 Task: Research Airbnb properties in Cobija, Bolivia from 5th November, 2023 to 16th November, 2023 for 2 adults.1  bedroom having 1 bed and 1 bathroom. Property type can be hotel. Amenities needed are: wifi. Look for 4 properties as per requirement.
Action: Mouse moved to (408, 75)
Screenshot: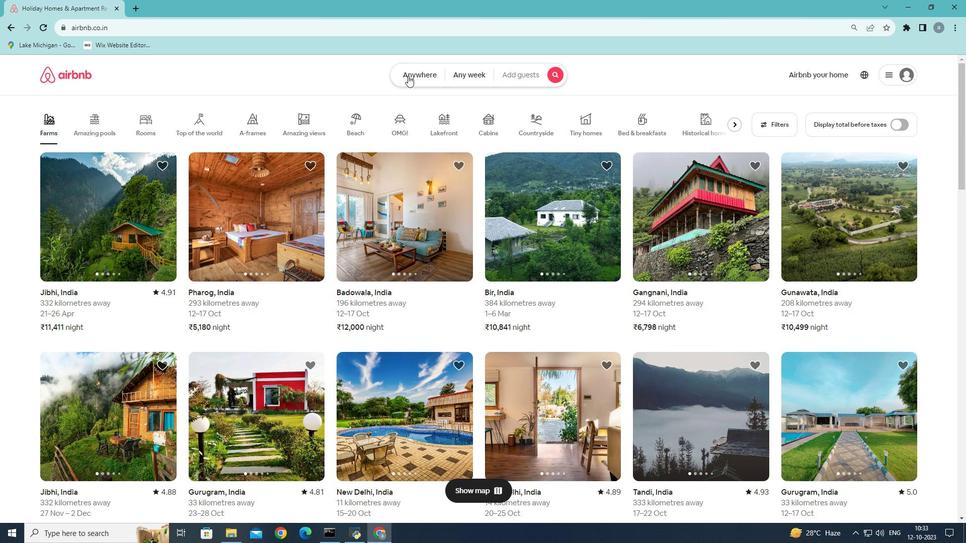 
Action: Mouse pressed left at (408, 75)
Screenshot: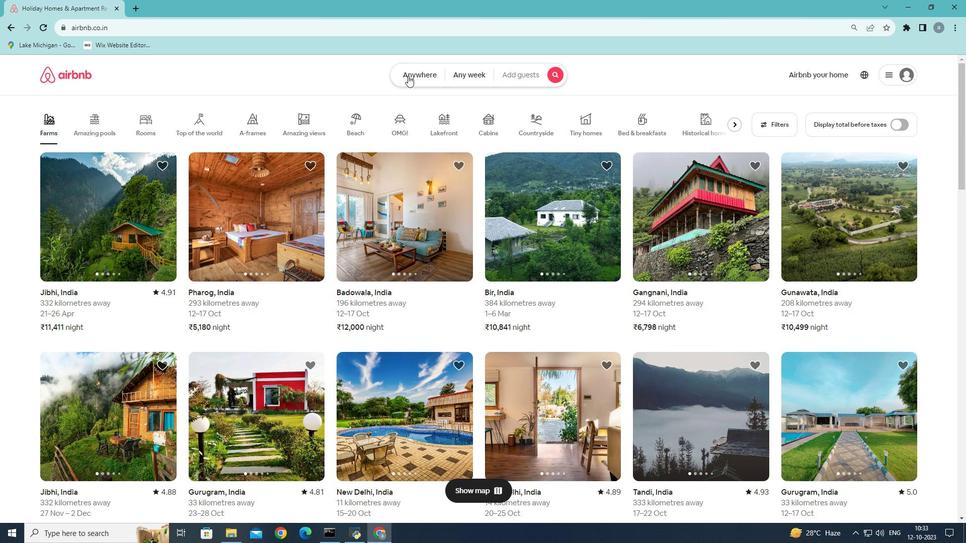
Action: Mouse moved to (294, 113)
Screenshot: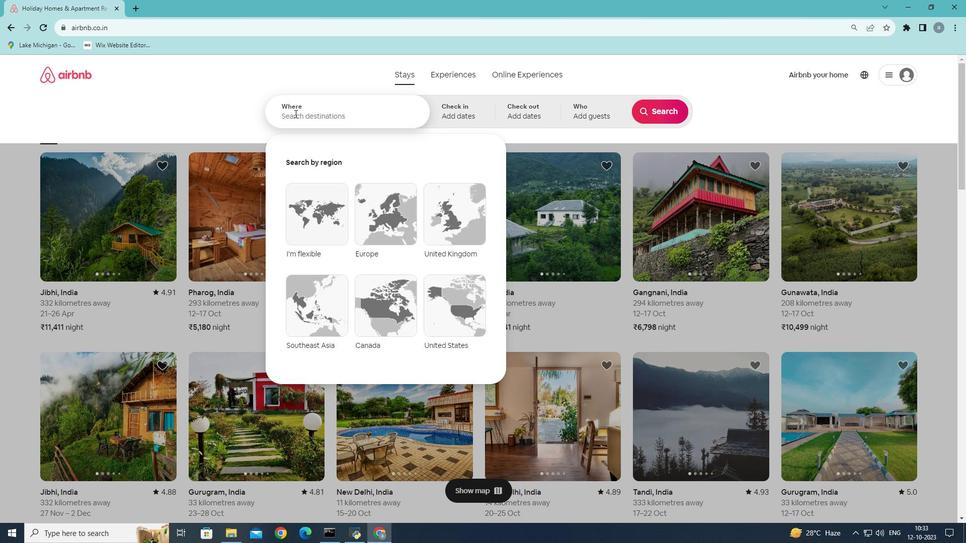 
Action: Mouse pressed left at (294, 113)
Screenshot: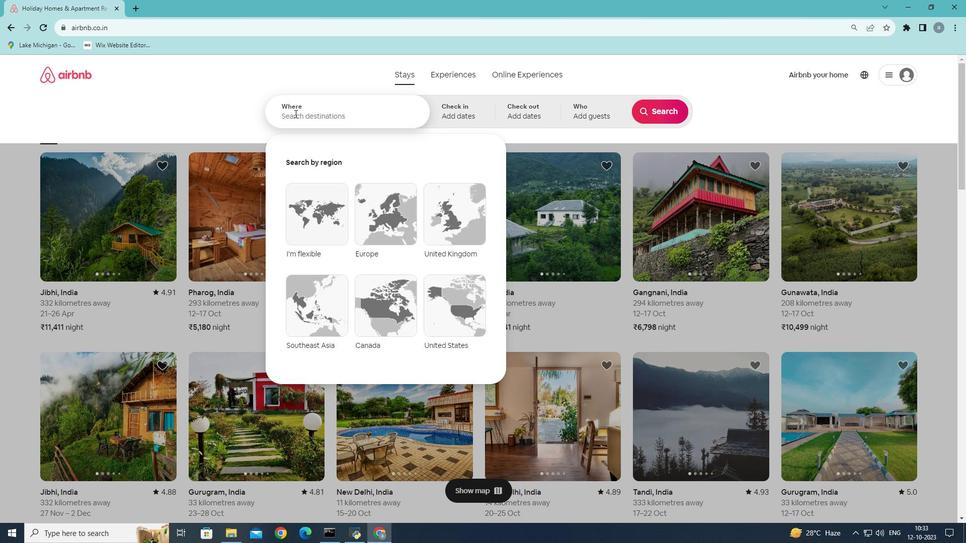 
Action: Mouse moved to (457, 134)
Screenshot: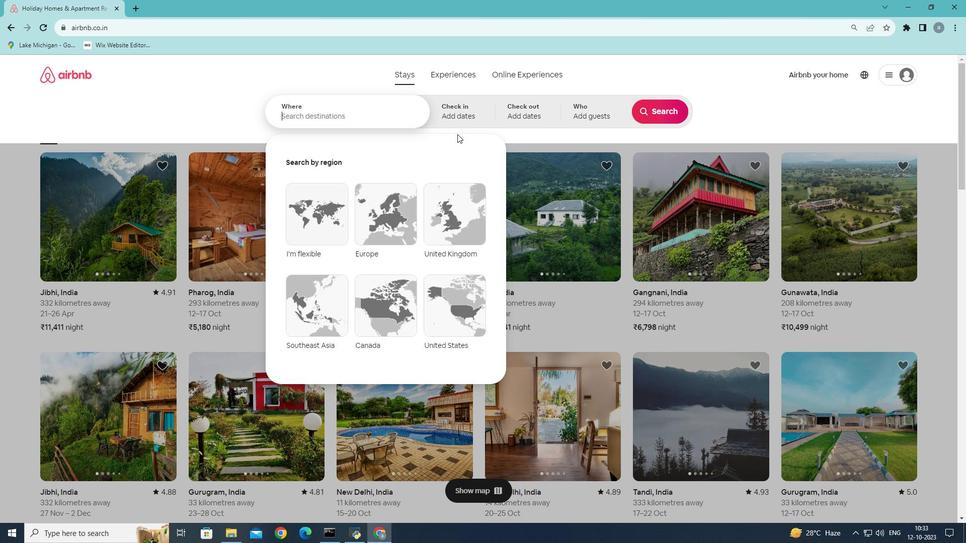 
Action: Key pressed <Key.shift><Key.shift>Cobija
Screenshot: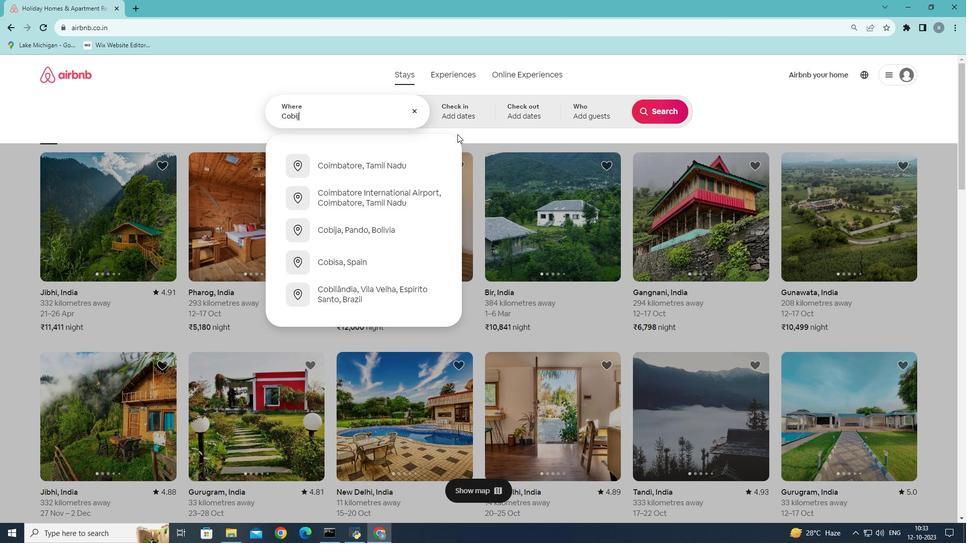 
Action: Mouse moved to (359, 225)
Screenshot: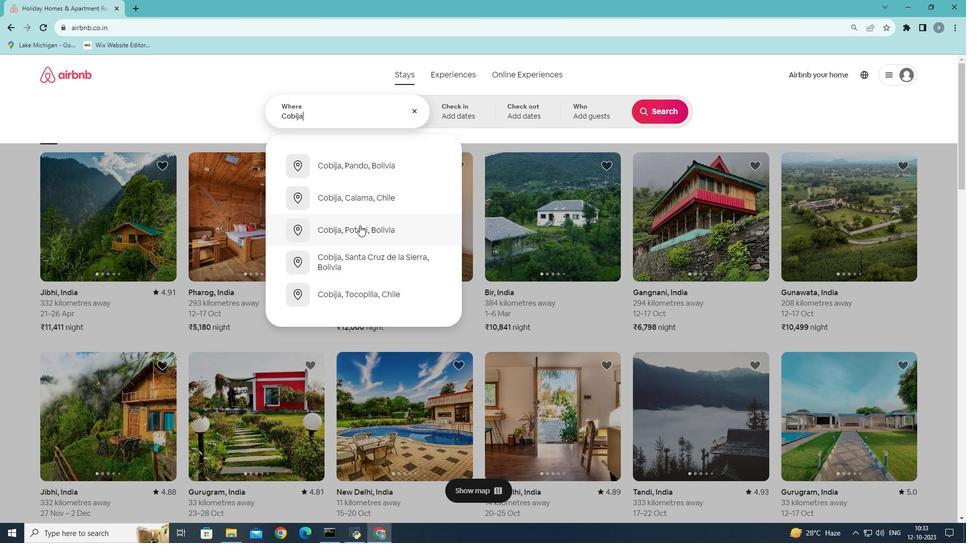
Action: Mouse pressed left at (359, 225)
Screenshot: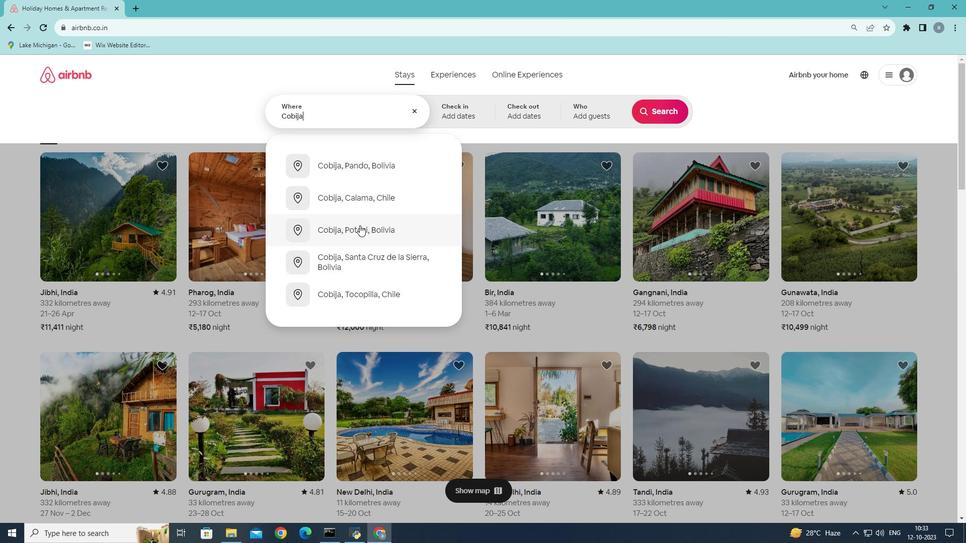 
Action: Mouse moved to (499, 254)
Screenshot: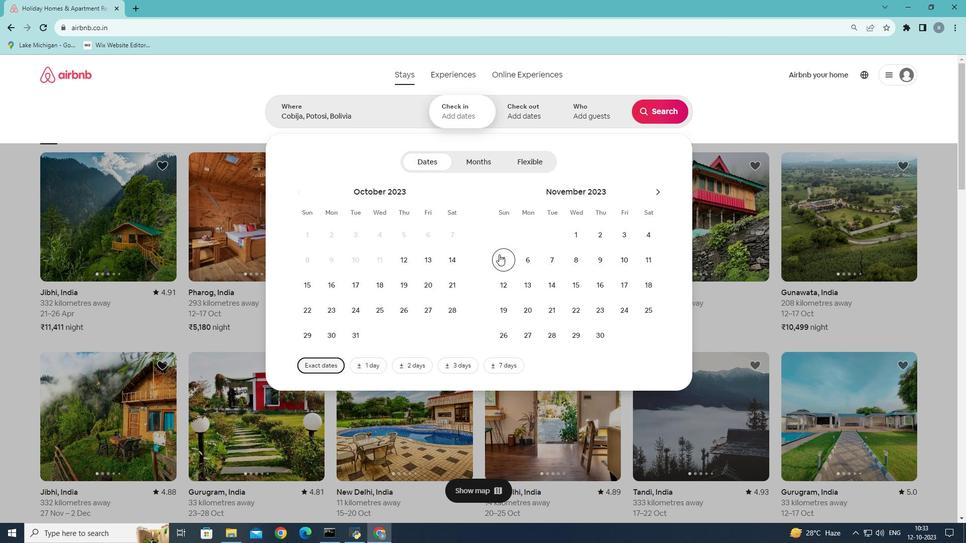 
Action: Mouse pressed left at (499, 254)
Screenshot: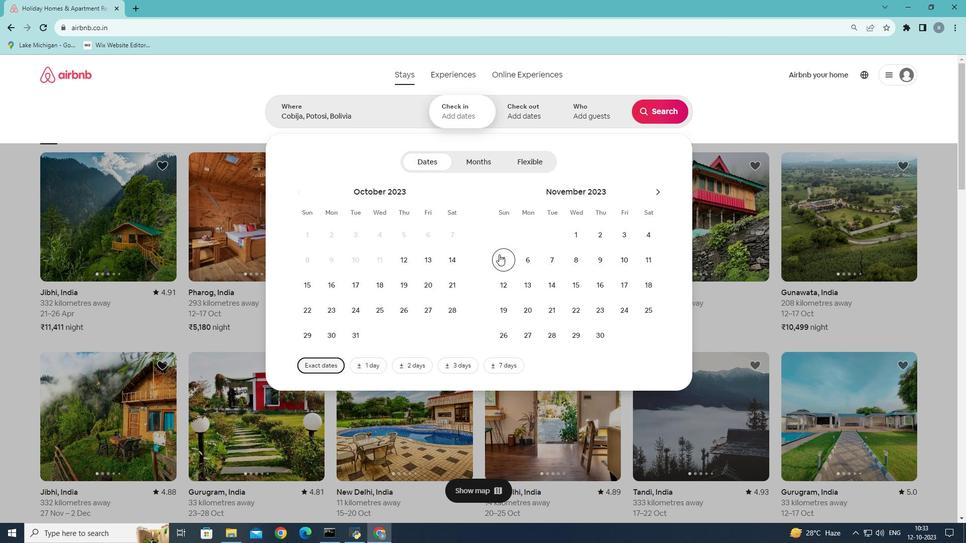 
Action: Mouse moved to (599, 285)
Screenshot: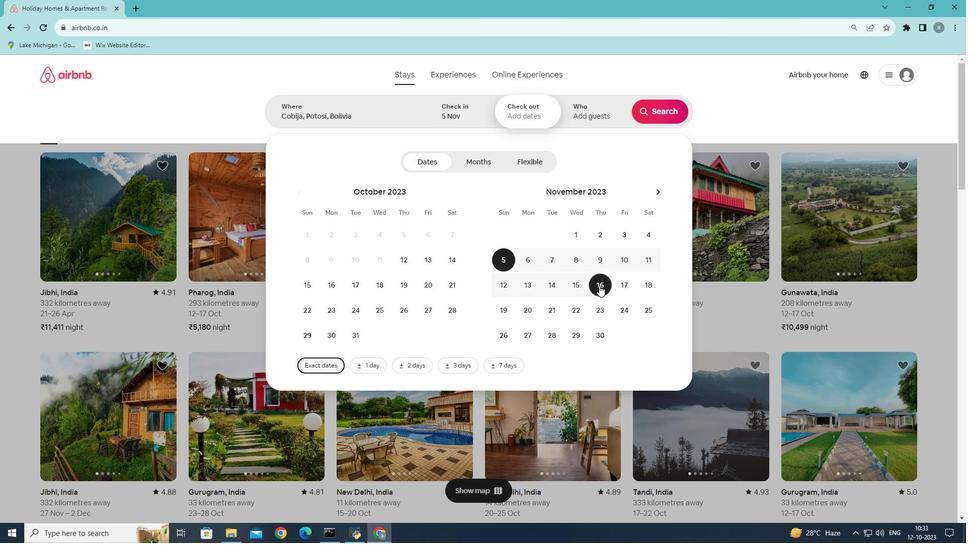 
Action: Mouse pressed left at (599, 285)
Screenshot: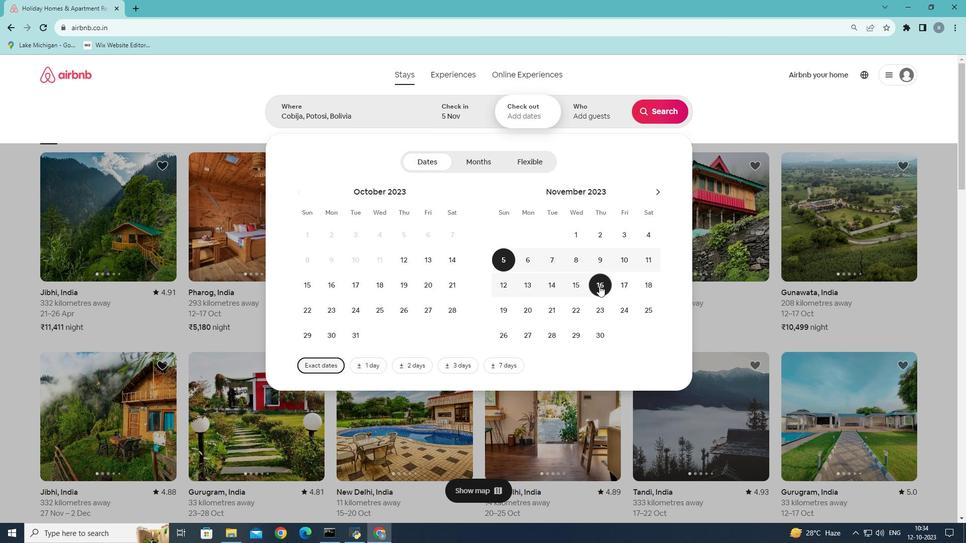 
Action: Mouse moved to (608, 120)
Screenshot: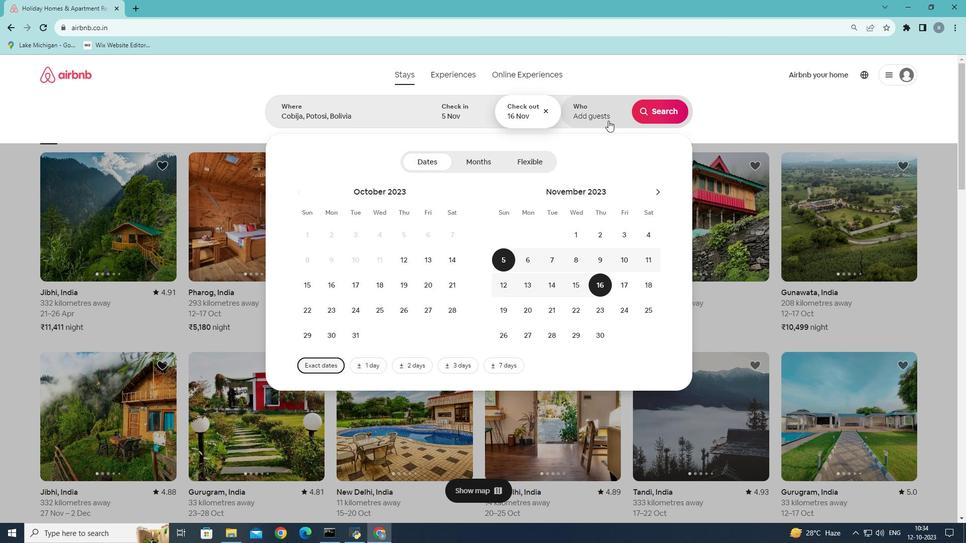 
Action: Mouse pressed left at (608, 120)
Screenshot: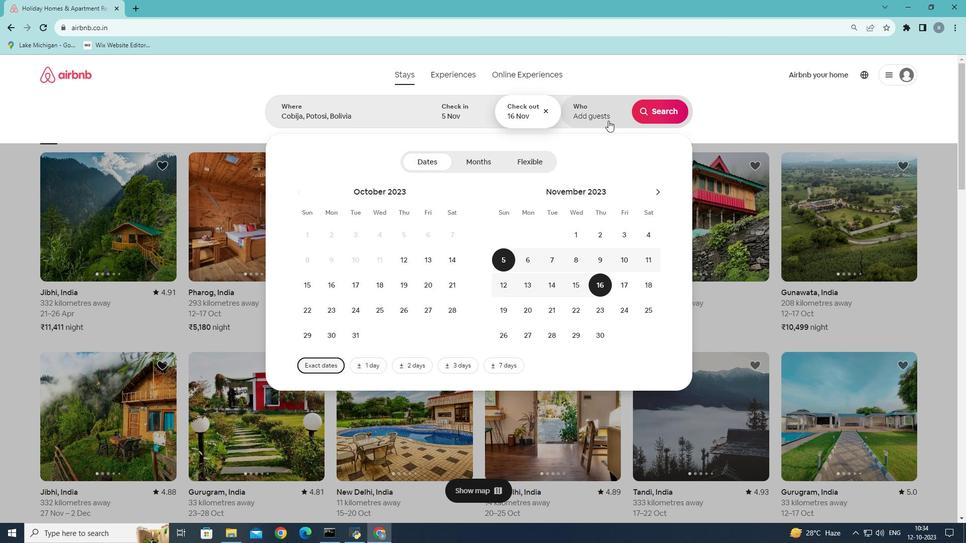
Action: Mouse moved to (660, 165)
Screenshot: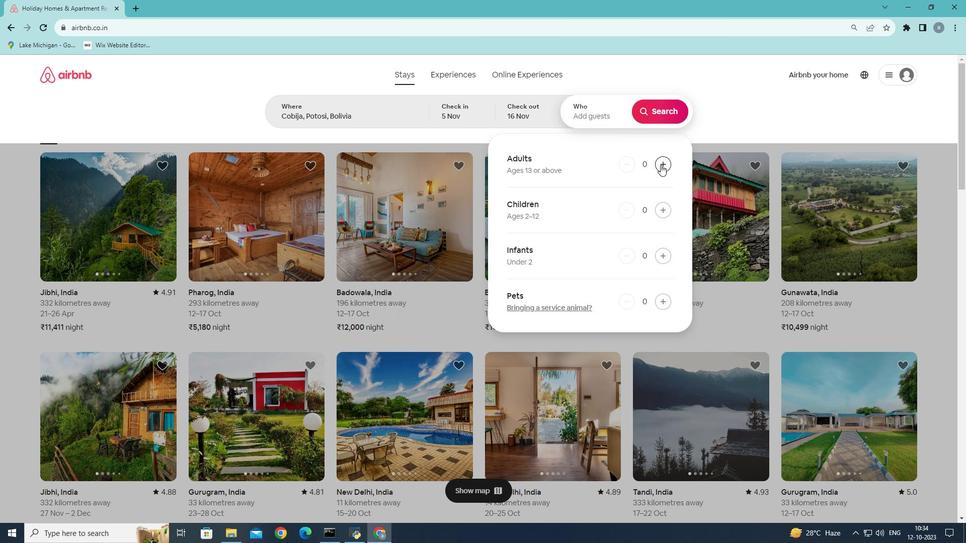 
Action: Mouse pressed left at (660, 165)
Screenshot: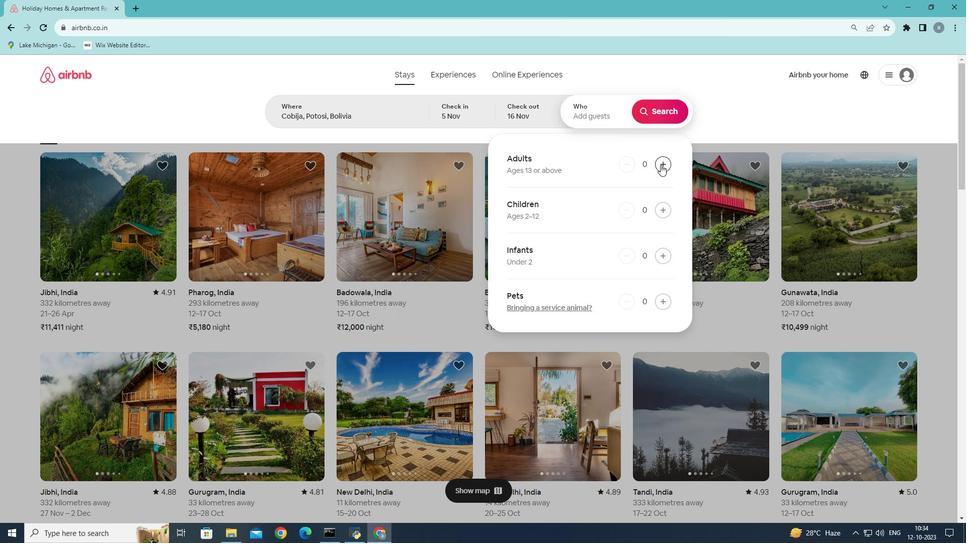 
Action: Mouse pressed left at (660, 165)
Screenshot: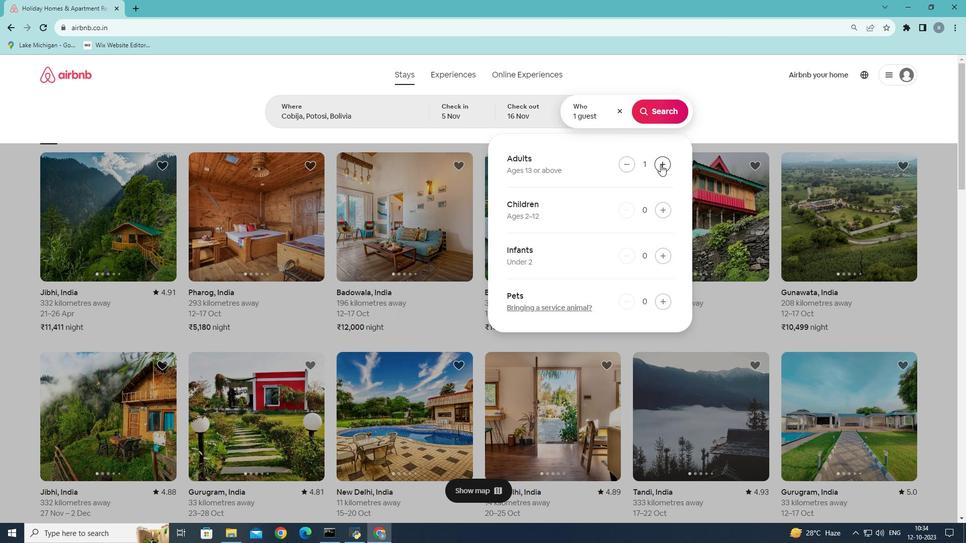 
Action: Mouse moved to (657, 118)
Screenshot: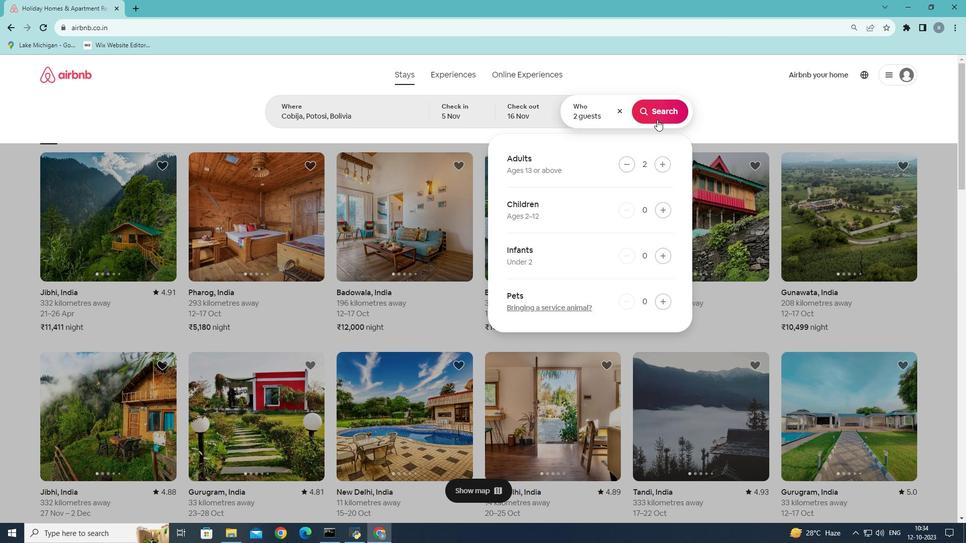 
Action: Mouse pressed left at (657, 118)
Screenshot: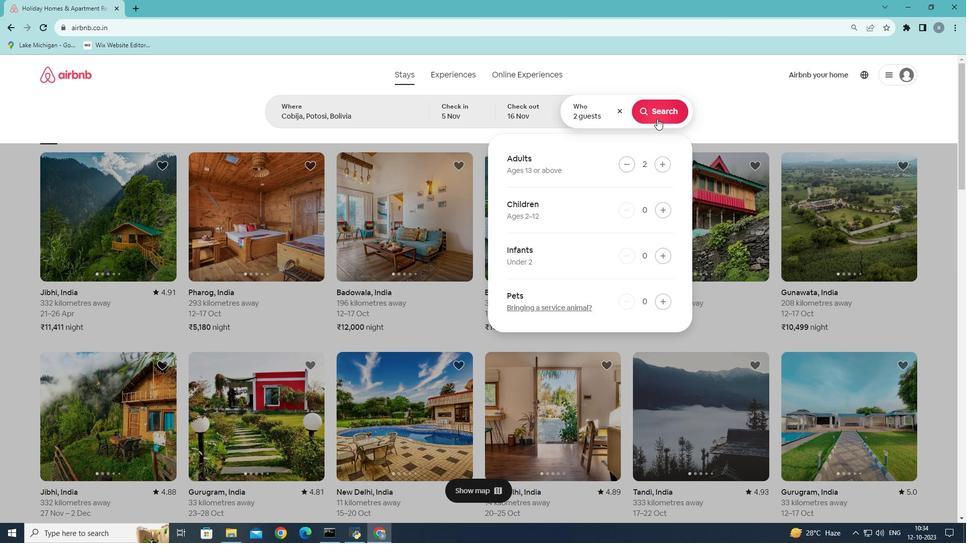 
Action: Mouse moved to (809, 115)
Screenshot: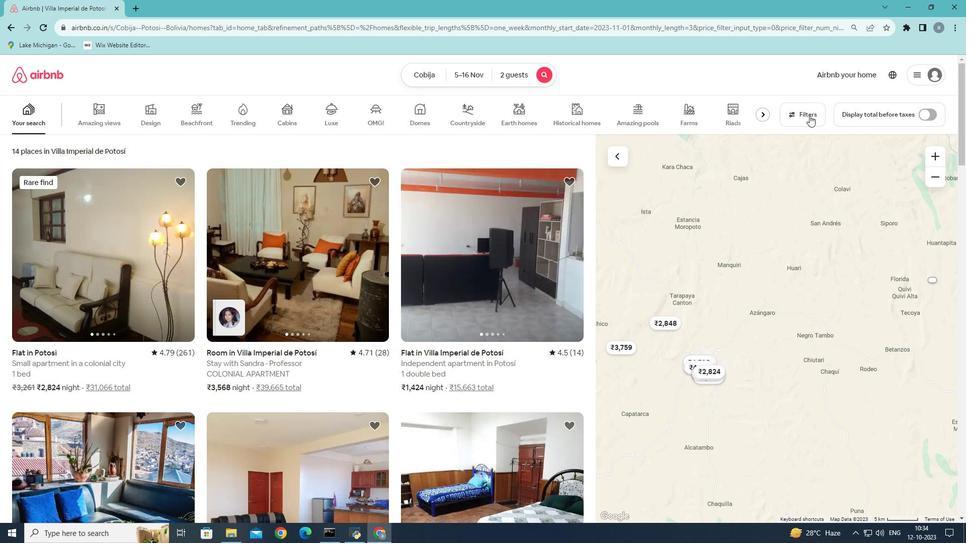 
Action: Mouse pressed left at (809, 115)
Screenshot: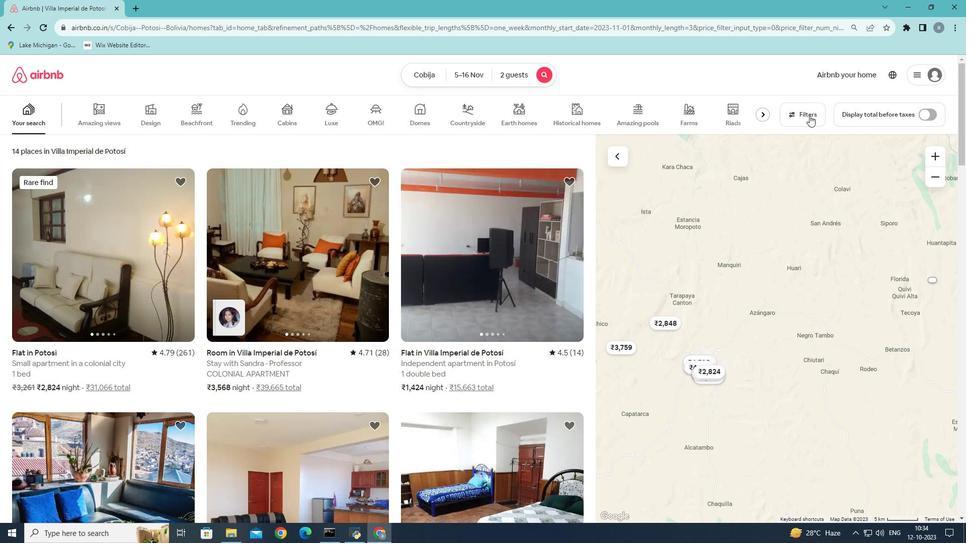
Action: Mouse moved to (460, 282)
Screenshot: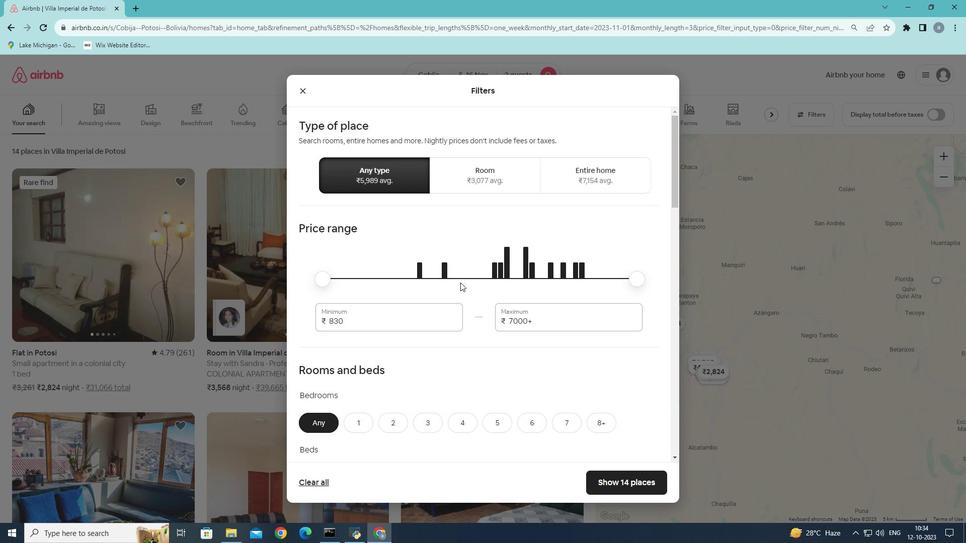 
Action: Mouse scrolled (460, 282) with delta (0, 0)
Screenshot: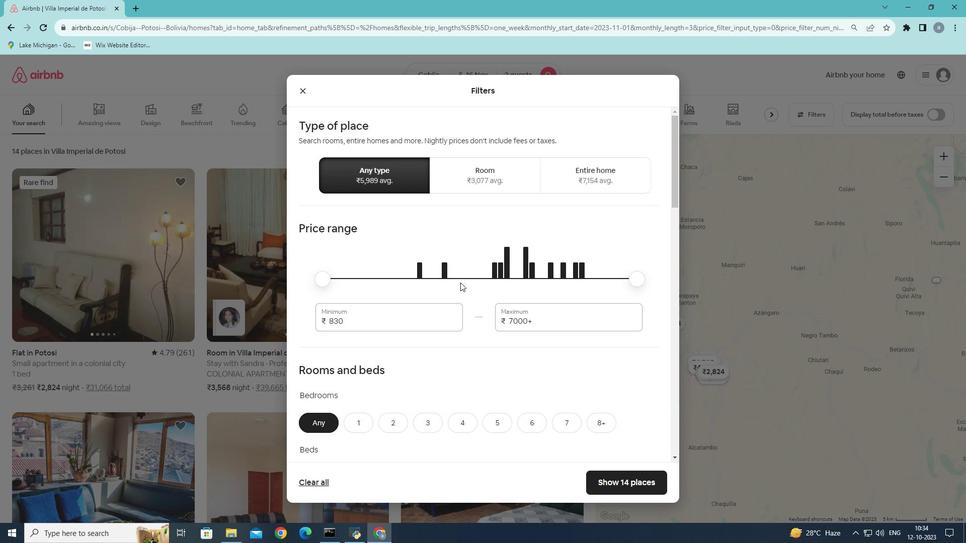 
Action: Mouse scrolled (460, 282) with delta (0, 0)
Screenshot: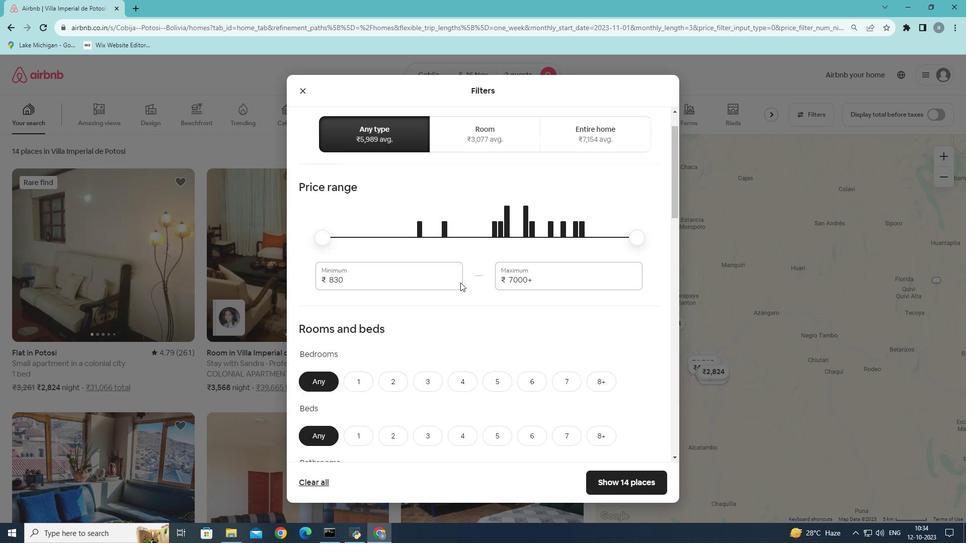 
Action: Mouse moved to (412, 319)
Screenshot: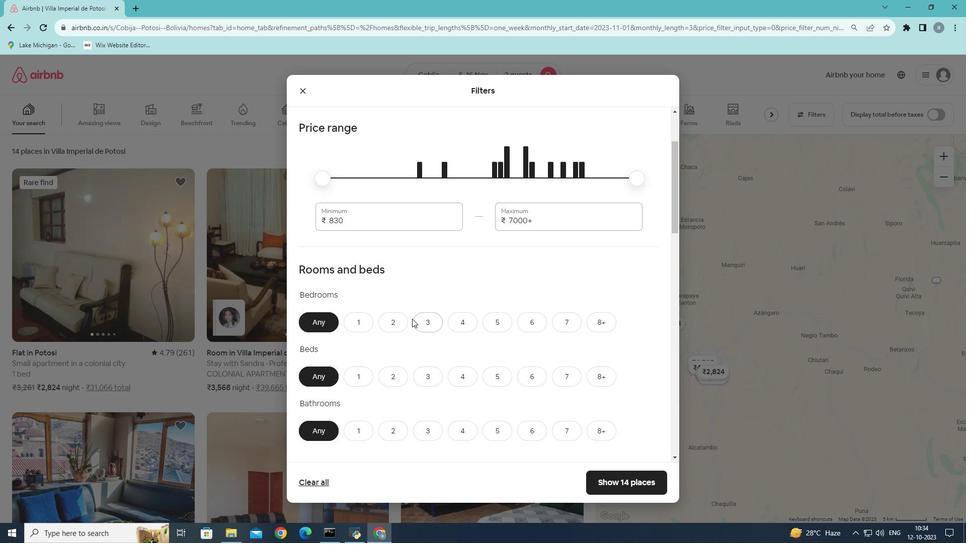 
Action: Mouse scrolled (412, 318) with delta (0, 0)
Screenshot: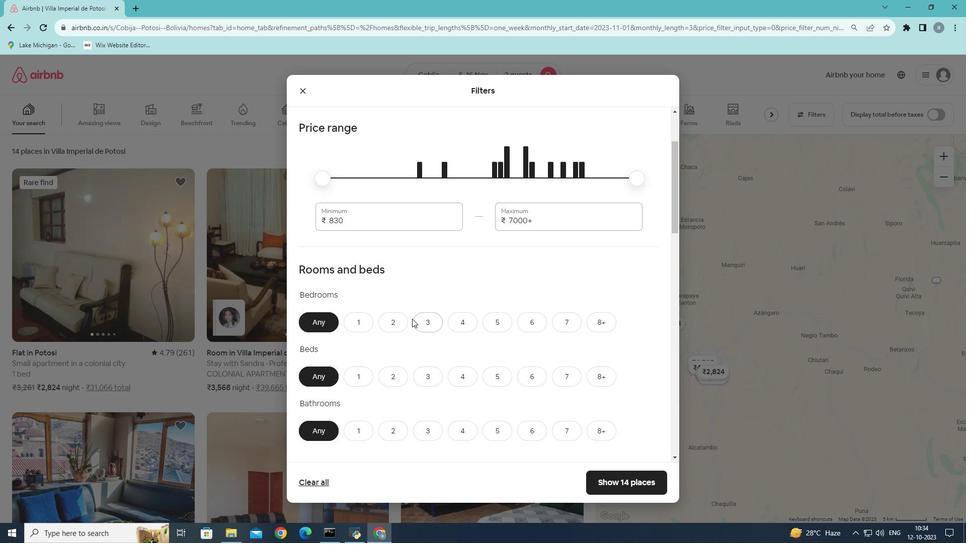 
Action: Mouse scrolled (412, 318) with delta (0, 0)
Screenshot: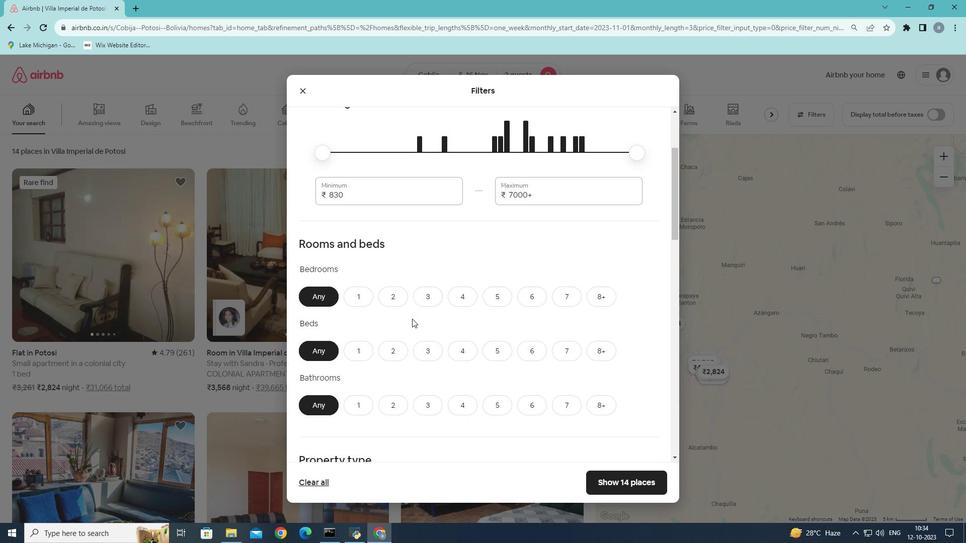 
Action: Mouse moved to (355, 219)
Screenshot: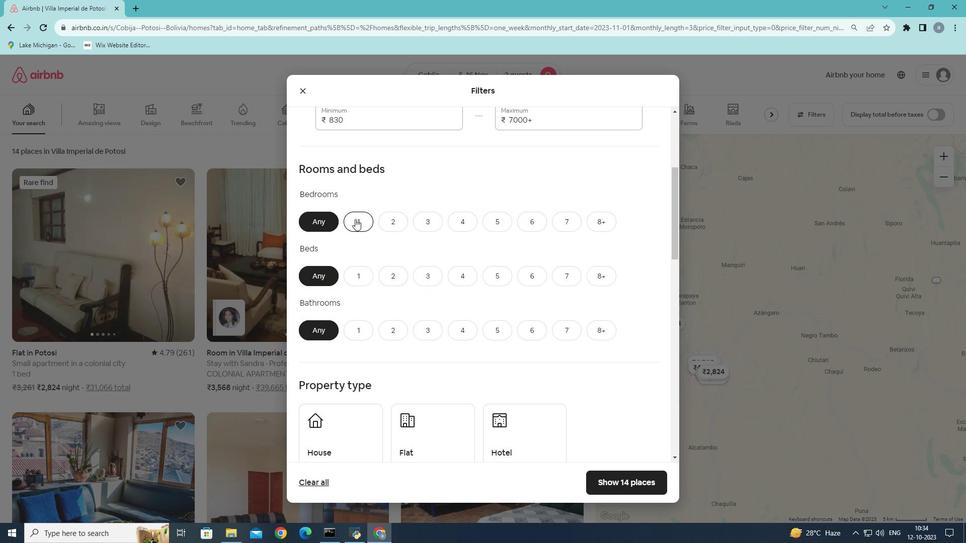 
Action: Mouse pressed left at (355, 219)
Screenshot: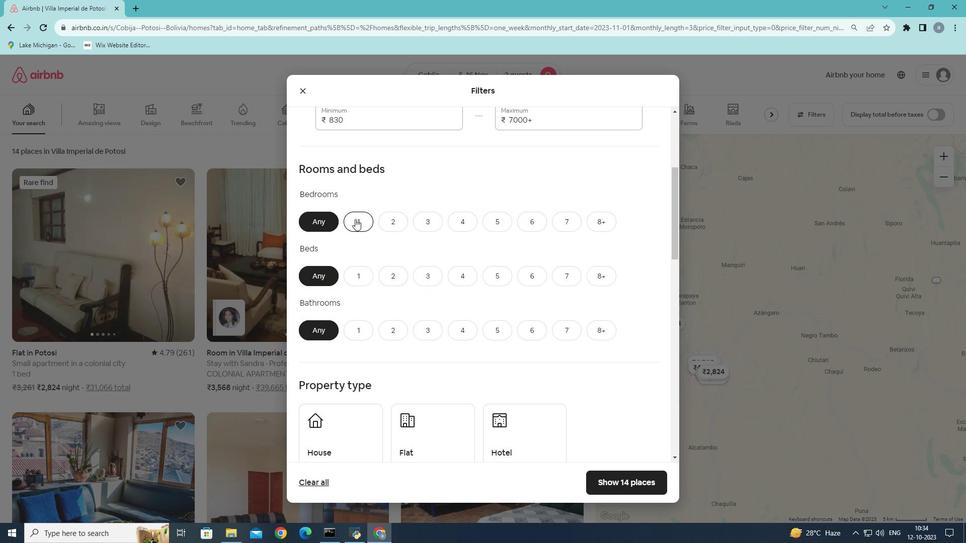 
Action: Mouse moved to (353, 274)
Screenshot: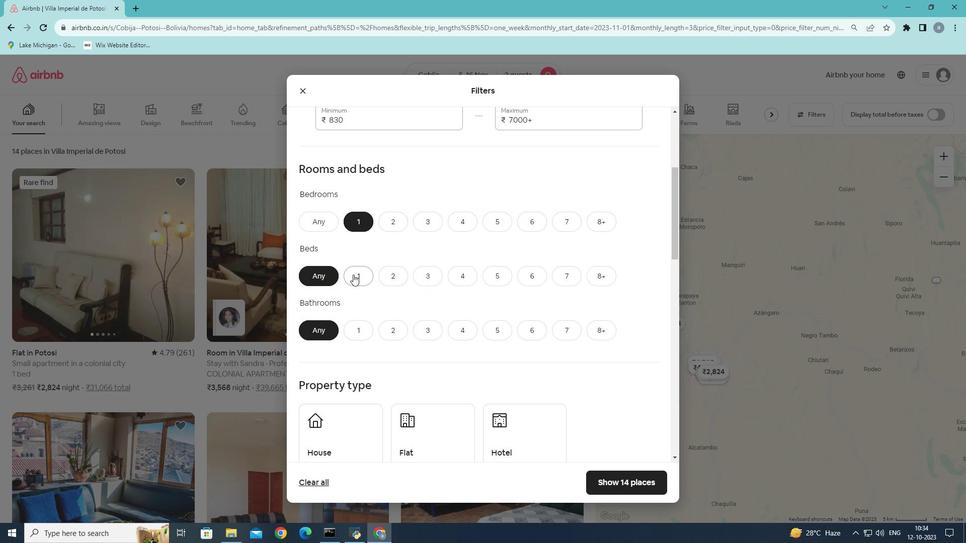 
Action: Mouse pressed left at (353, 274)
Screenshot: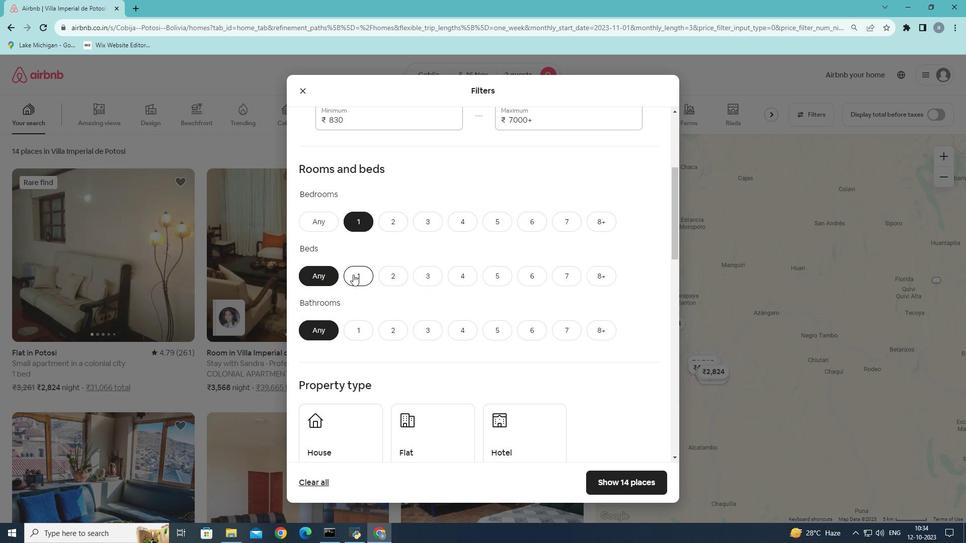 
Action: Mouse moved to (362, 326)
Screenshot: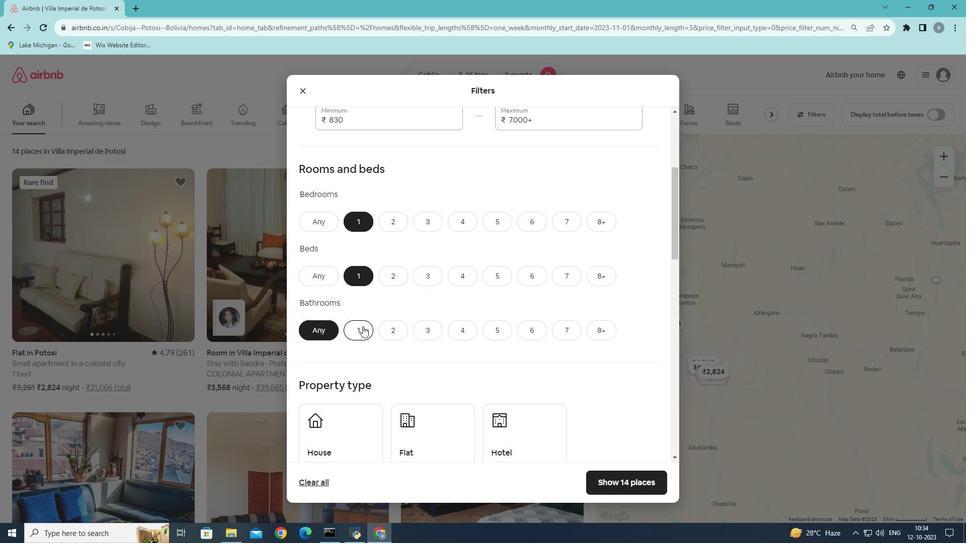 
Action: Mouse pressed left at (362, 326)
Screenshot: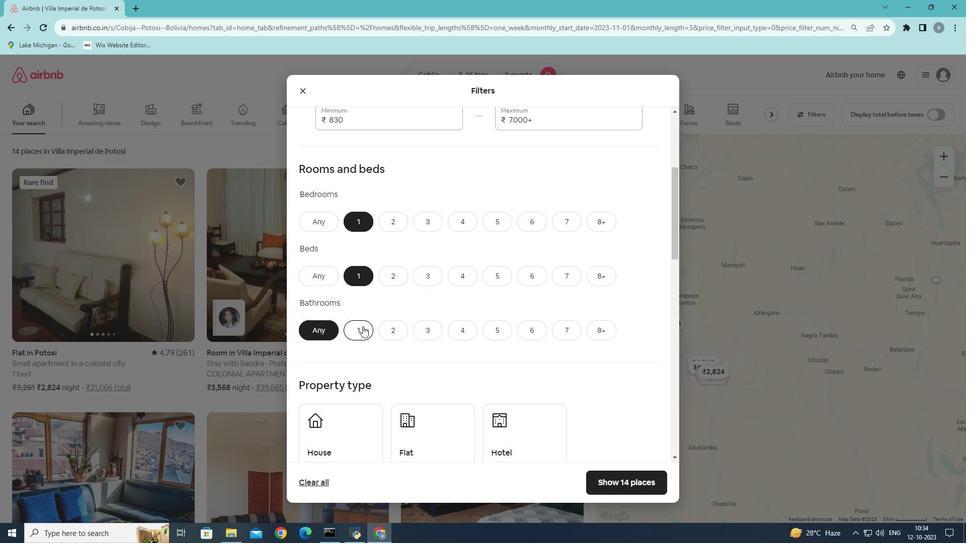 
Action: Mouse moved to (433, 257)
Screenshot: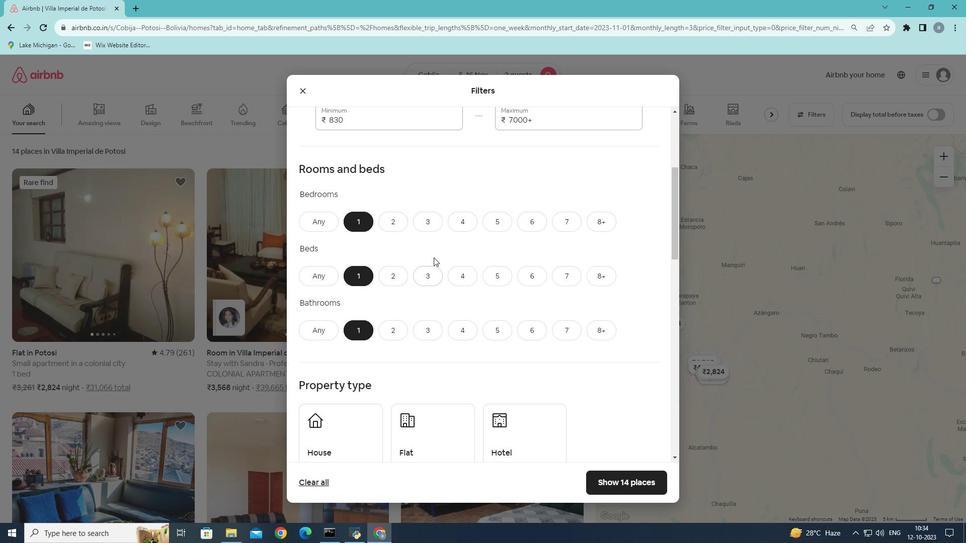 
Action: Mouse scrolled (433, 257) with delta (0, 0)
Screenshot: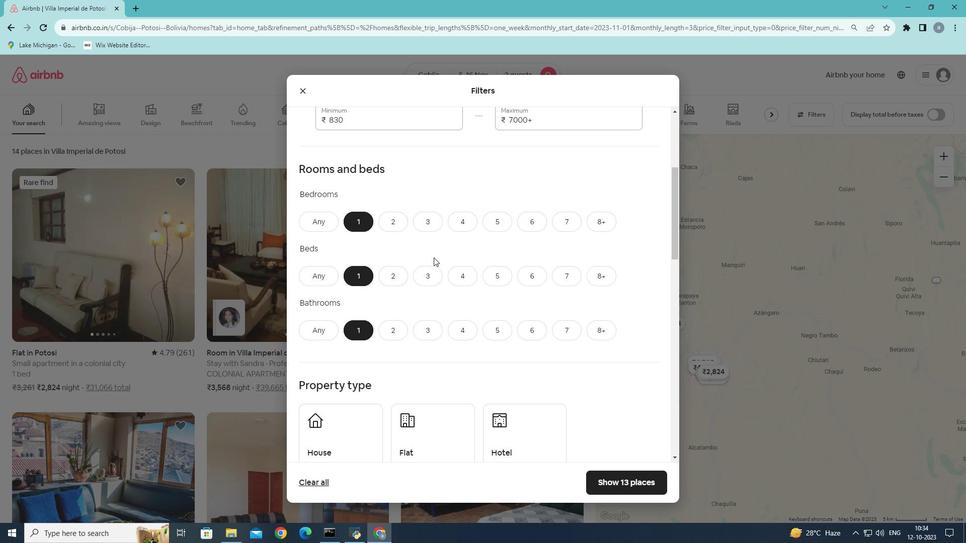 
Action: Mouse scrolled (433, 257) with delta (0, 0)
Screenshot: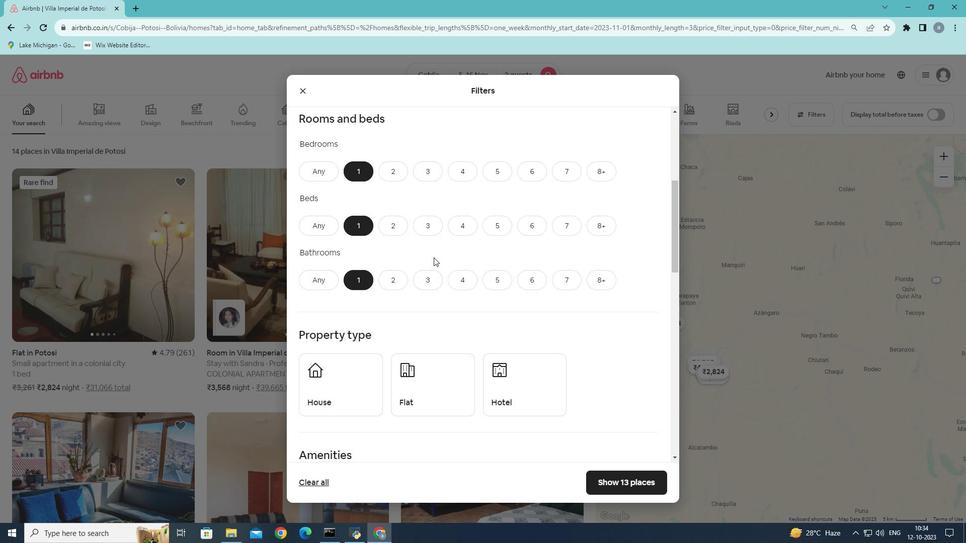 
Action: Mouse scrolled (433, 257) with delta (0, 0)
Screenshot: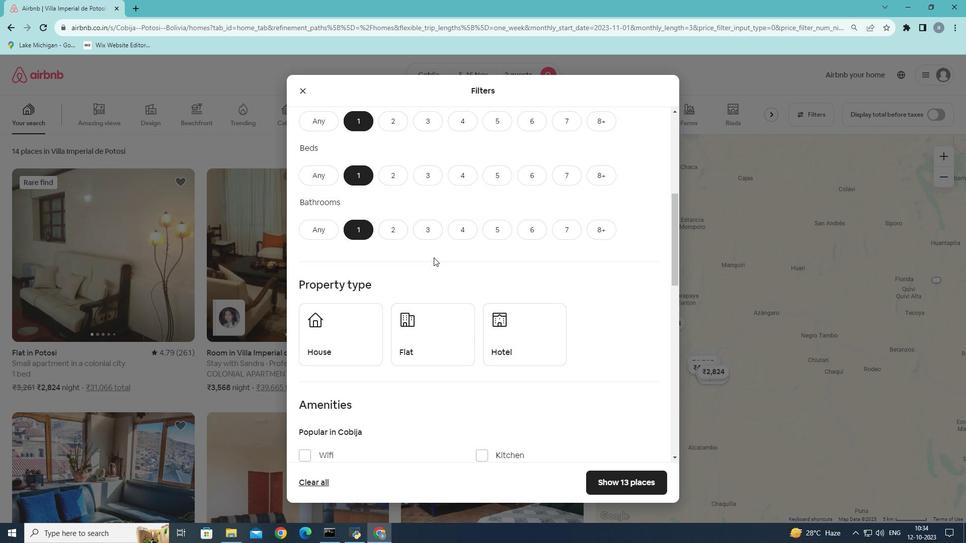 
Action: Mouse scrolled (433, 257) with delta (0, 0)
Screenshot: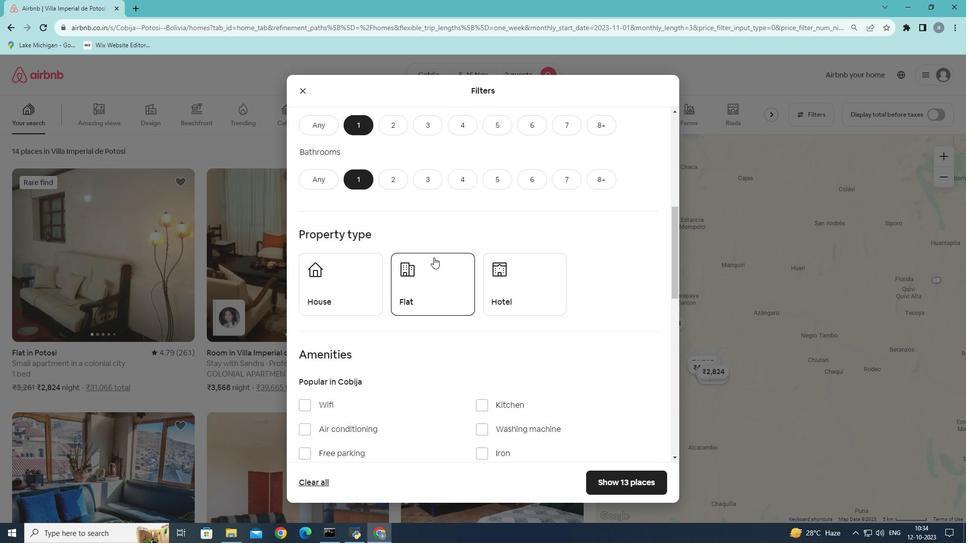 
Action: Mouse scrolled (433, 257) with delta (0, 0)
Screenshot: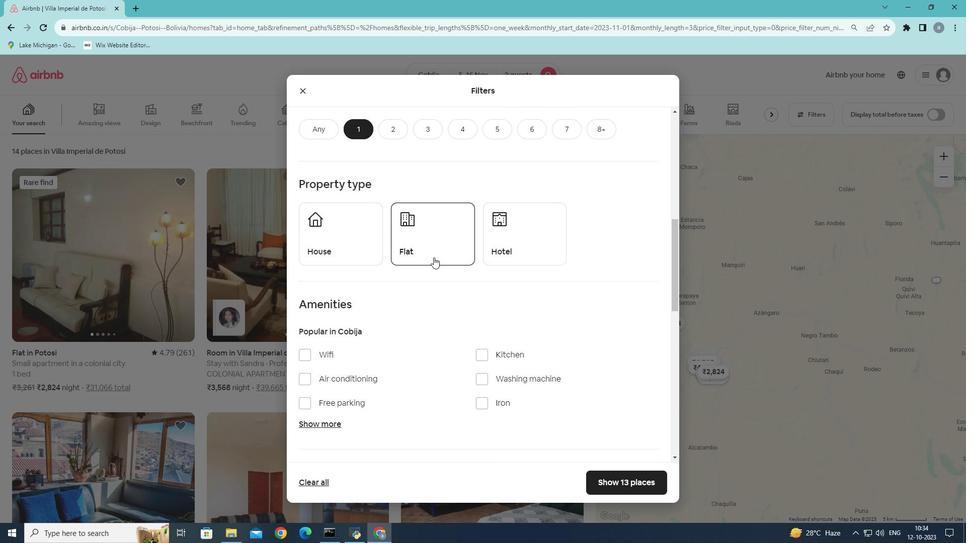 
Action: Mouse scrolled (433, 257) with delta (0, 0)
Screenshot: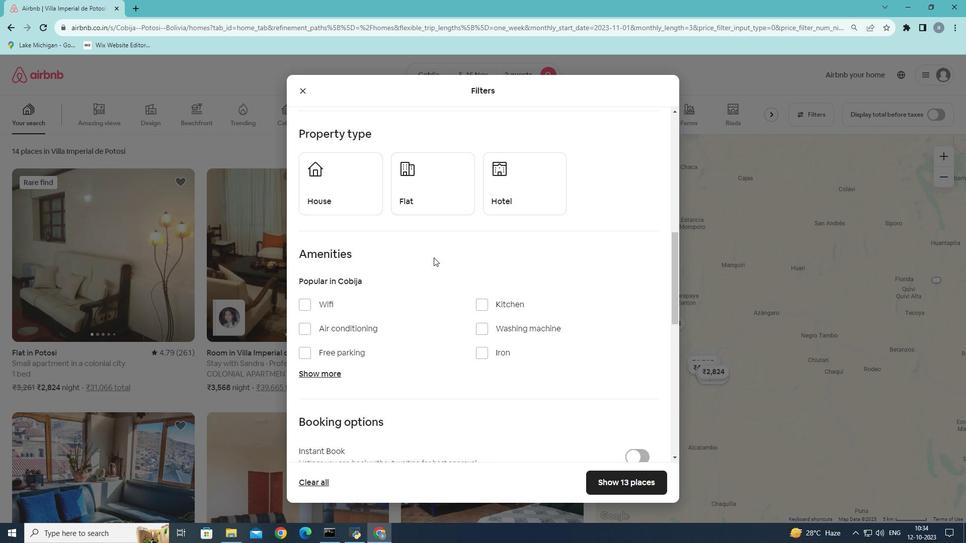
Action: Mouse moved to (545, 150)
Screenshot: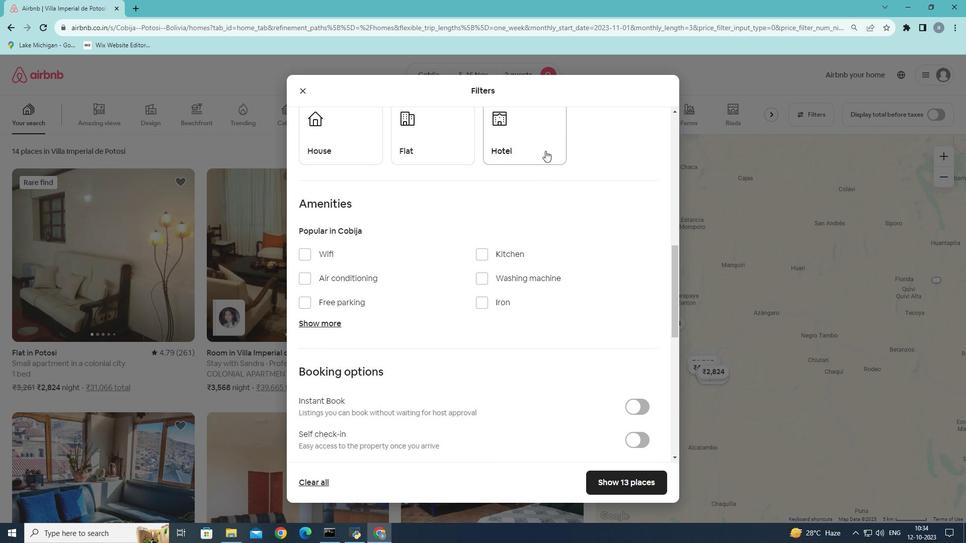 
Action: Mouse pressed left at (545, 150)
Screenshot: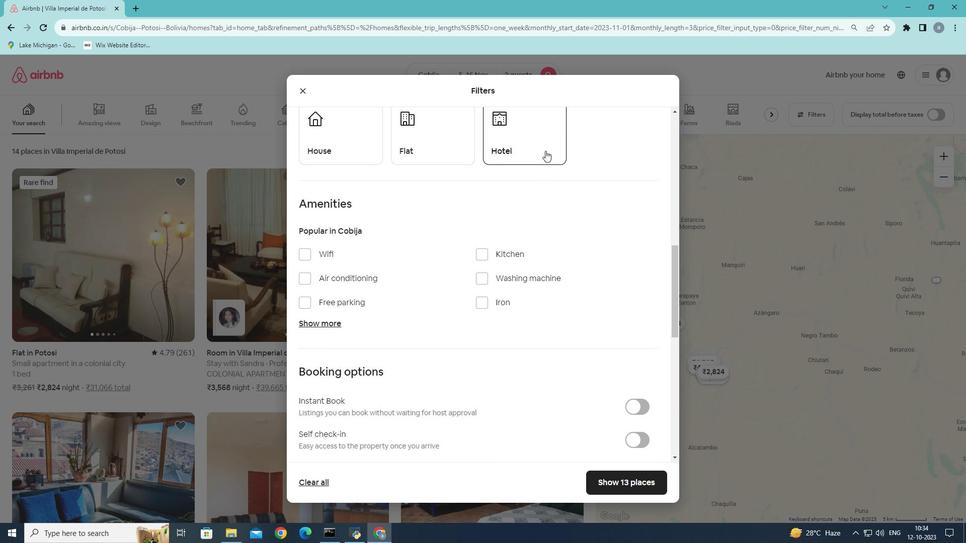 
Action: Mouse moved to (308, 254)
Screenshot: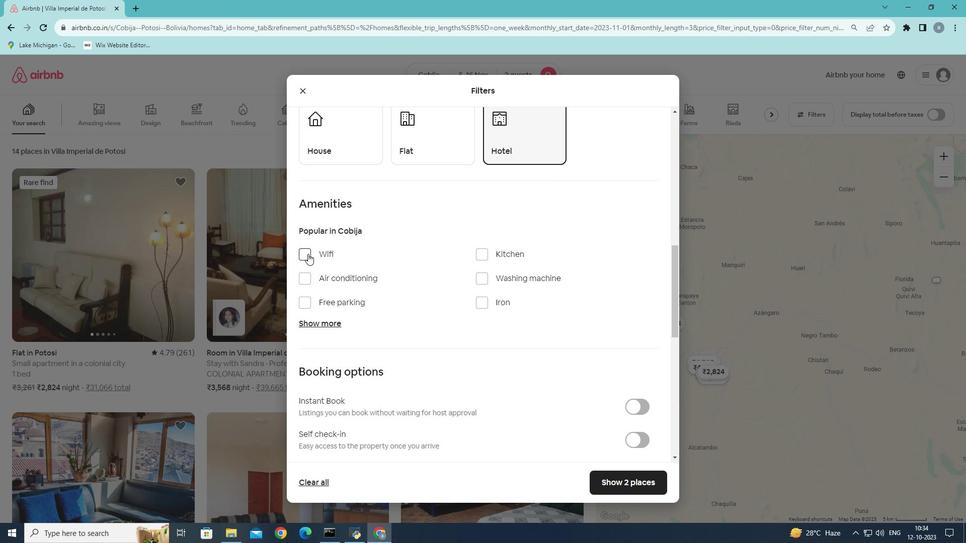 
Action: Mouse pressed left at (308, 254)
Screenshot: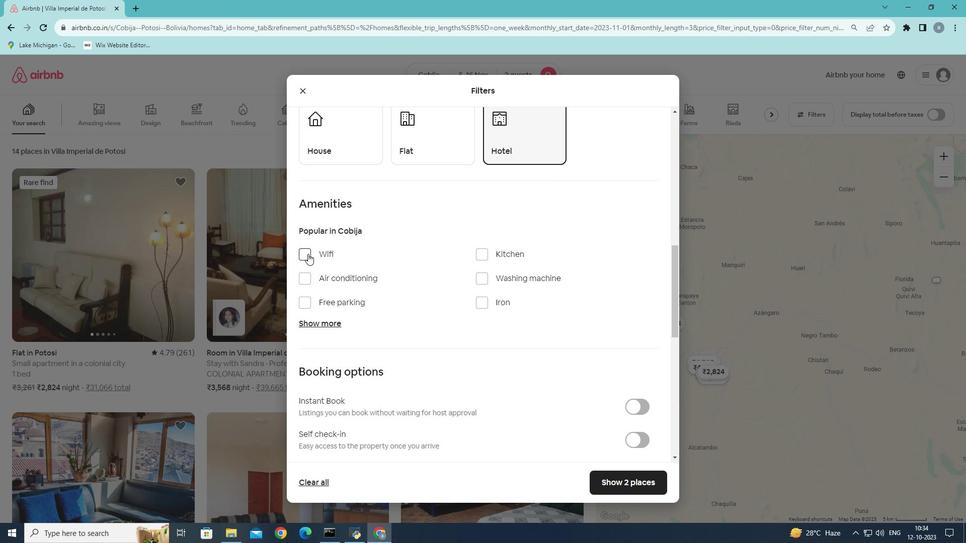 
Action: Mouse moved to (466, 279)
Screenshot: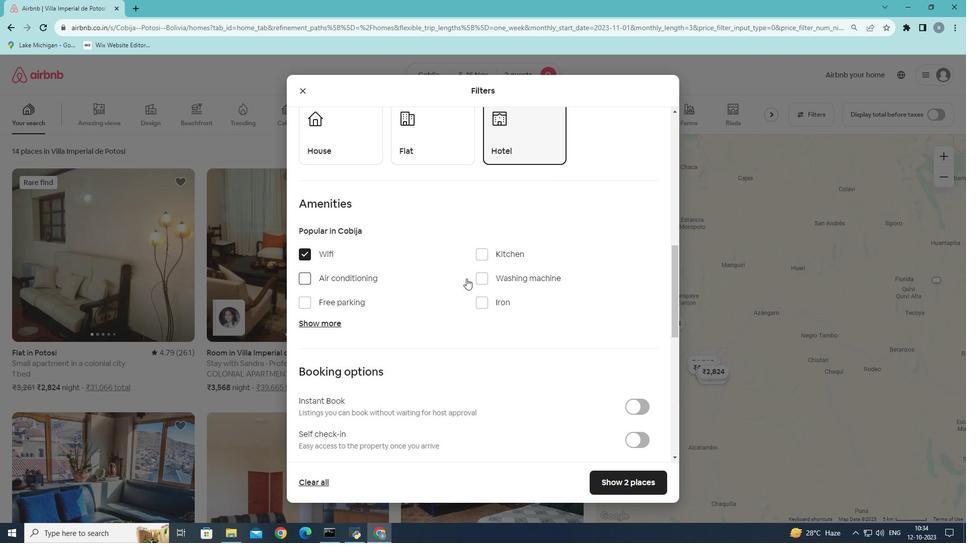 
Action: Mouse scrolled (466, 278) with delta (0, 0)
Screenshot: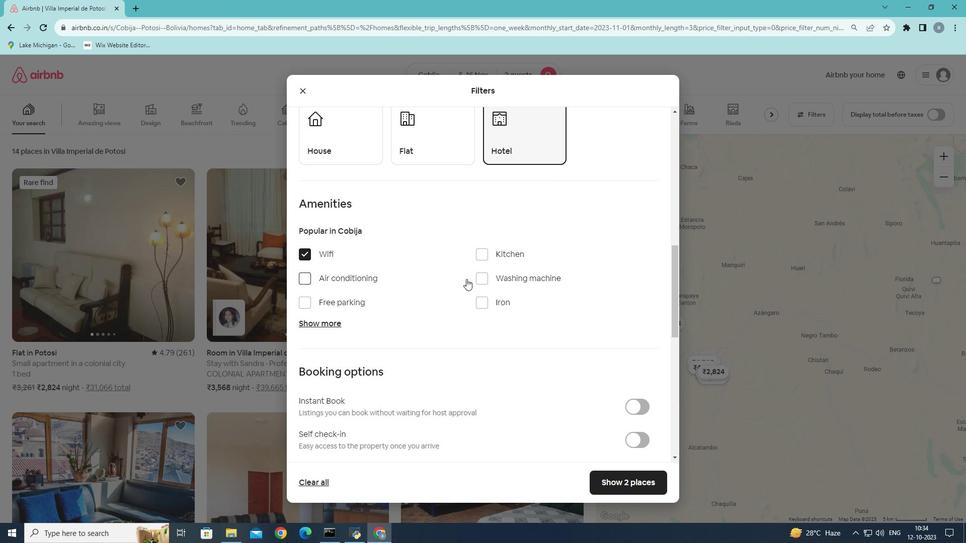 
Action: Mouse scrolled (466, 278) with delta (0, 0)
Screenshot: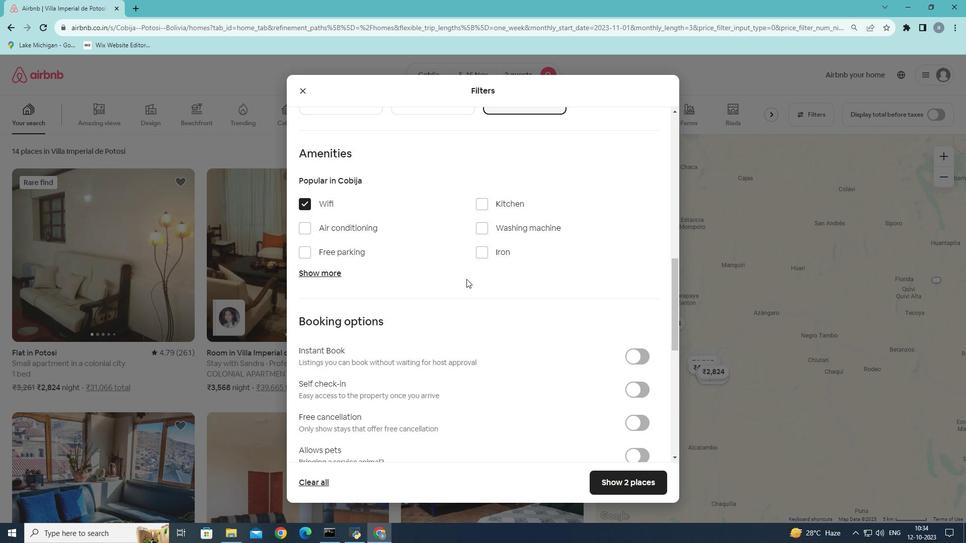 
Action: Mouse scrolled (466, 278) with delta (0, 0)
Screenshot: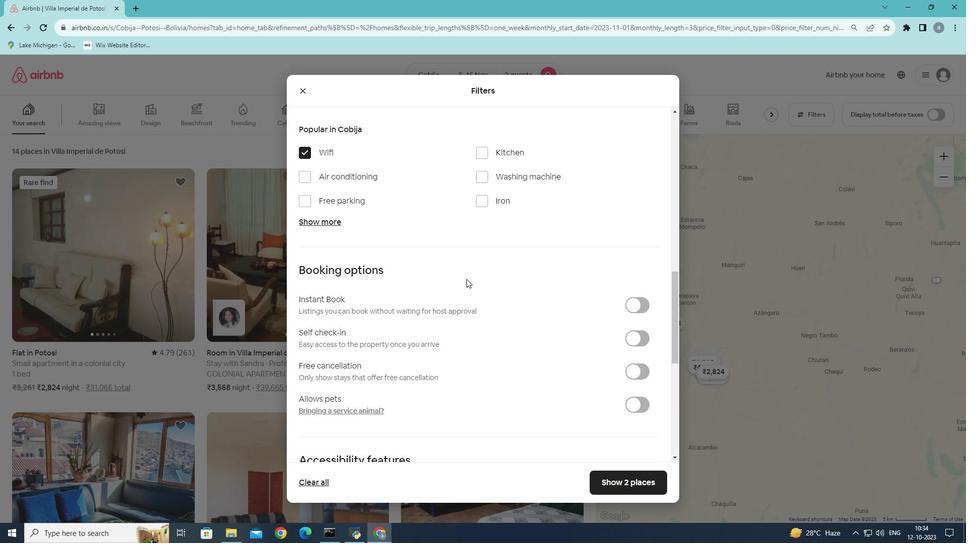 
Action: Mouse moved to (614, 482)
Screenshot: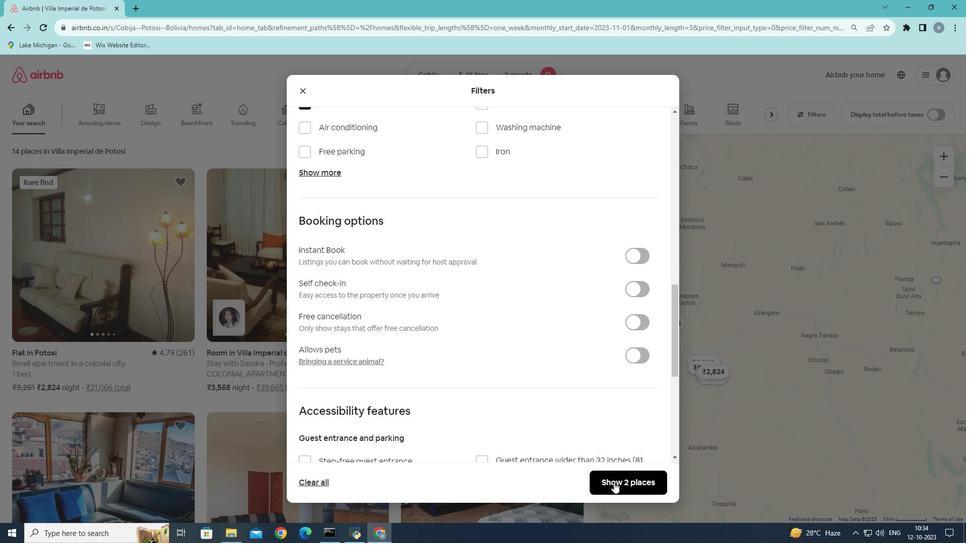 
Action: Mouse pressed left at (614, 482)
Screenshot: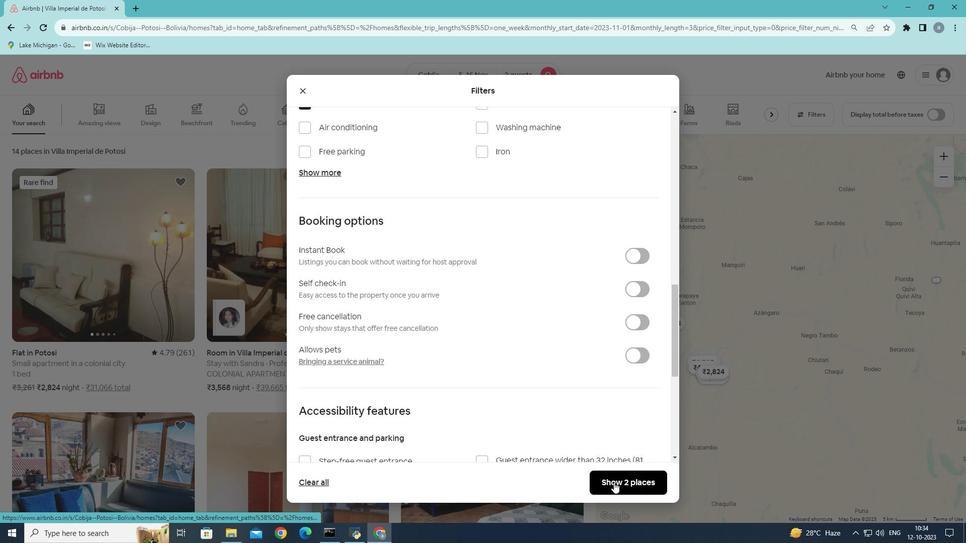 
Action: Mouse moved to (123, 260)
Screenshot: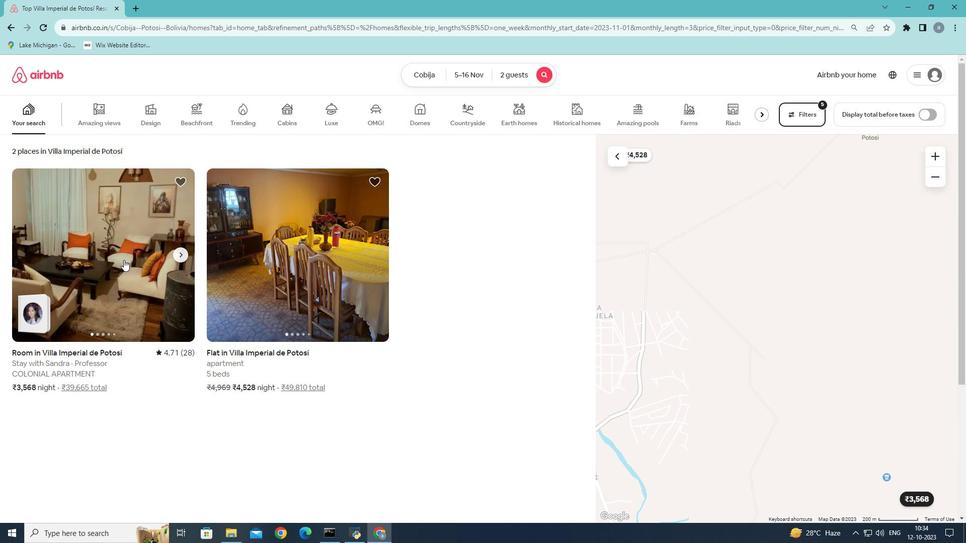 
Action: Mouse pressed left at (123, 260)
Screenshot: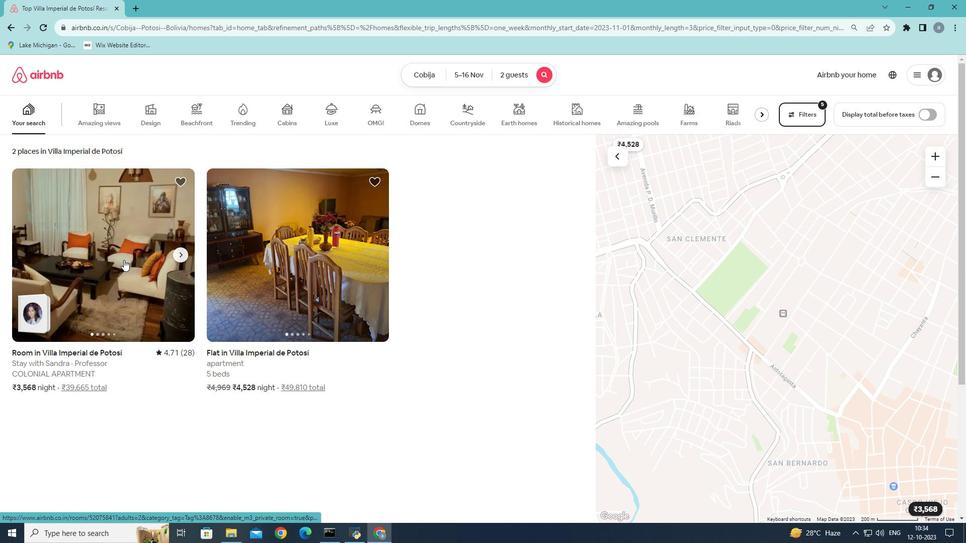 
Action: Mouse moved to (719, 383)
Screenshot: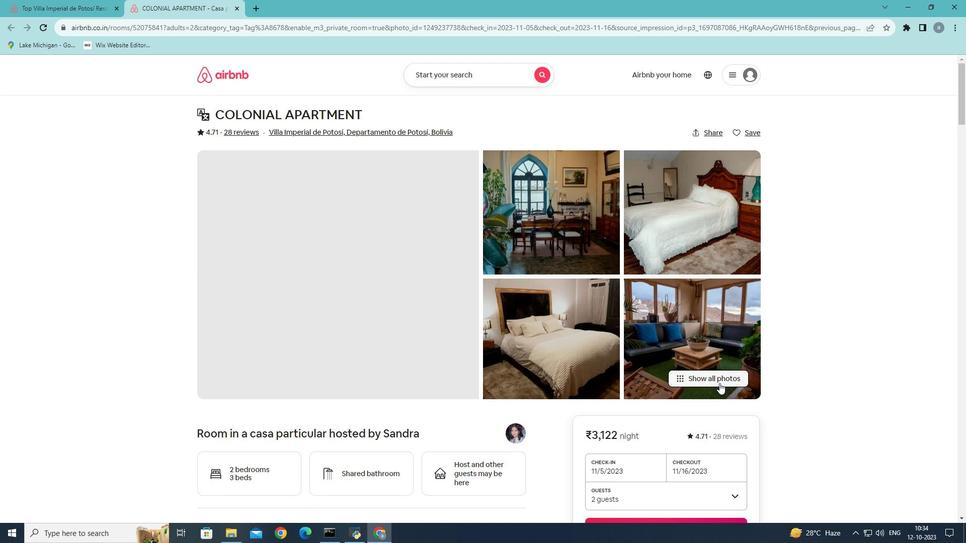 
Action: Mouse pressed left at (719, 383)
Screenshot: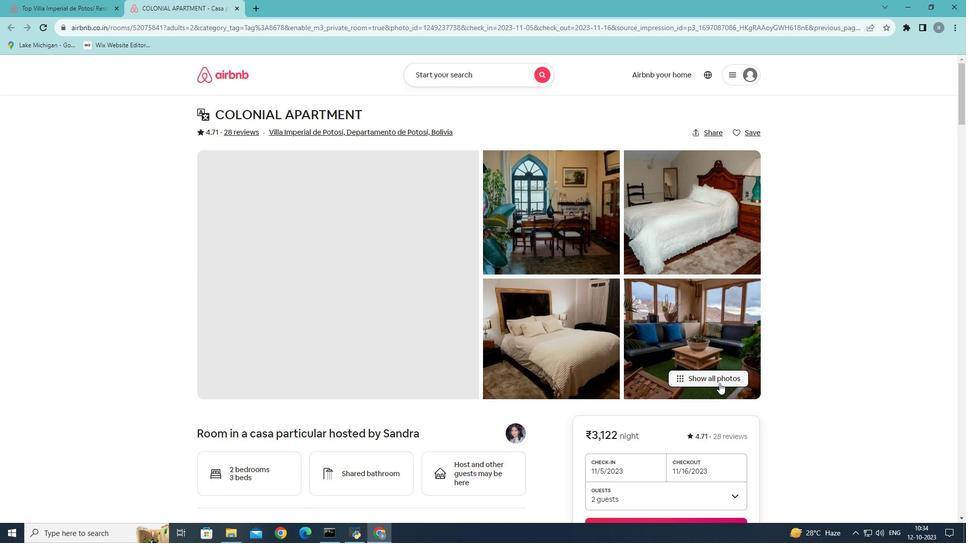 
Action: Mouse moved to (552, 283)
Screenshot: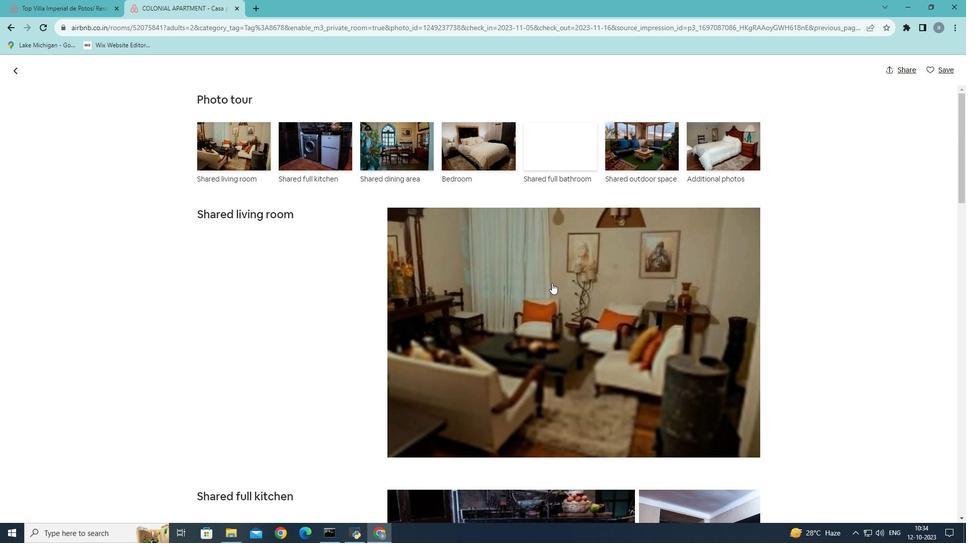 
Action: Mouse scrolled (552, 282) with delta (0, 0)
Screenshot: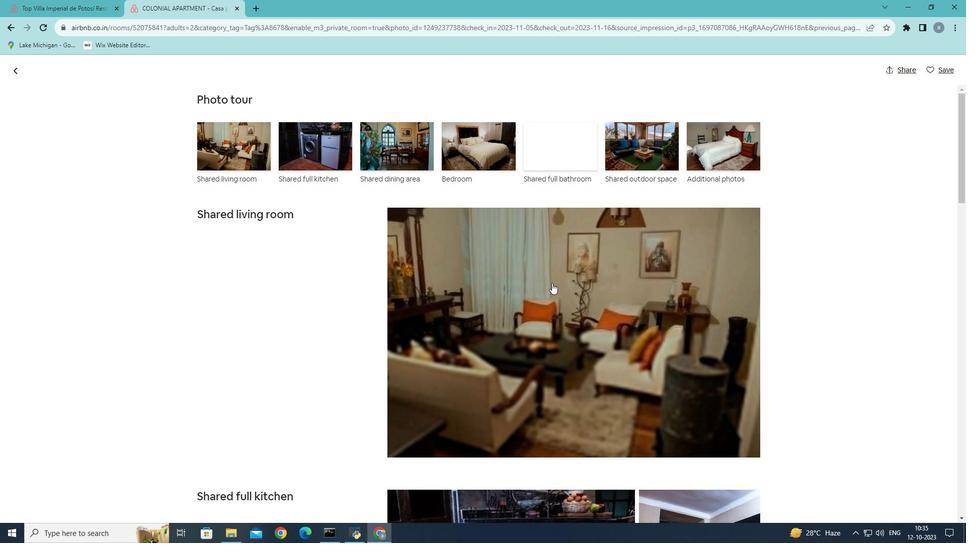 
Action: Mouse scrolled (552, 282) with delta (0, 0)
Screenshot: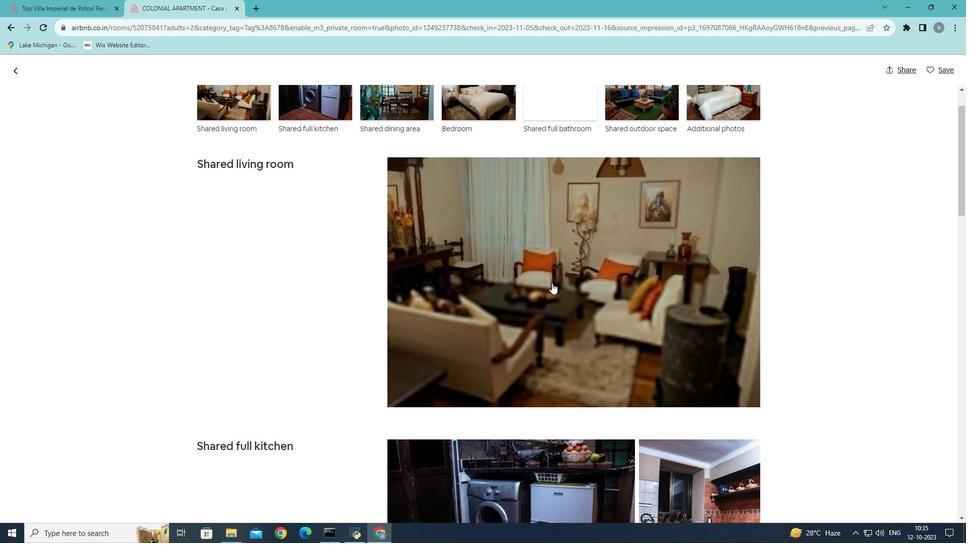 
Action: Mouse scrolled (552, 282) with delta (0, 0)
Screenshot: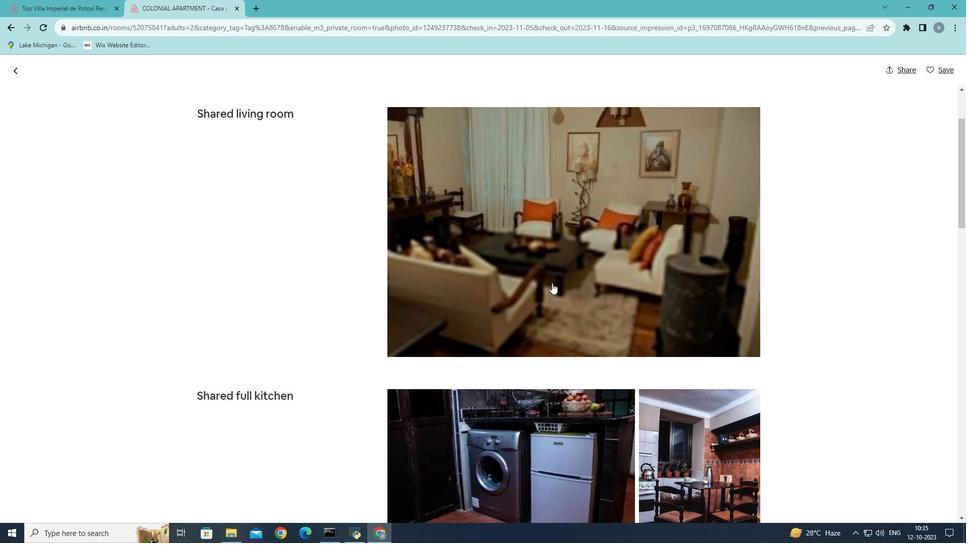 
Action: Mouse scrolled (552, 282) with delta (0, 0)
Screenshot: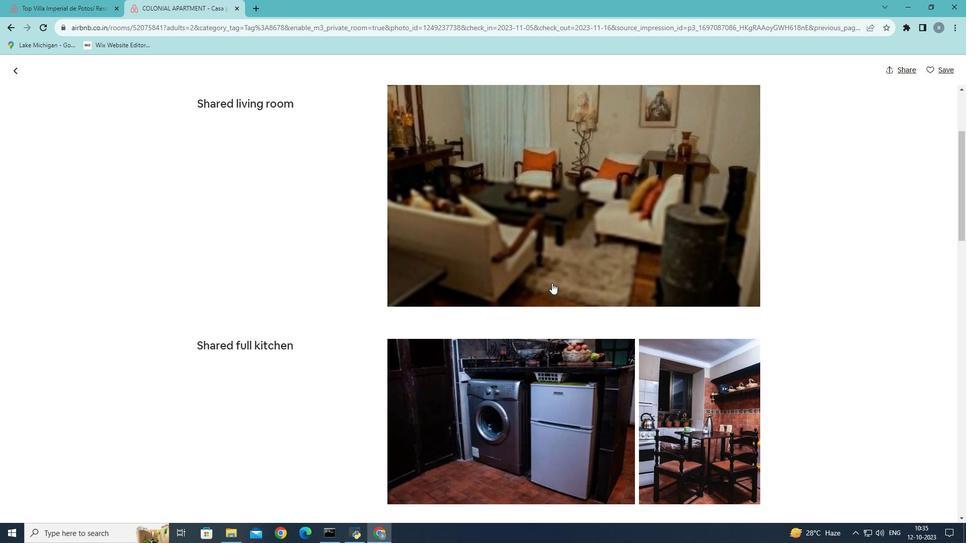 
Action: Mouse scrolled (552, 282) with delta (0, 0)
Screenshot: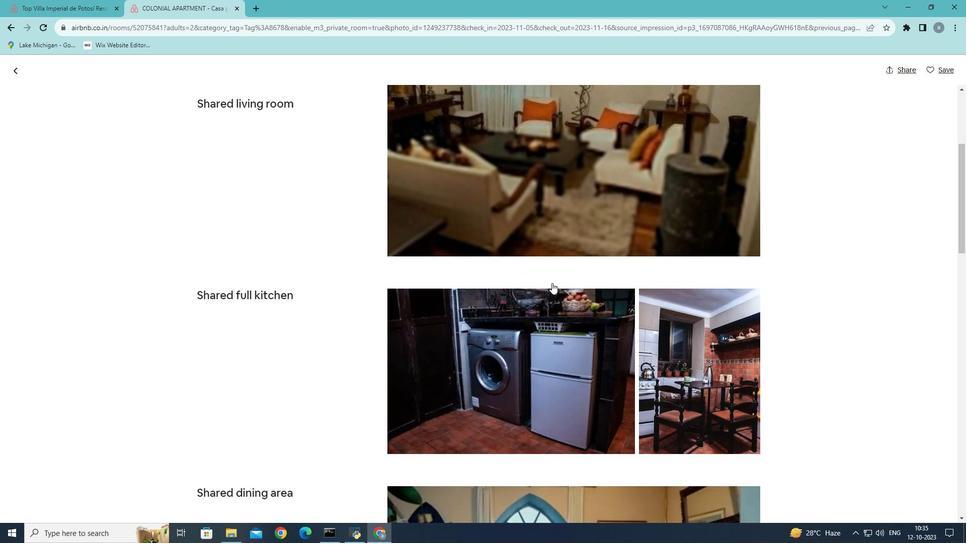 
Action: Mouse scrolled (552, 282) with delta (0, 0)
Screenshot: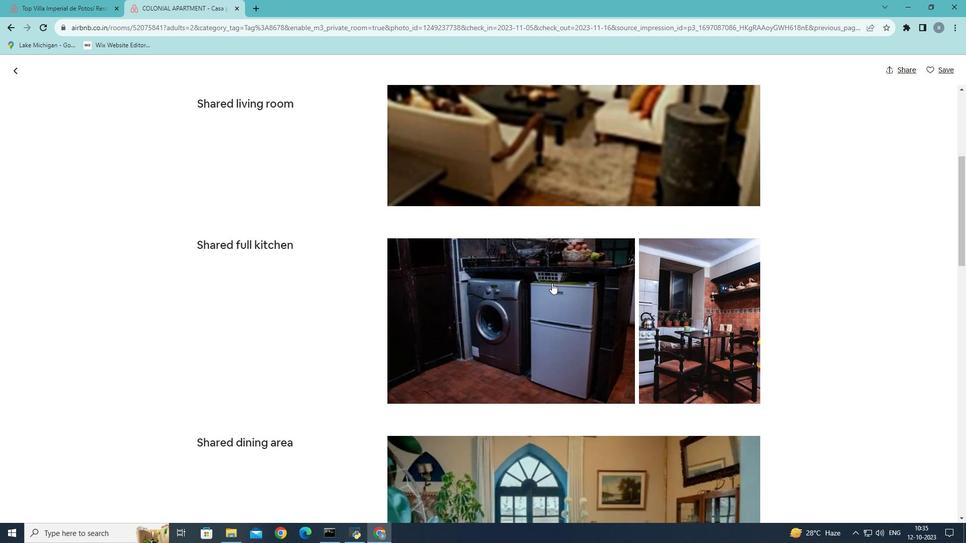 
Action: Mouse scrolled (552, 282) with delta (0, 0)
Screenshot: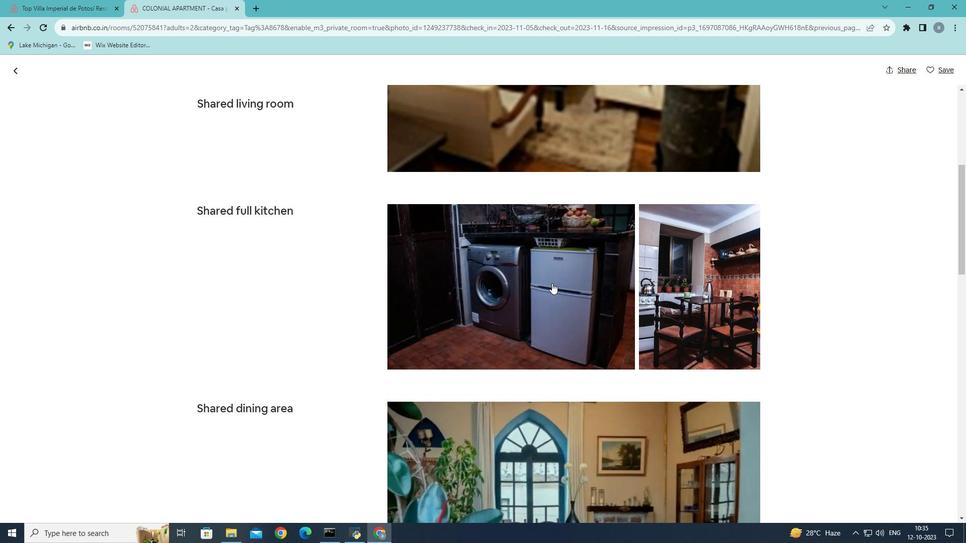 
Action: Mouse scrolled (552, 282) with delta (0, 0)
Screenshot: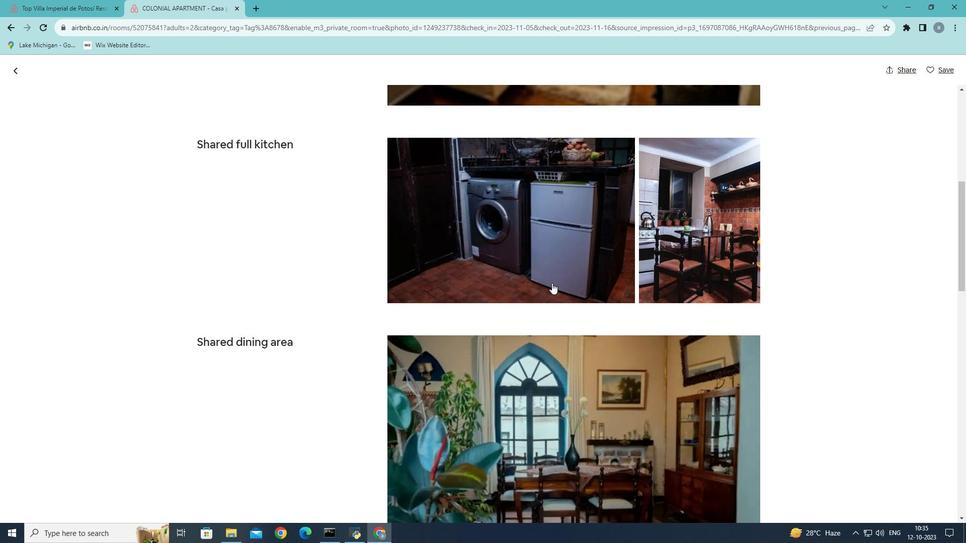 
Action: Mouse scrolled (552, 282) with delta (0, 0)
Screenshot: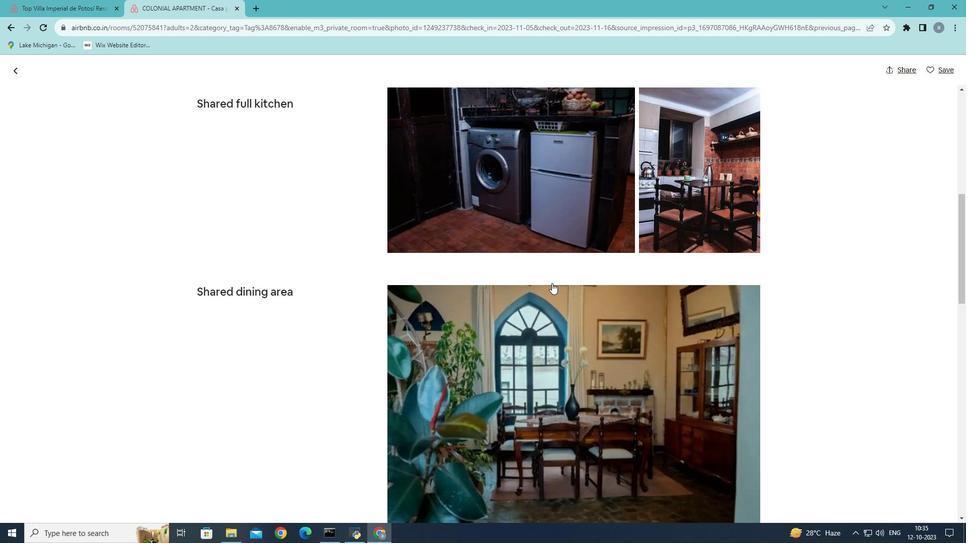 
Action: Mouse scrolled (552, 282) with delta (0, 0)
Screenshot: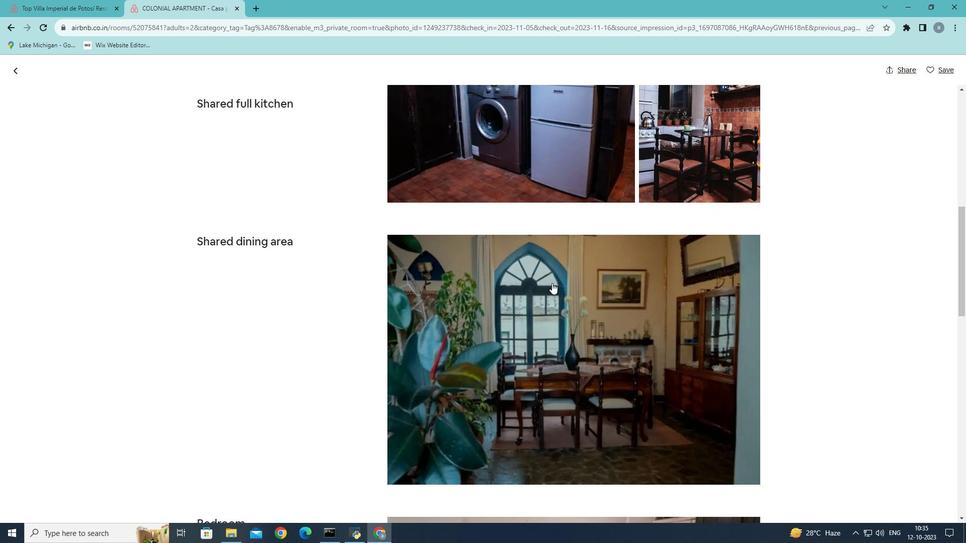 
Action: Mouse scrolled (552, 282) with delta (0, 0)
Screenshot: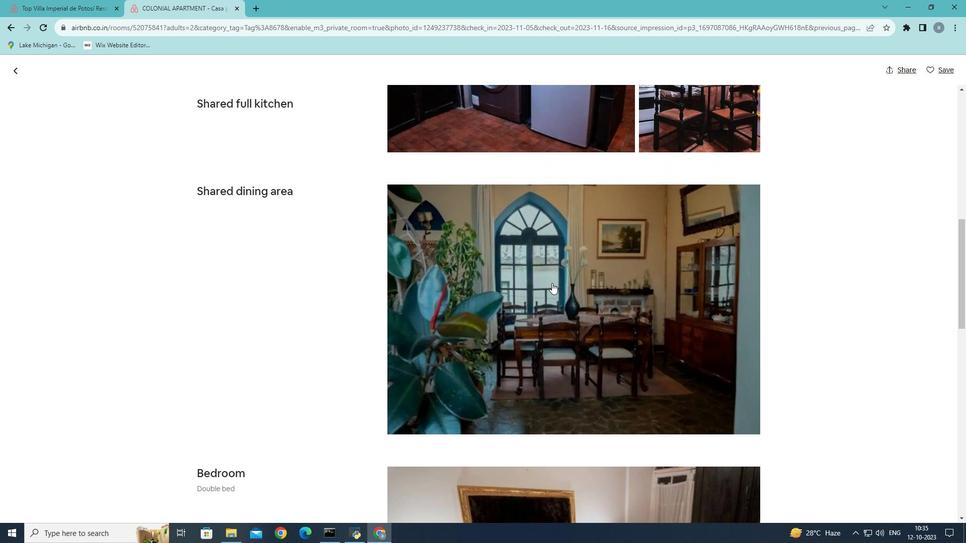 
Action: Mouse scrolled (552, 282) with delta (0, 0)
Screenshot: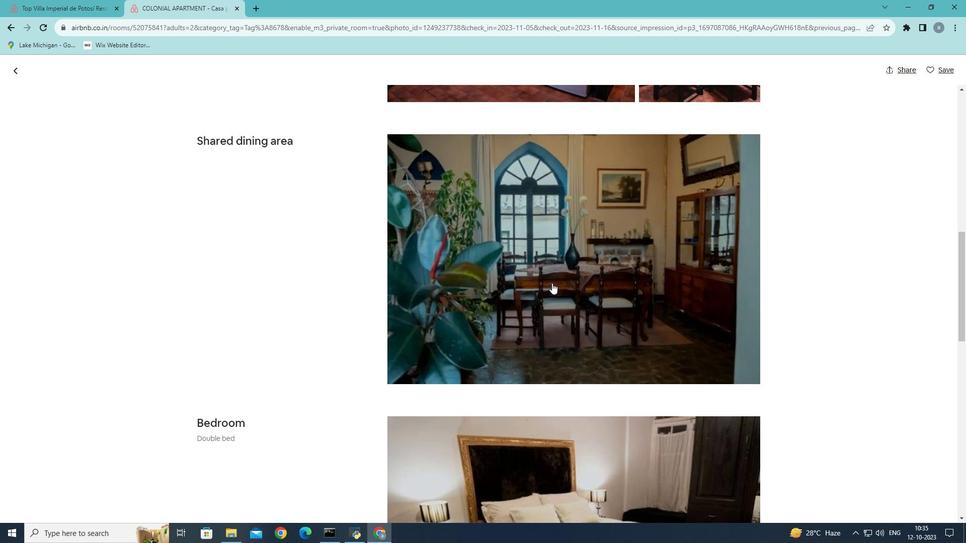 
Action: Mouse scrolled (552, 282) with delta (0, 0)
Screenshot: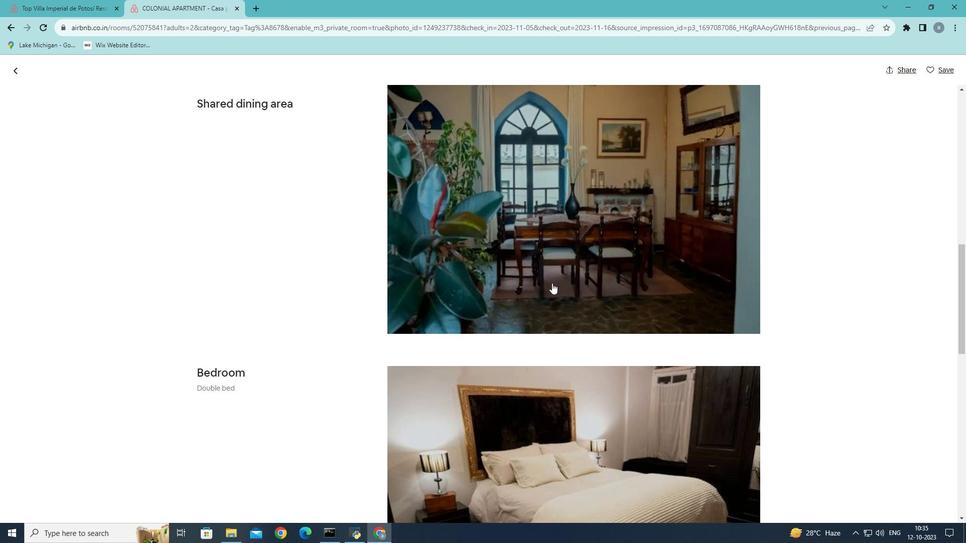 
Action: Mouse scrolled (552, 282) with delta (0, 0)
Screenshot: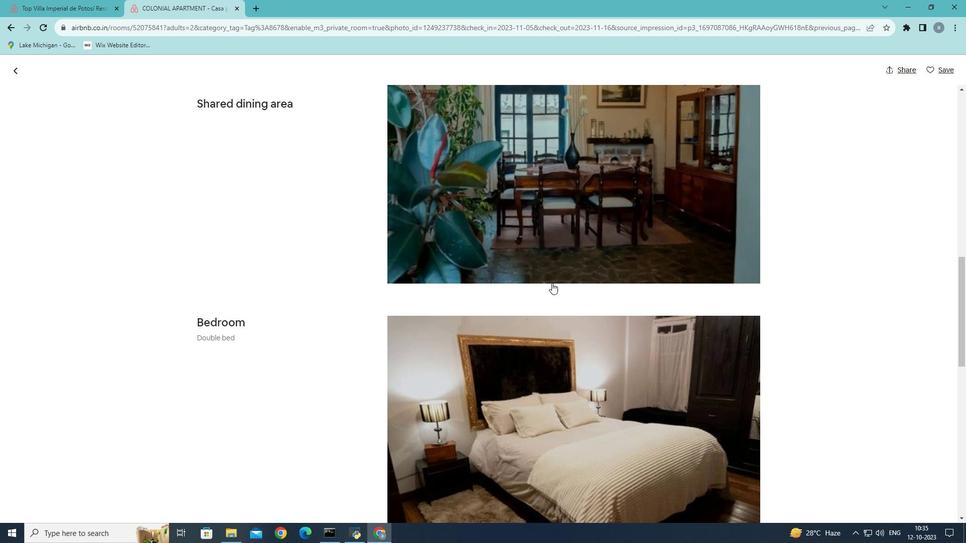 
Action: Mouse scrolled (552, 282) with delta (0, 0)
Screenshot: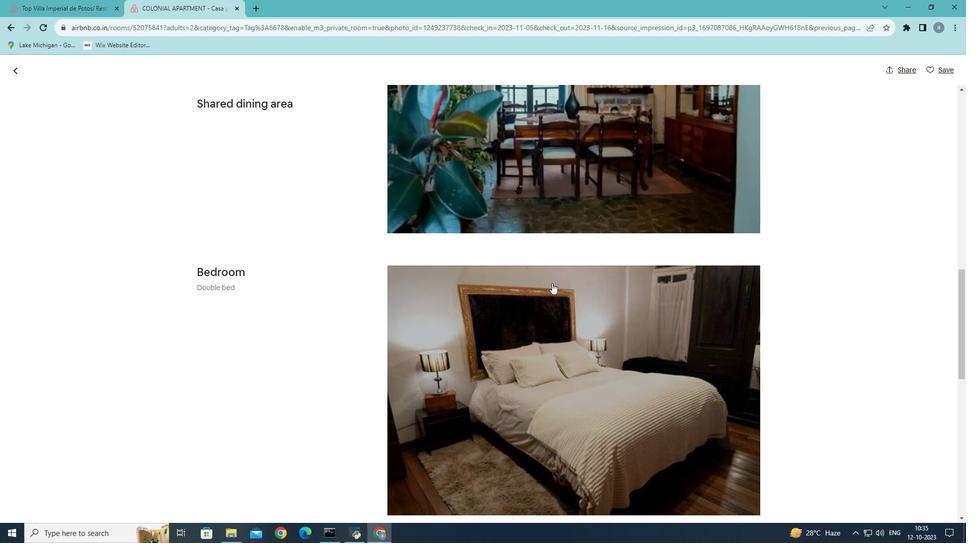 
Action: Mouse scrolled (552, 282) with delta (0, 0)
Screenshot: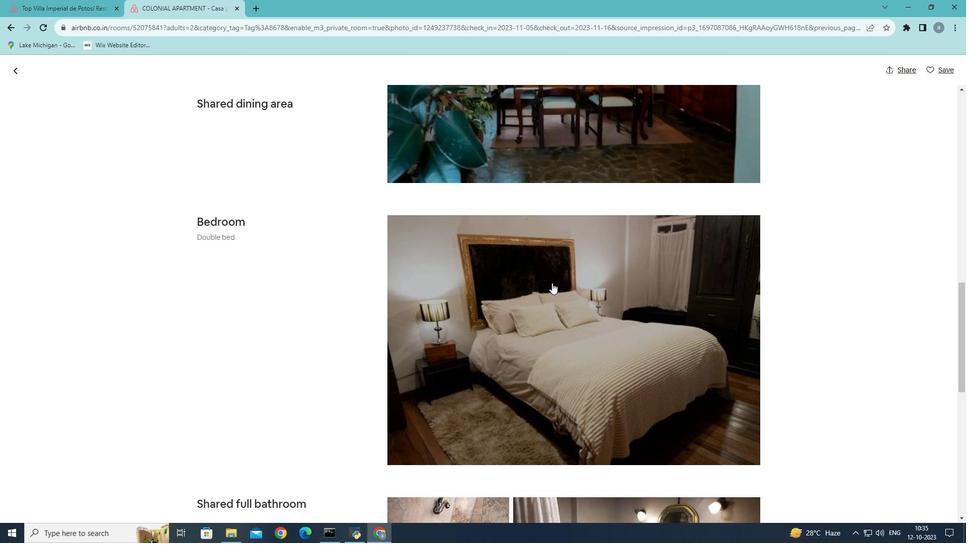 
Action: Mouse scrolled (552, 282) with delta (0, 0)
Screenshot: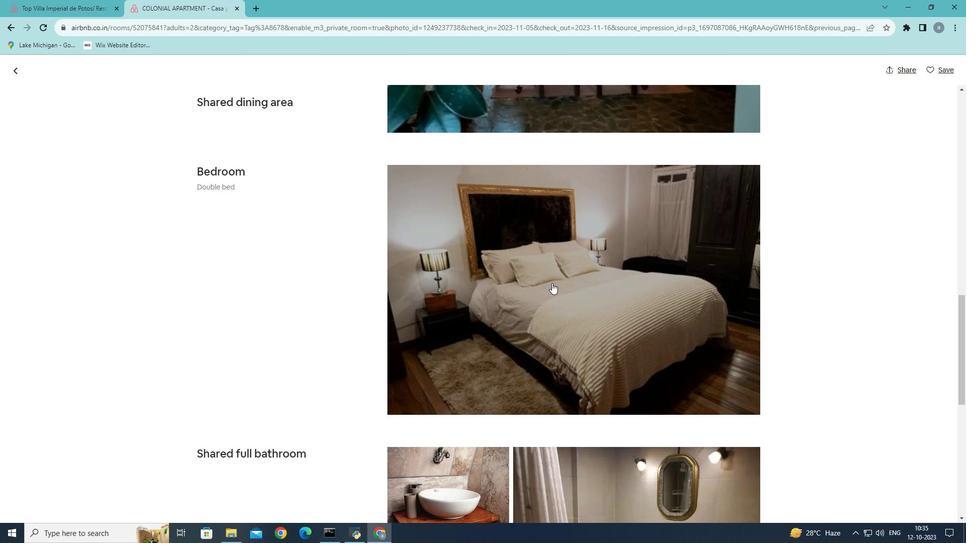
Action: Mouse scrolled (552, 282) with delta (0, 0)
Screenshot: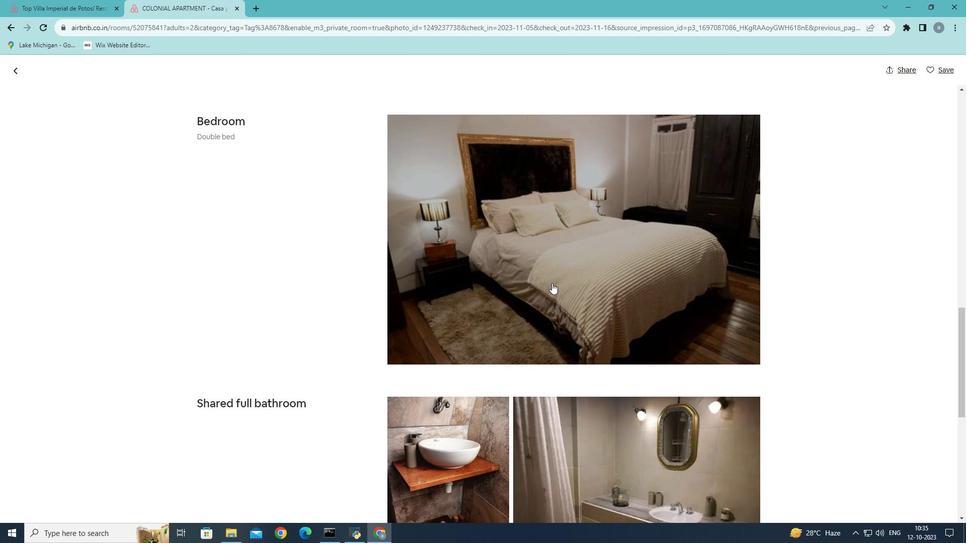 
Action: Mouse scrolled (552, 282) with delta (0, 0)
Screenshot: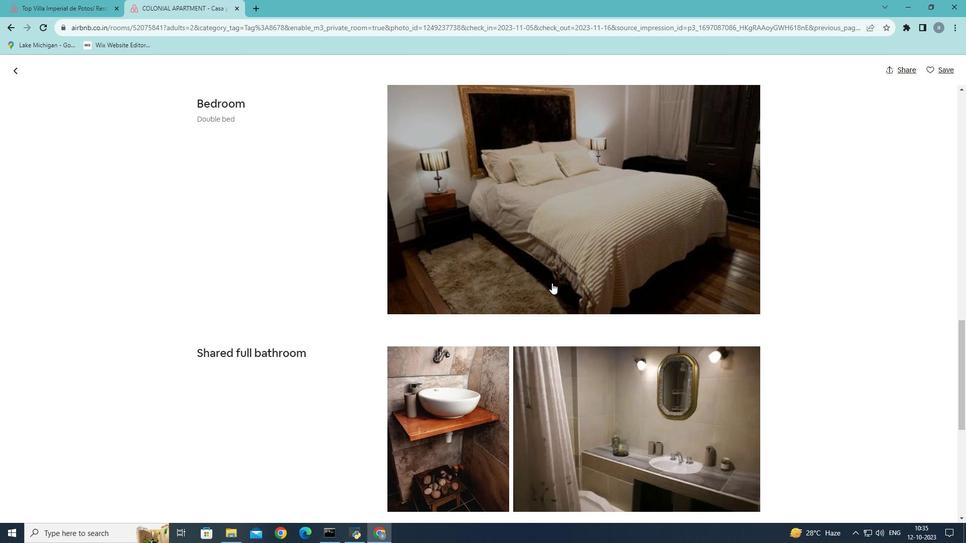 
Action: Mouse scrolled (552, 282) with delta (0, 0)
Screenshot: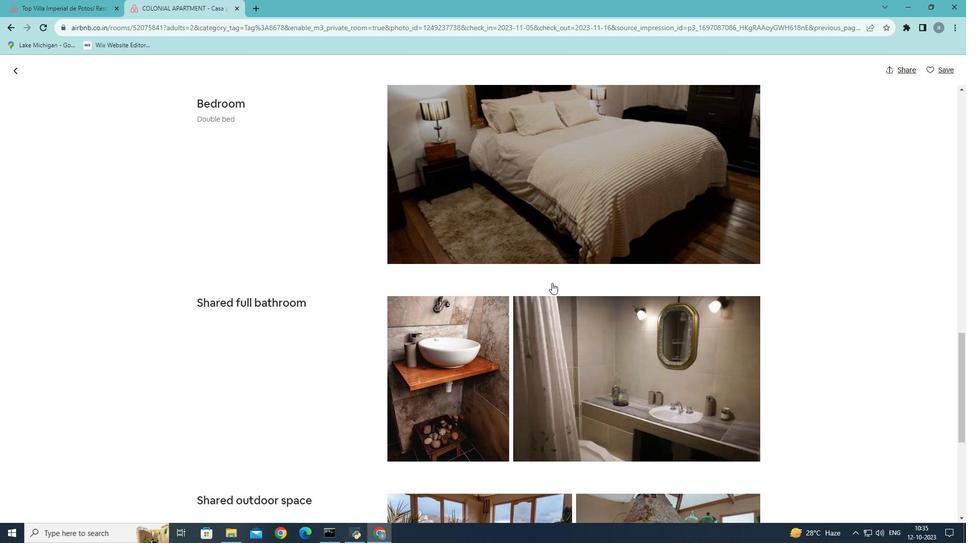 
Action: Mouse scrolled (552, 282) with delta (0, 0)
Screenshot: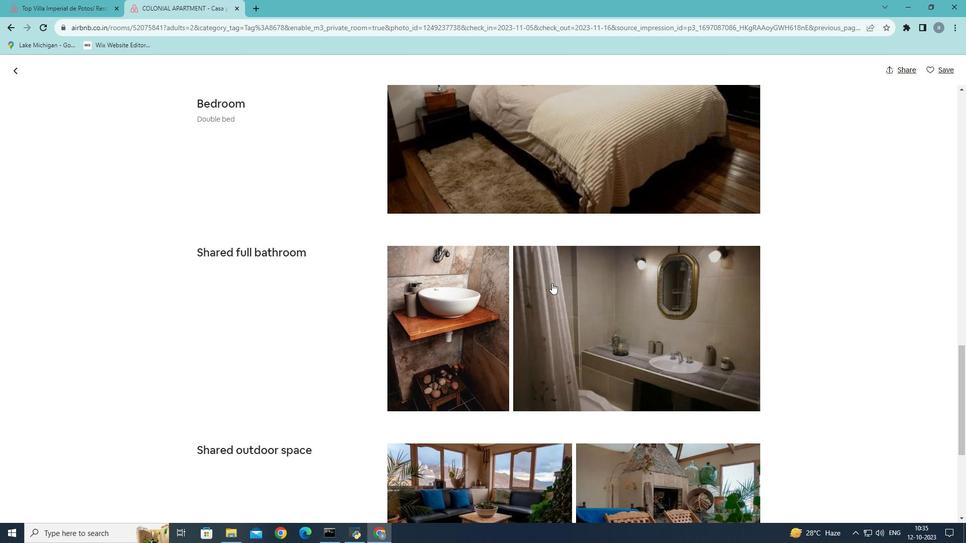 
Action: Mouse scrolled (552, 282) with delta (0, 0)
Screenshot: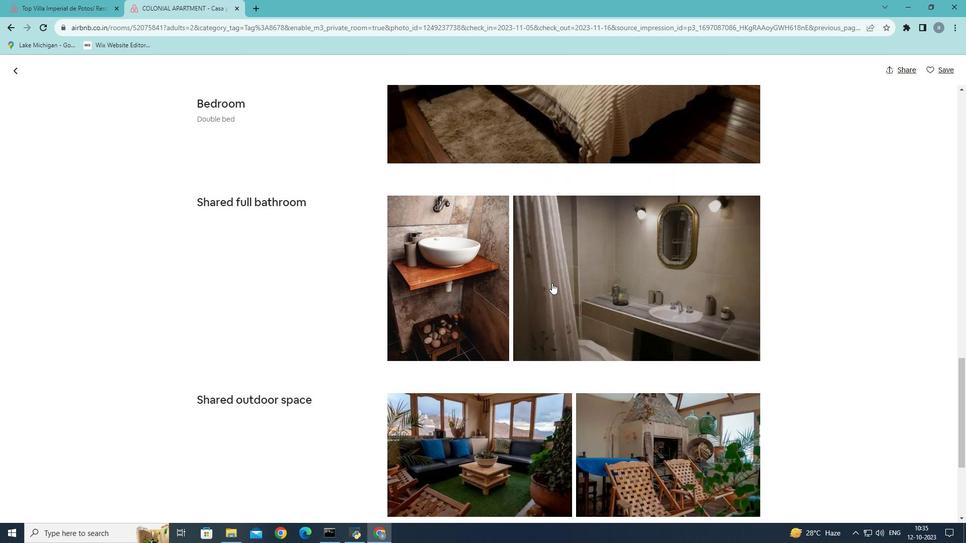 
Action: Mouse scrolled (552, 282) with delta (0, 0)
Screenshot: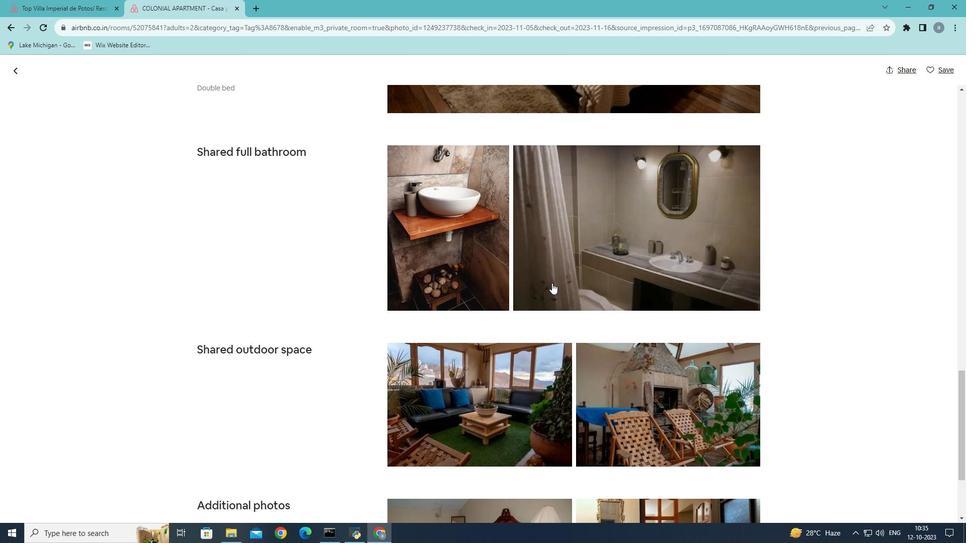 
Action: Mouse scrolled (552, 282) with delta (0, 0)
Screenshot: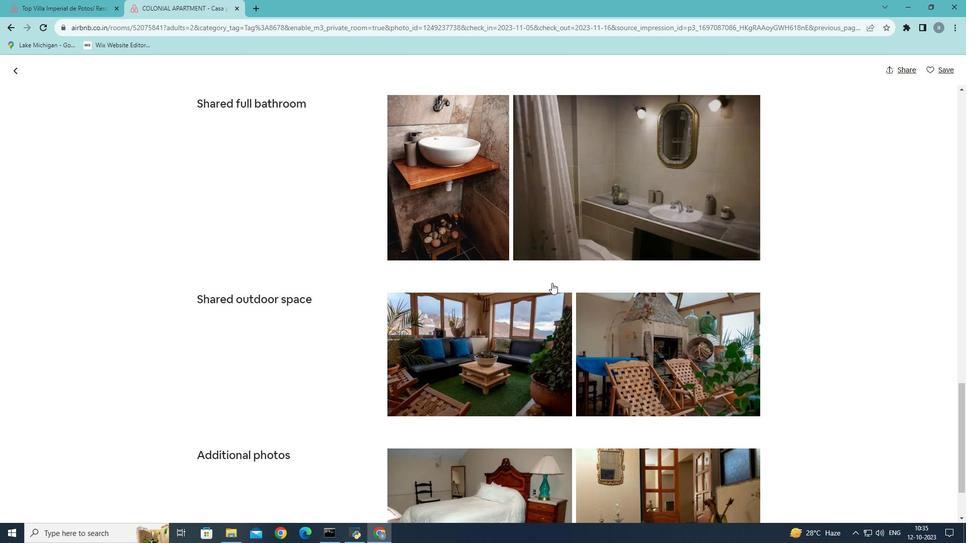 
Action: Mouse scrolled (552, 282) with delta (0, 0)
Screenshot: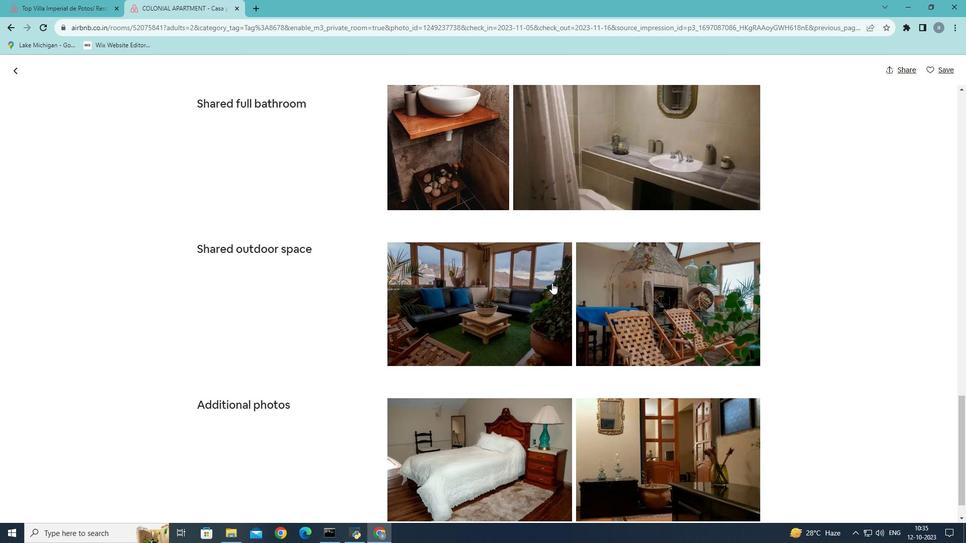 
Action: Mouse scrolled (552, 282) with delta (0, 0)
Screenshot: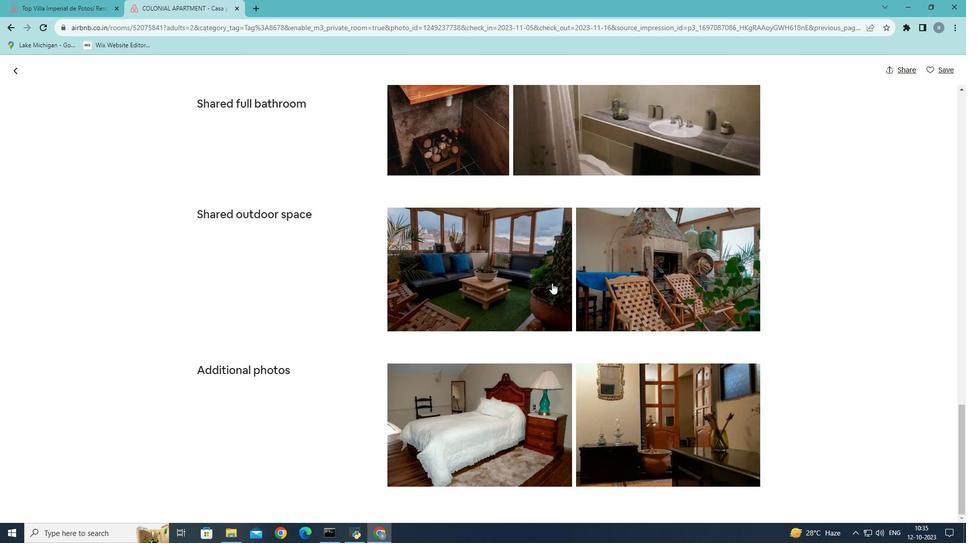 
Action: Mouse scrolled (552, 282) with delta (0, 0)
Screenshot: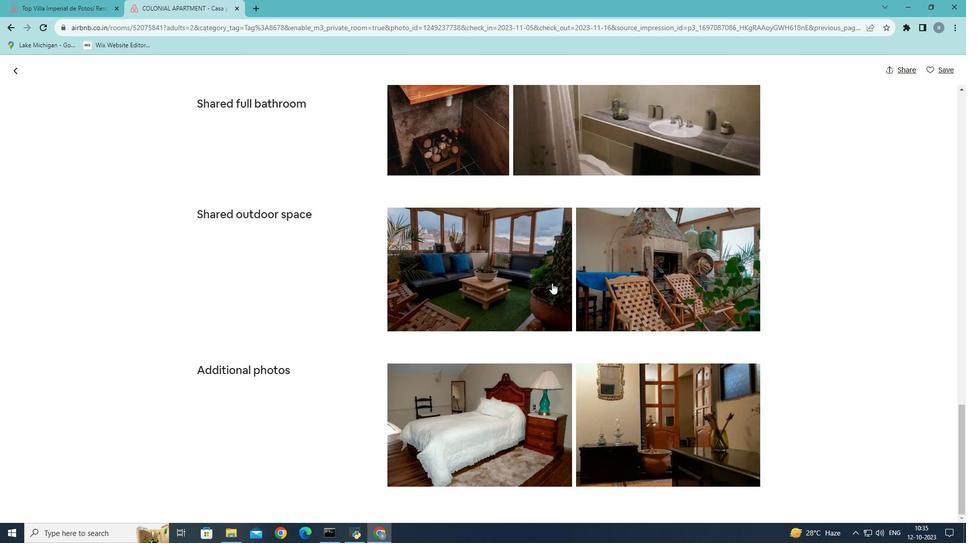 
Action: Mouse scrolled (552, 282) with delta (0, 0)
Screenshot: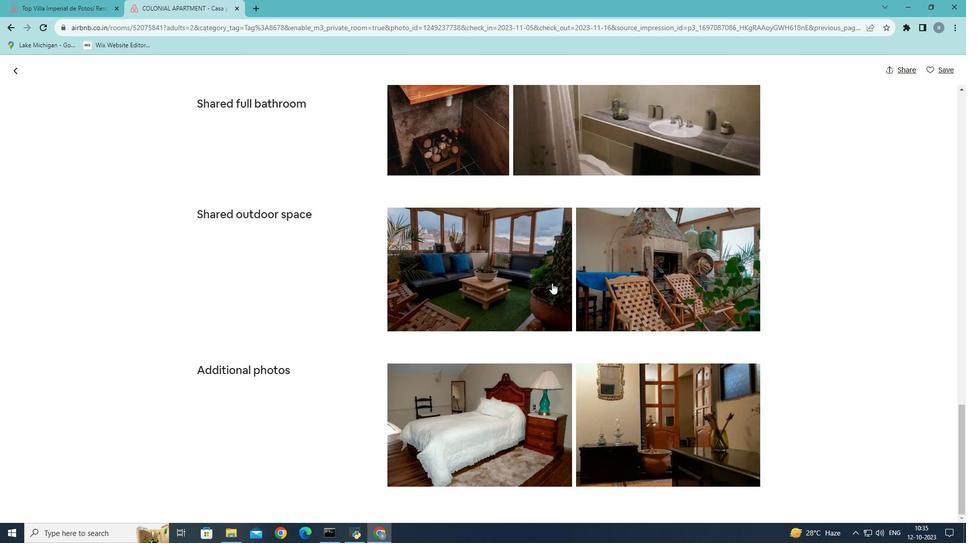
Action: Mouse scrolled (552, 282) with delta (0, 0)
Screenshot: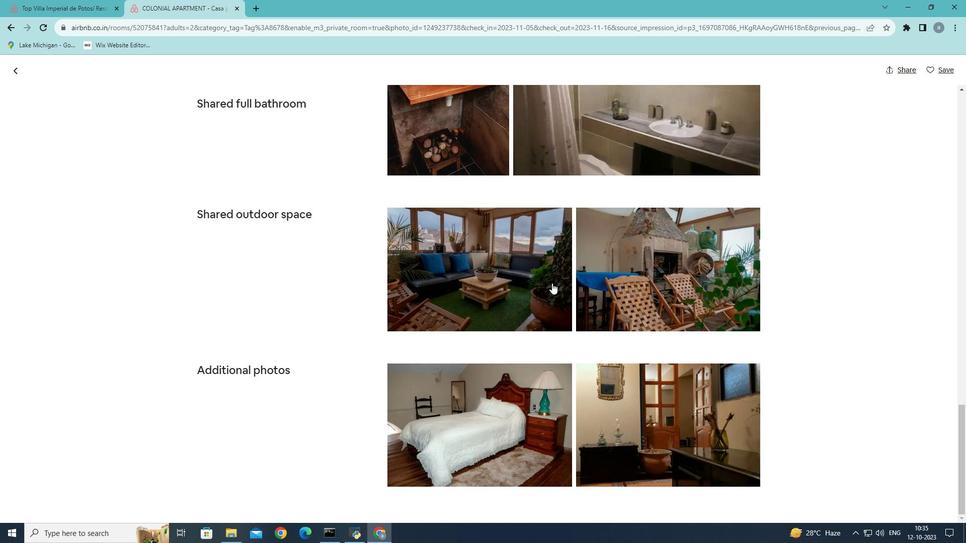 
Action: Mouse scrolled (552, 282) with delta (0, 0)
Screenshot: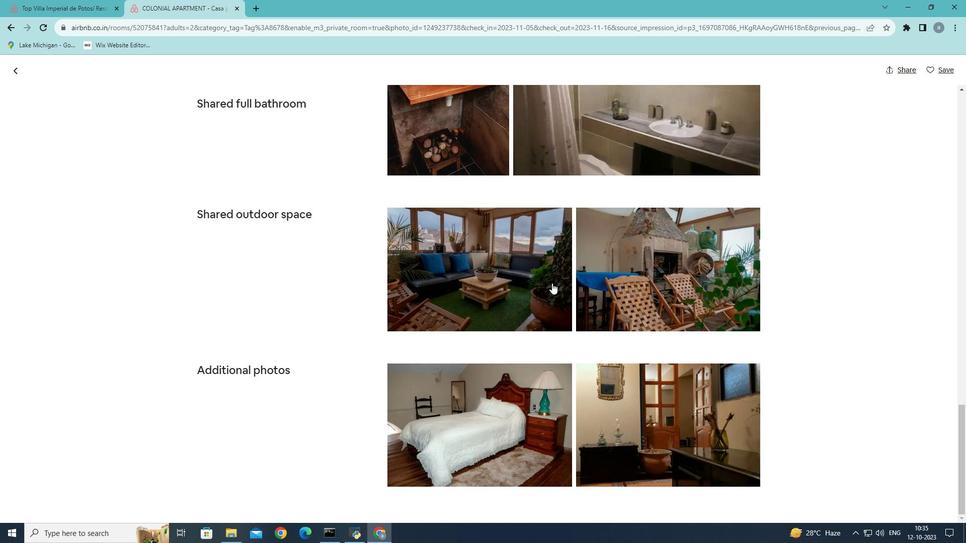 
Action: Mouse scrolled (552, 282) with delta (0, 0)
Screenshot: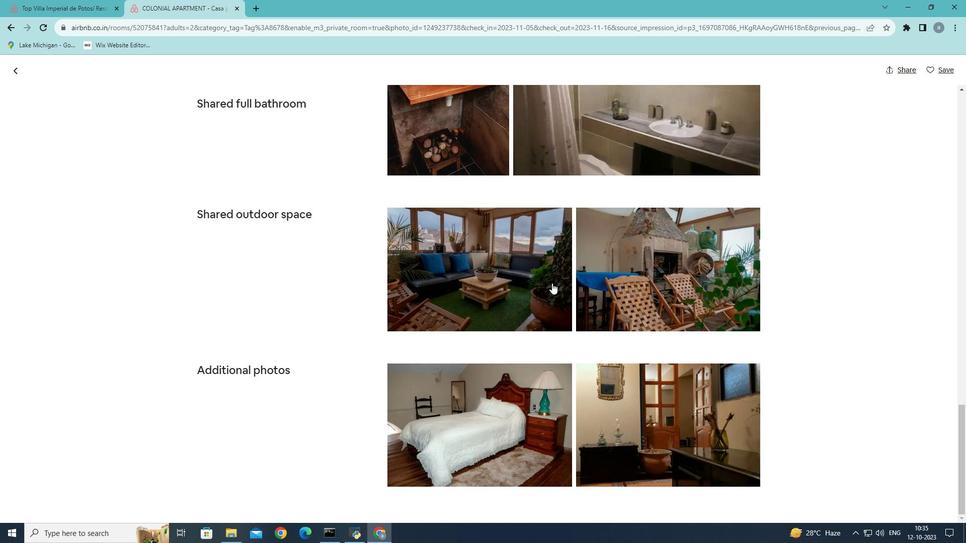 
Action: Mouse scrolled (552, 282) with delta (0, 0)
Screenshot: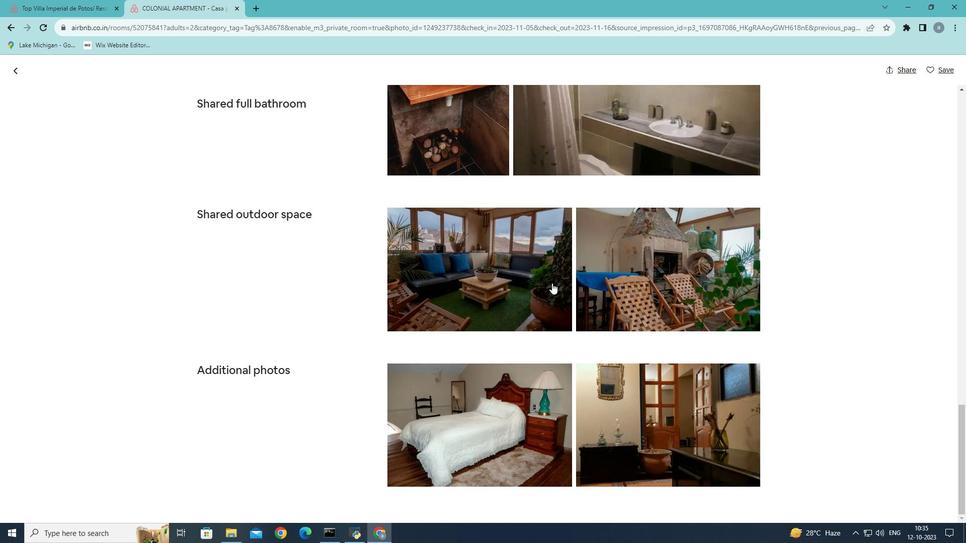 
Action: Mouse scrolled (552, 282) with delta (0, 0)
Screenshot: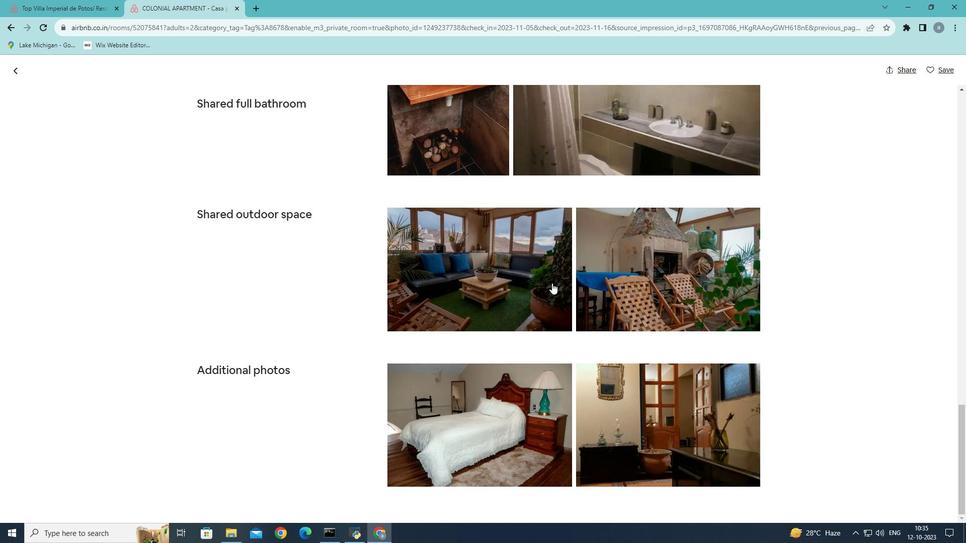 
Action: Mouse scrolled (552, 282) with delta (0, 0)
Screenshot: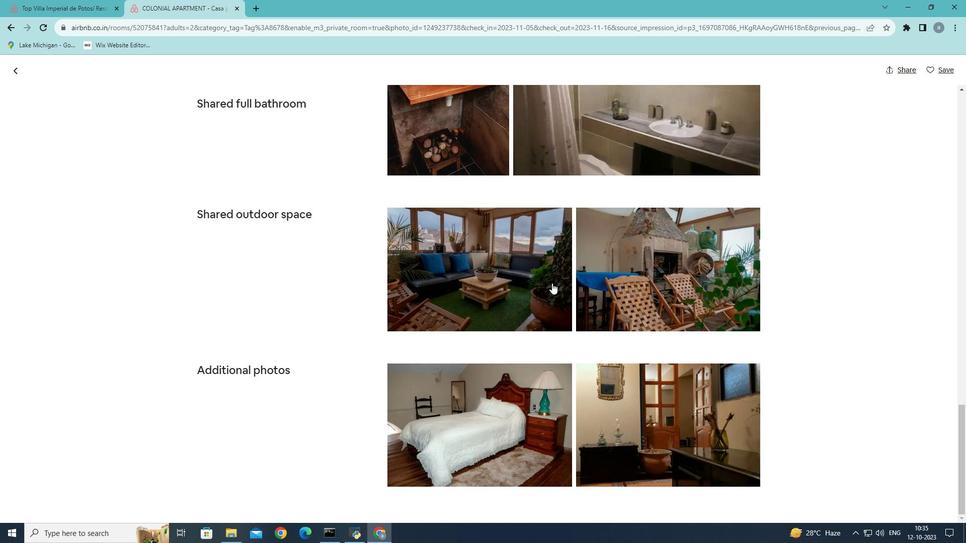 
Action: Mouse moved to (15, 67)
Screenshot: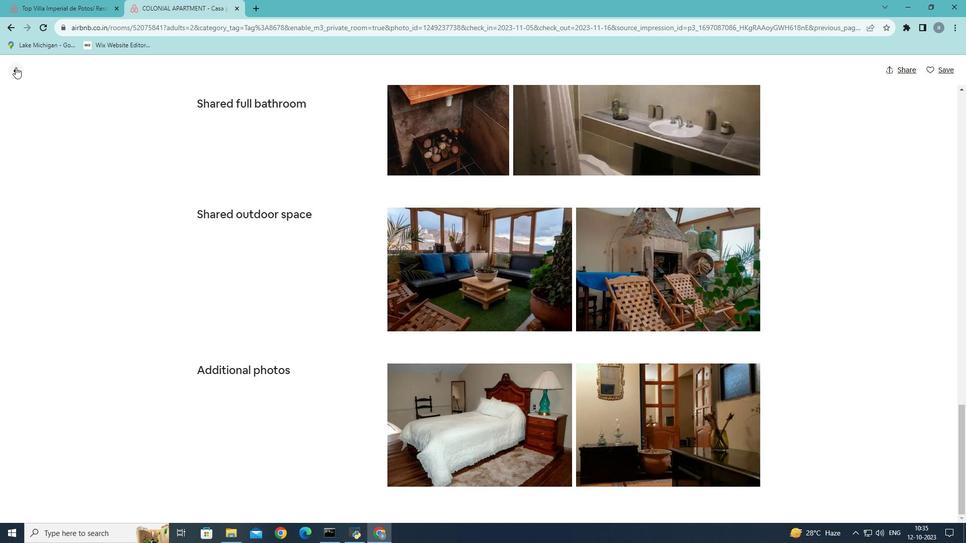 
Action: Mouse pressed left at (15, 67)
Screenshot: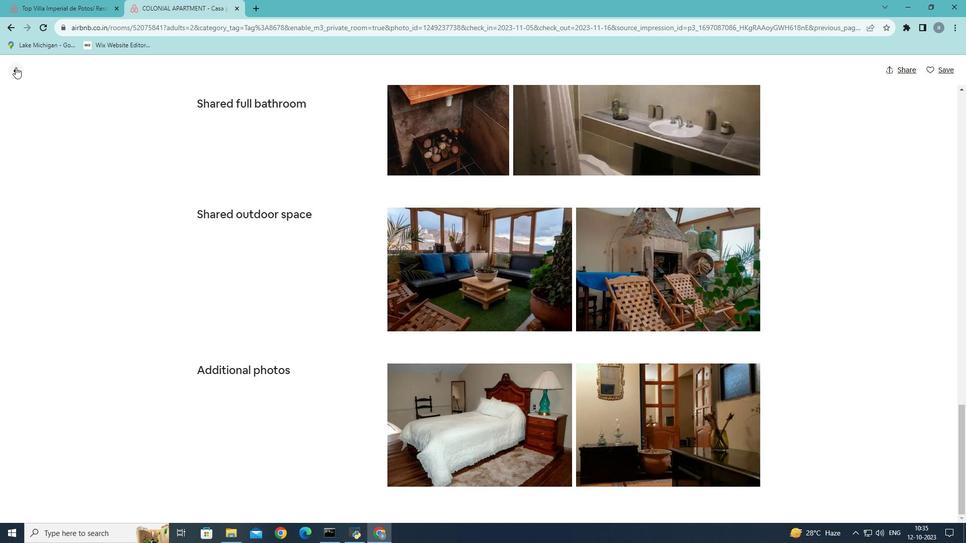 
Action: Mouse moved to (540, 298)
Screenshot: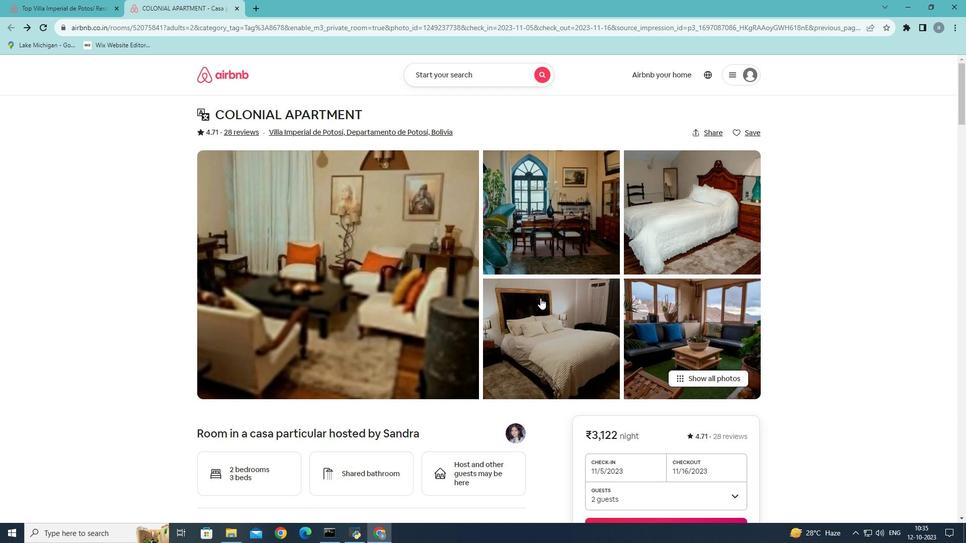 
Action: Mouse scrolled (540, 297) with delta (0, 0)
Screenshot: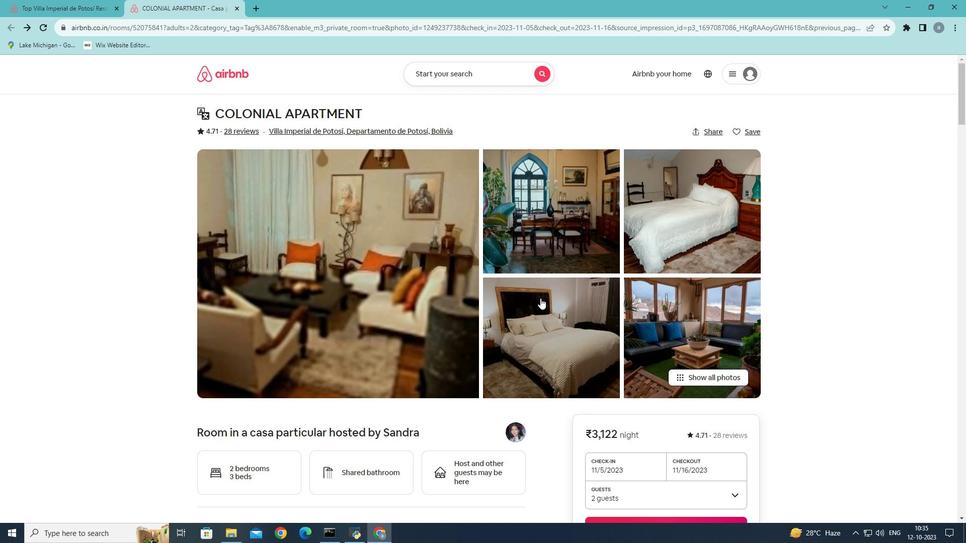 
Action: Mouse scrolled (540, 297) with delta (0, 0)
Screenshot: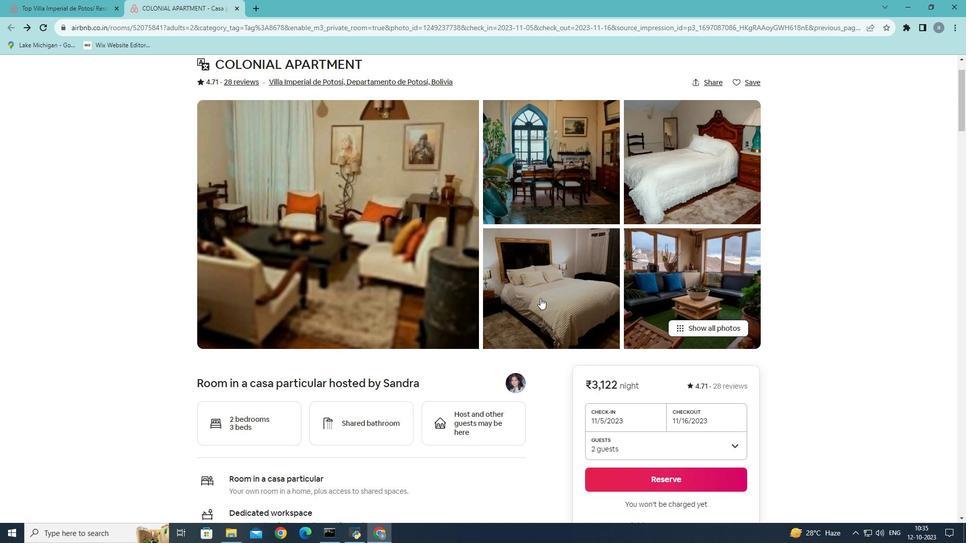
Action: Mouse scrolled (540, 297) with delta (0, 0)
Screenshot: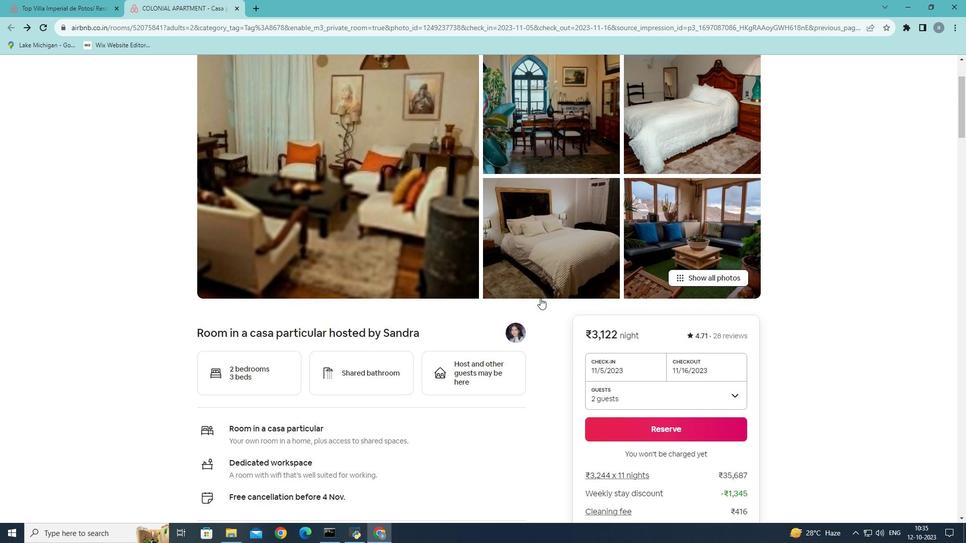 
Action: Mouse scrolled (540, 297) with delta (0, 0)
Screenshot: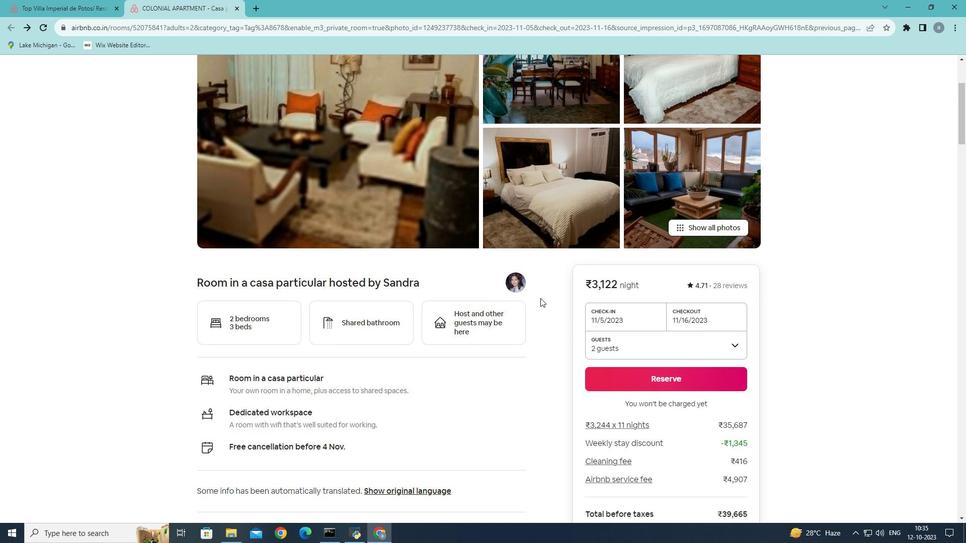 
Action: Mouse scrolled (540, 297) with delta (0, 0)
Screenshot: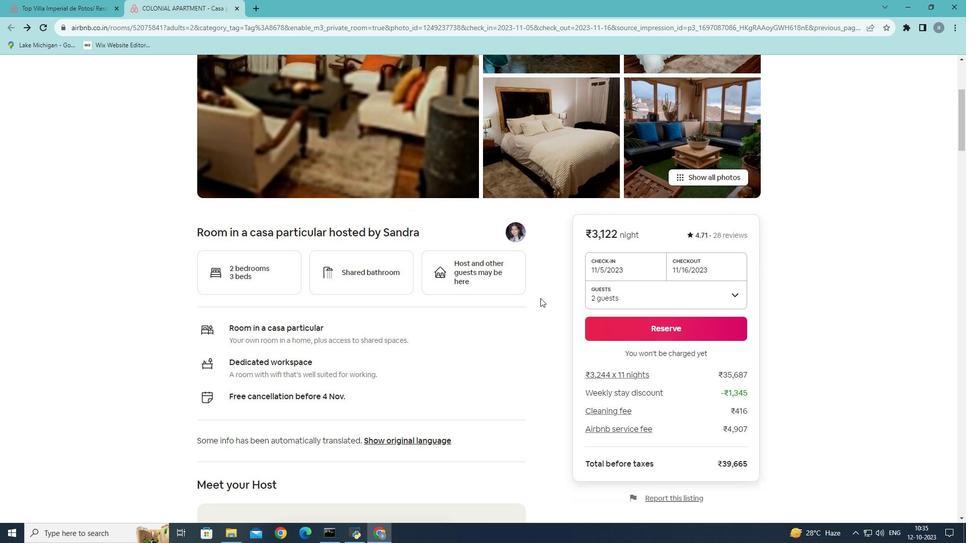 
Action: Mouse scrolled (540, 297) with delta (0, 0)
Screenshot: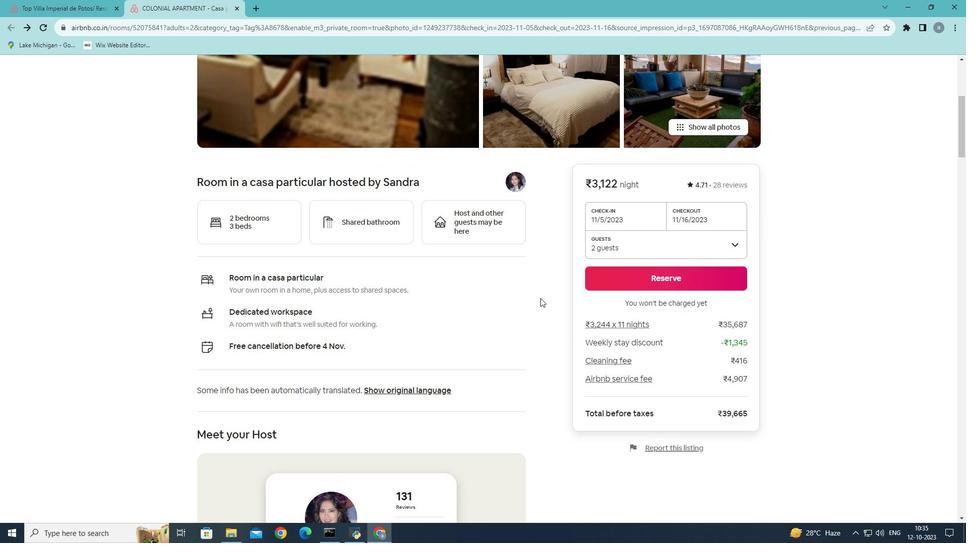 
Action: Mouse scrolled (540, 297) with delta (0, 0)
Screenshot: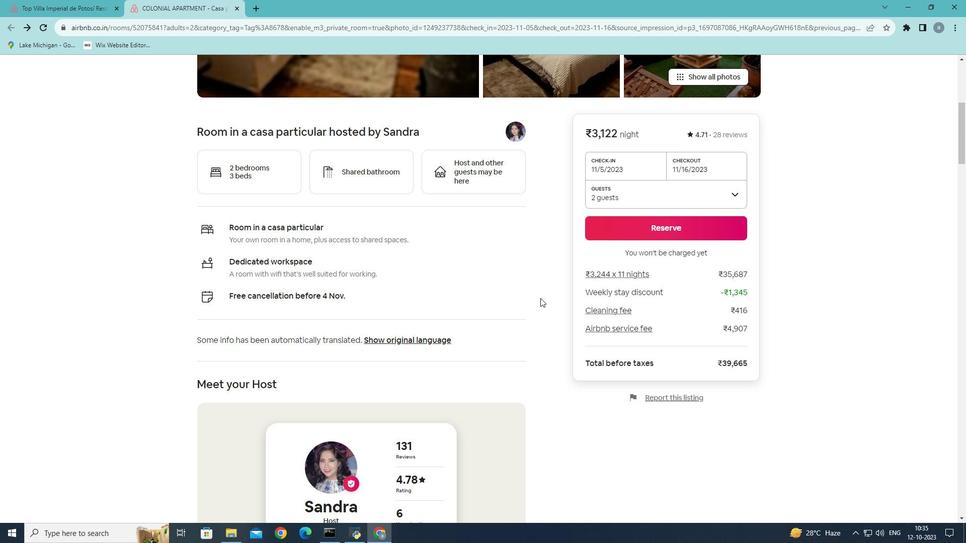 
Action: Mouse scrolled (540, 297) with delta (0, 0)
Screenshot: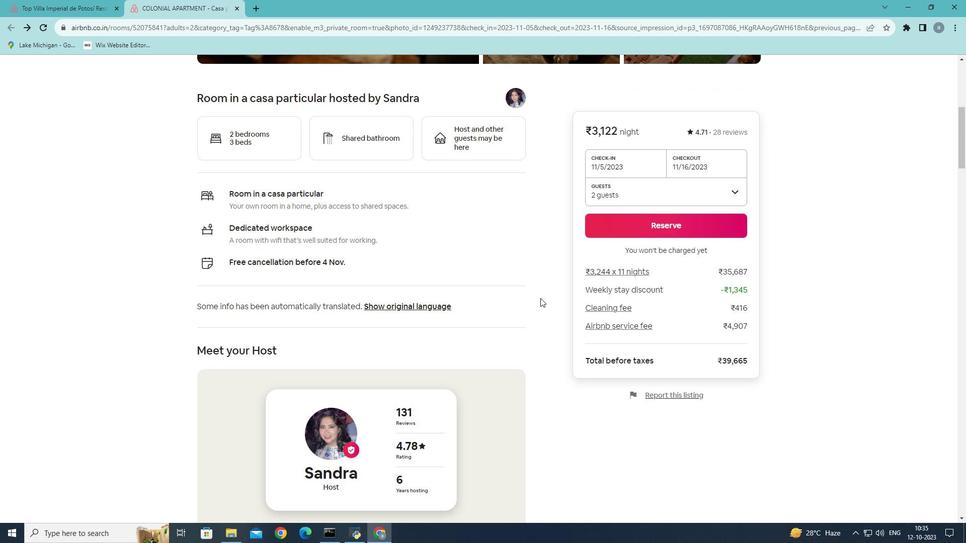 
Action: Mouse moved to (541, 293)
Screenshot: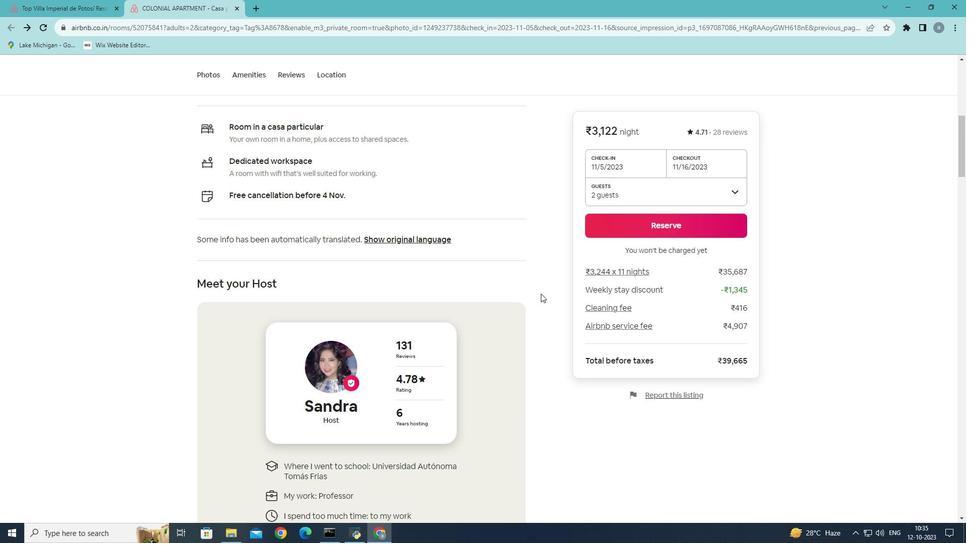
Action: Mouse scrolled (541, 293) with delta (0, 0)
Screenshot: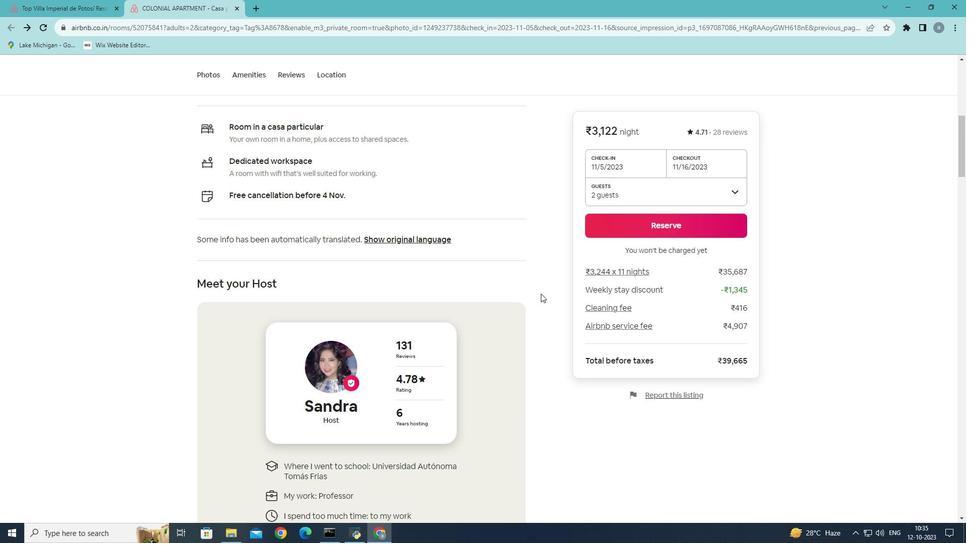 
Action: Mouse scrolled (541, 293) with delta (0, 0)
Screenshot: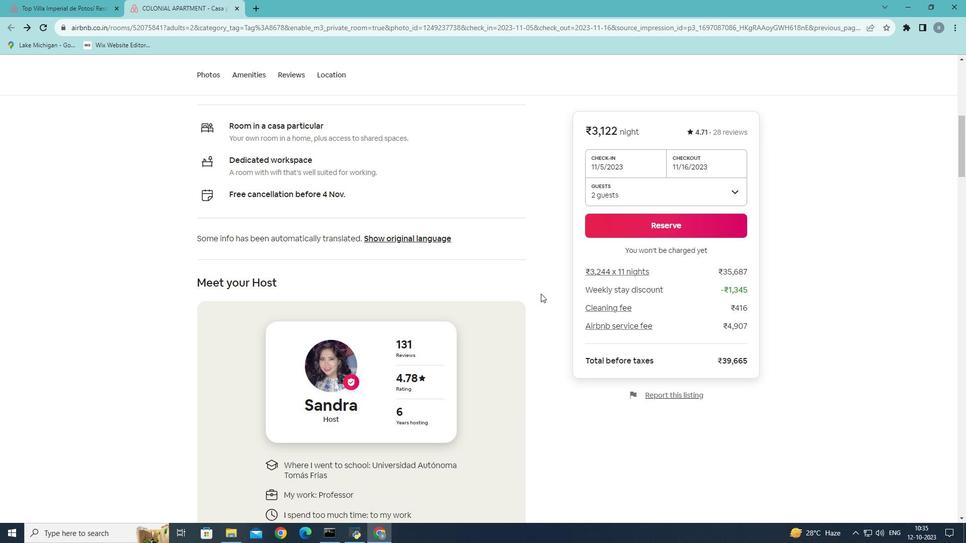 
Action: Mouse scrolled (541, 293) with delta (0, 0)
Screenshot: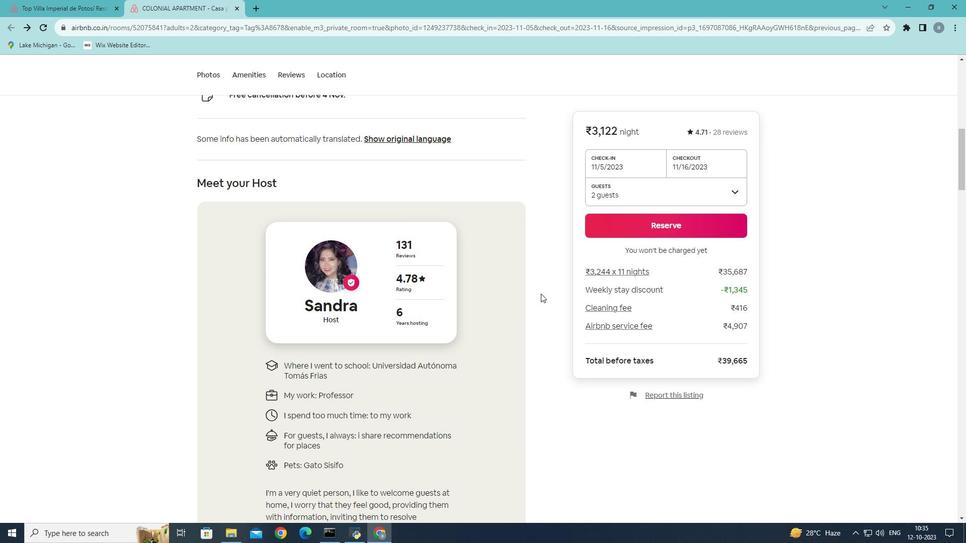 
Action: Mouse scrolled (541, 293) with delta (0, 0)
Screenshot: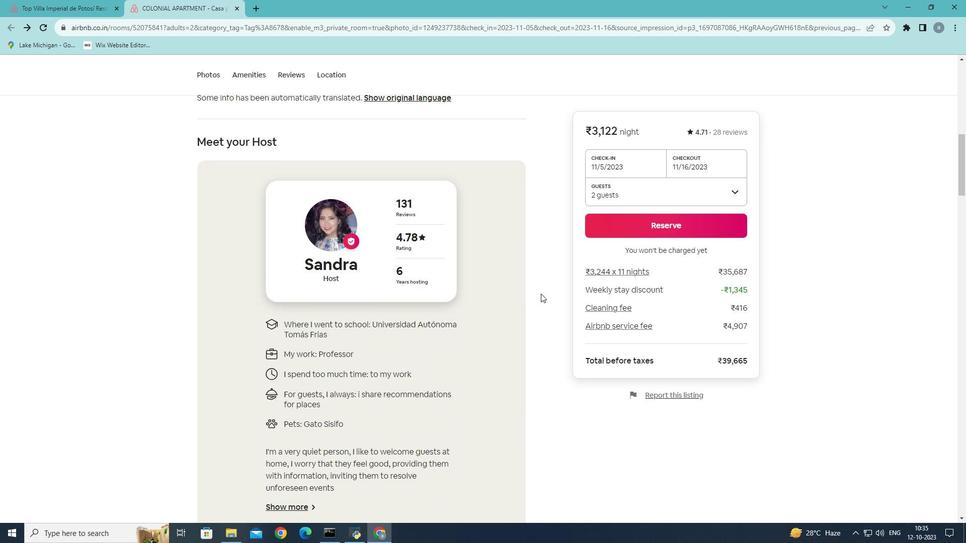 
Action: Mouse scrolled (541, 293) with delta (0, 0)
Screenshot: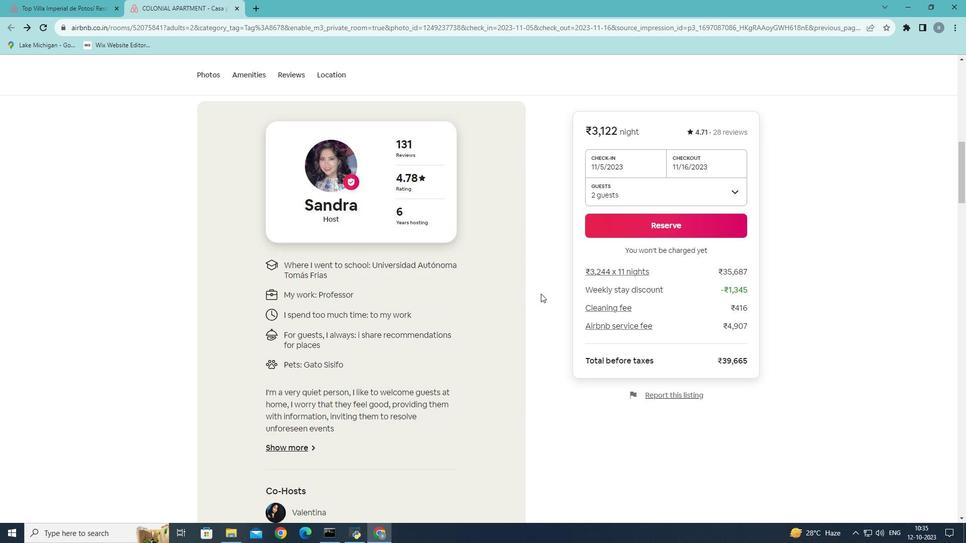 
Action: Mouse scrolled (541, 293) with delta (0, 0)
Screenshot: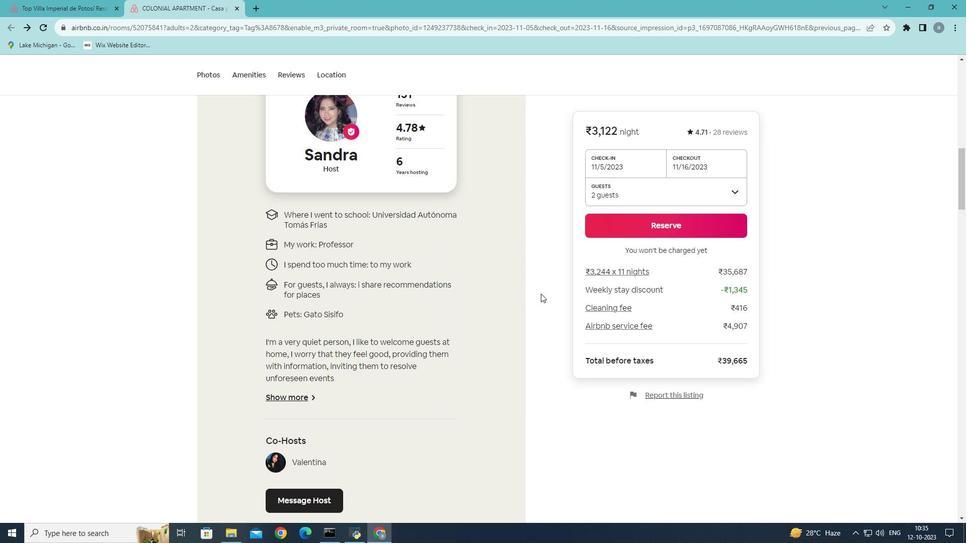 
Action: Mouse scrolled (541, 293) with delta (0, 0)
Screenshot: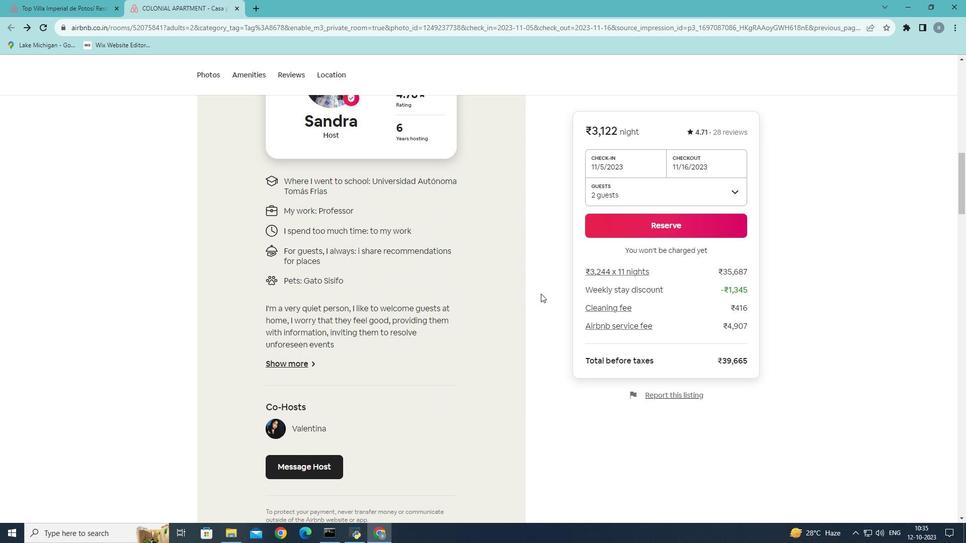 
Action: Mouse scrolled (541, 293) with delta (0, 0)
Screenshot: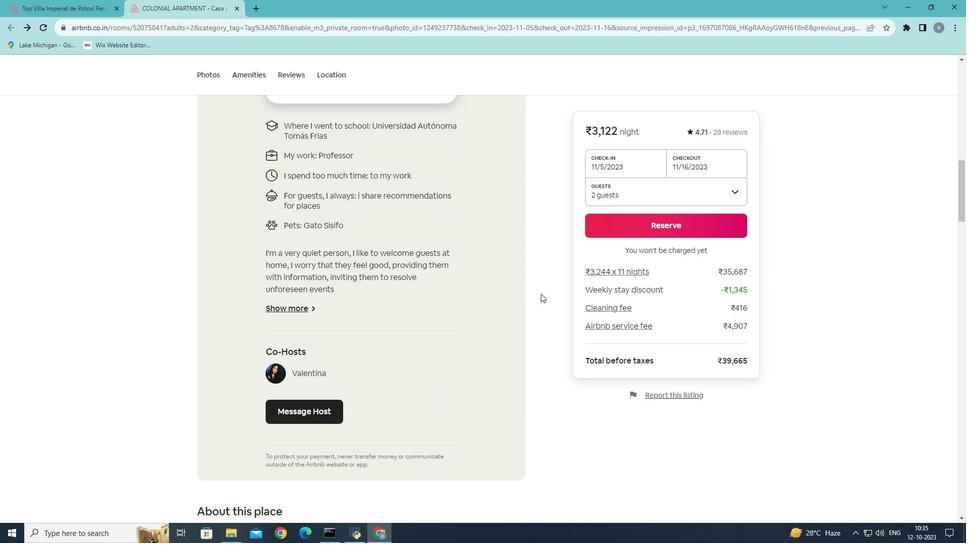 
Action: Mouse scrolled (541, 293) with delta (0, 0)
Screenshot: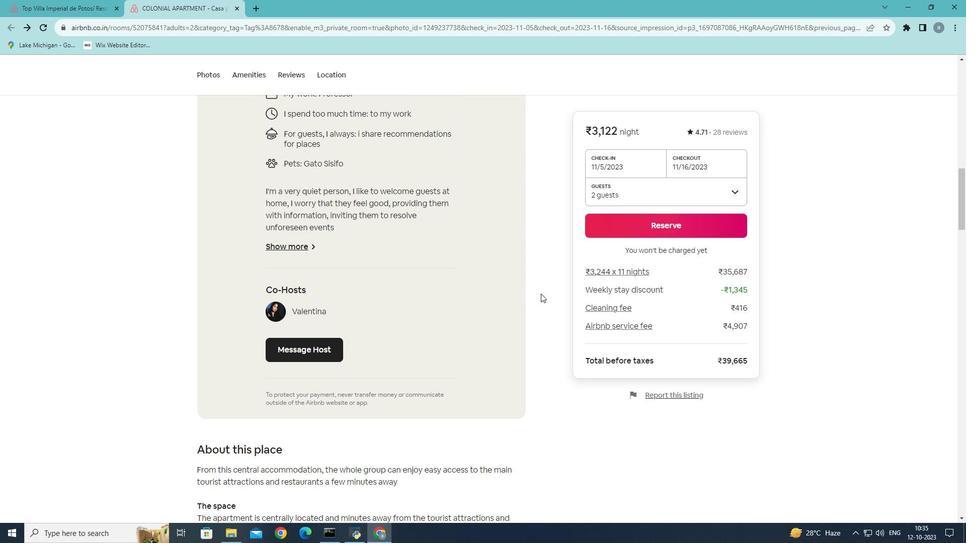 
Action: Mouse scrolled (541, 293) with delta (0, 0)
Screenshot: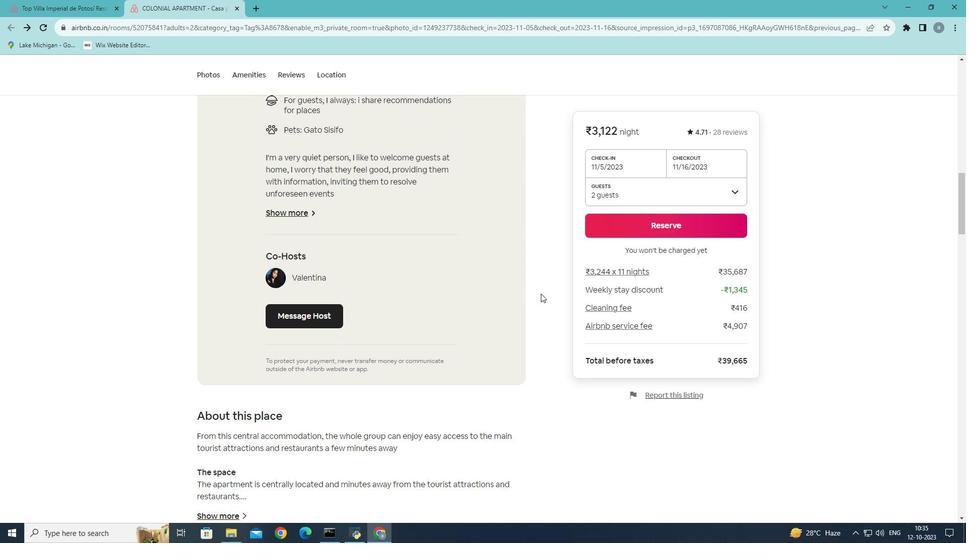 
Action: Mouse scrolled (541, 293) with delta (0, 0)
Screenshot: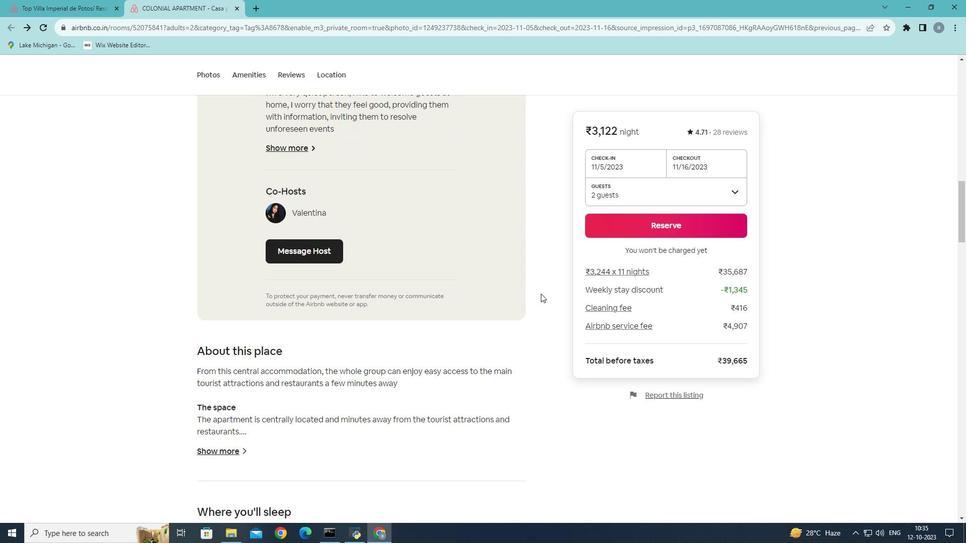 
Action: Mouse scrolled (541, 293) with delta (0, 0)
Screenshot: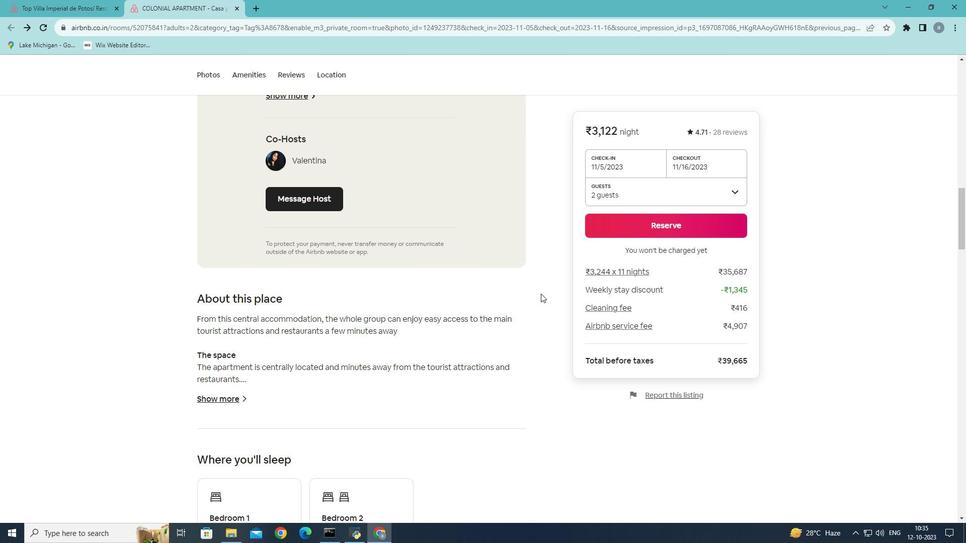 
Action: Mouse scrolled (541, 293) with delta (0, 0)
Screenshot: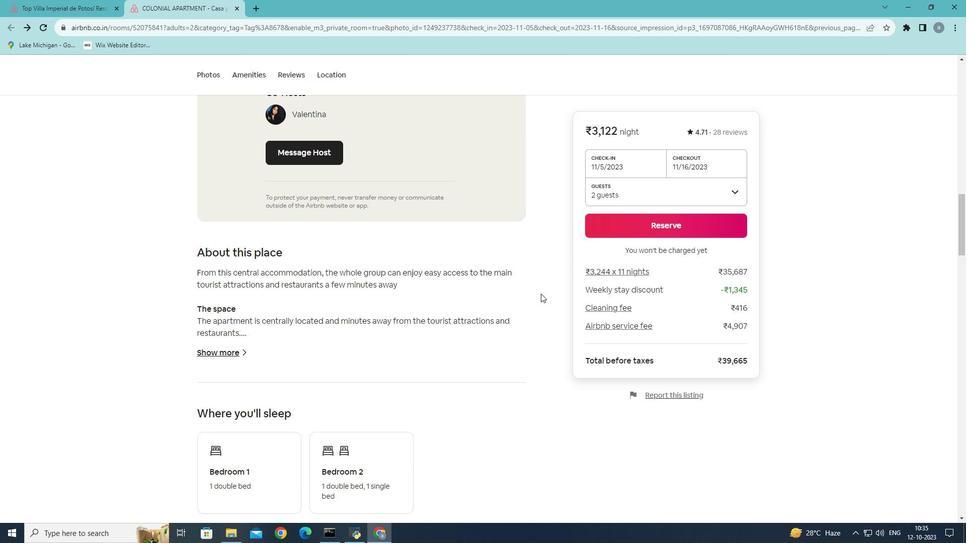 
Action: Mouse scrolled (541, 293) with delta (0, 0)
Screenshot: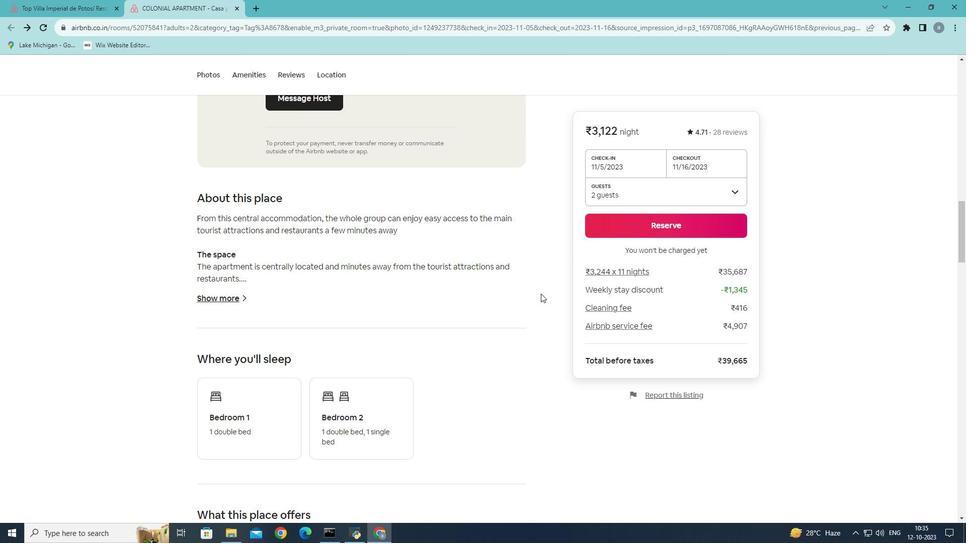 
Action: Mouse scrolled (541, 293) with delta (0, 0)
Screenshot: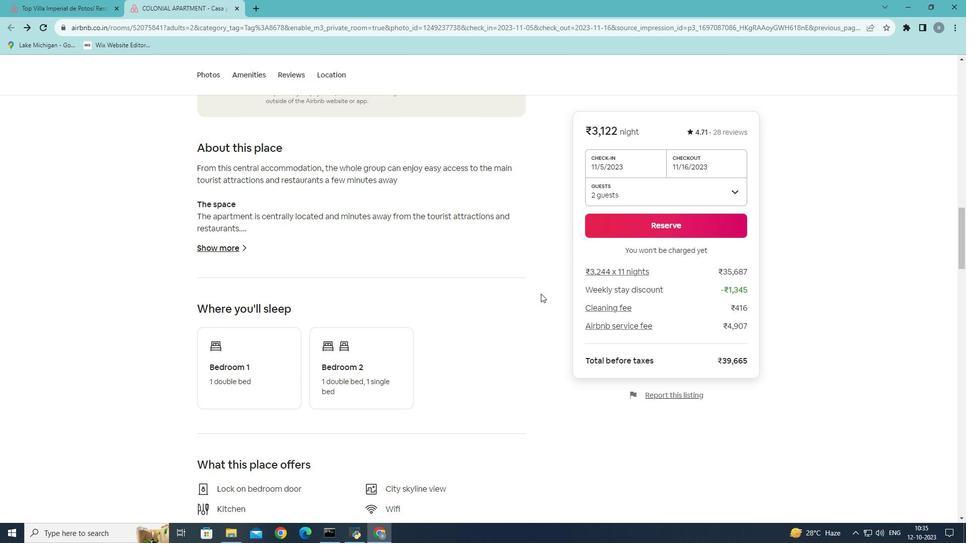 
Action: Mouse scrolled (541, 293) with delta (0, 0)
Screenshot: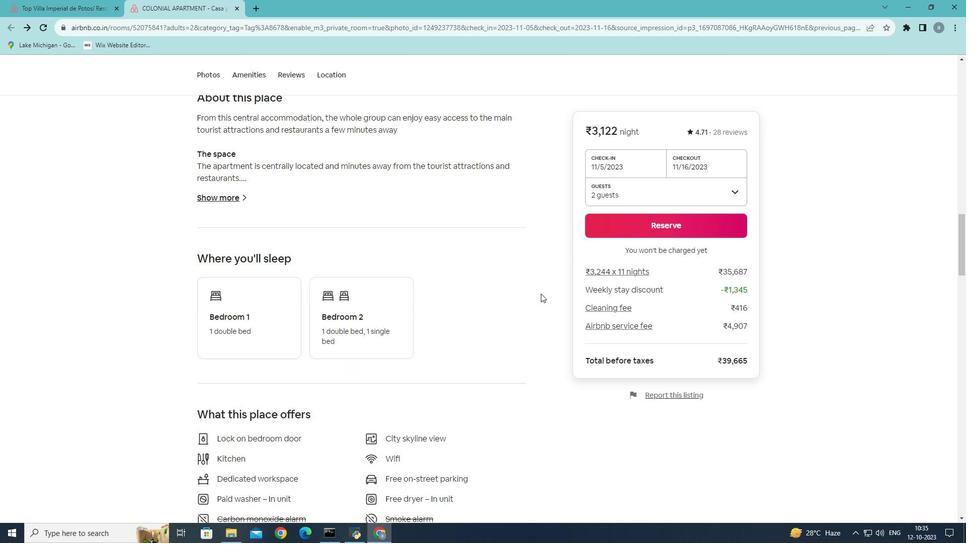 
Action: Mouse scrolled (541, 293) with delta (0, 0)
Screenshot: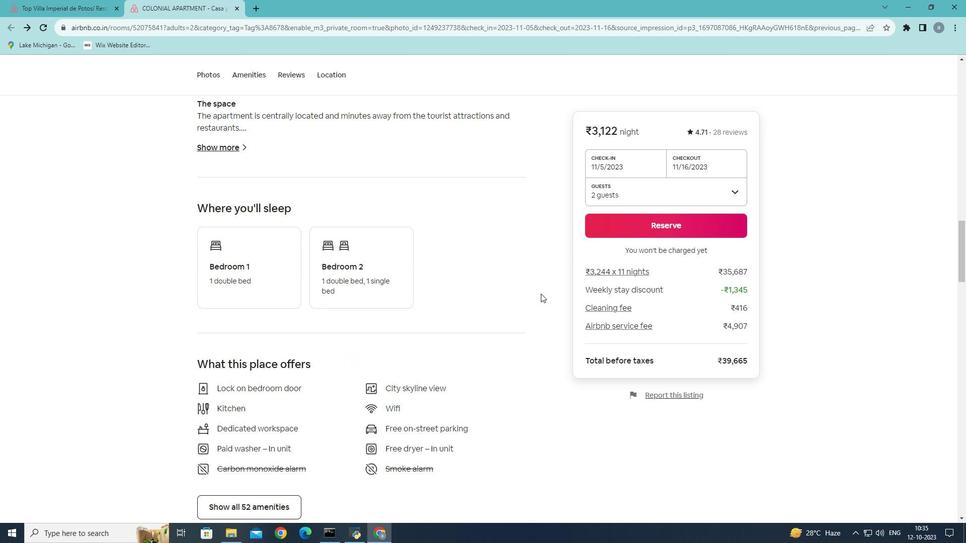 
Action: Mouse scrolled (541, 293) with delta (0, 0)
Screenshot: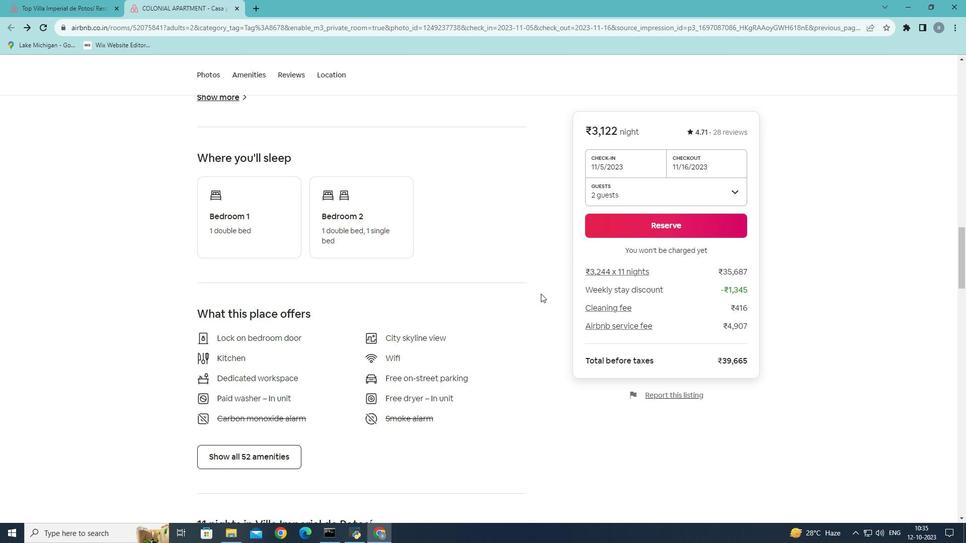 
Action: Mouse scrolled (541, 293) with delta (0, 0)
Screenshot: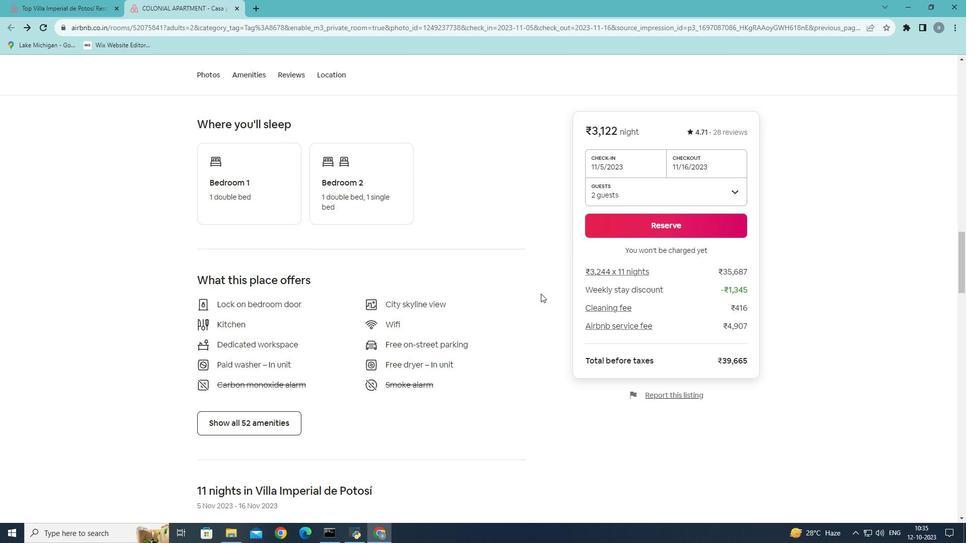 
Action: Mouse moved to (282, 352)
Screenshot: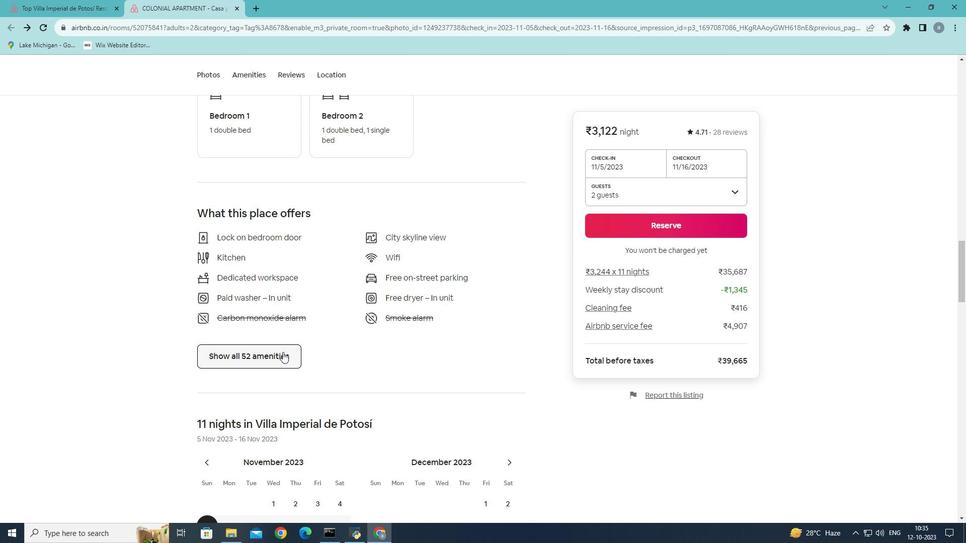 
Action: Mouse pressed left at (282, 352)
Screenshot: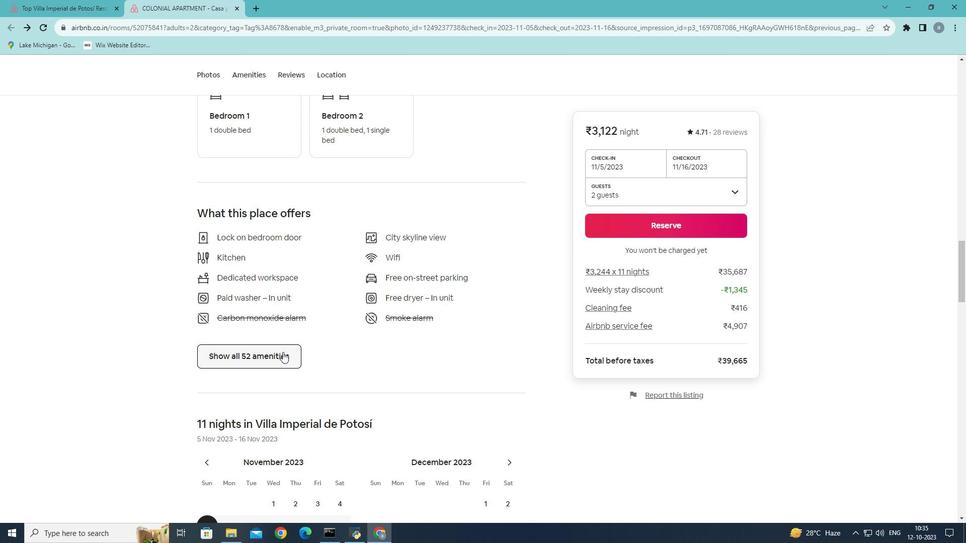 
Action: Mouse moved to (473, 195)
Screenshot: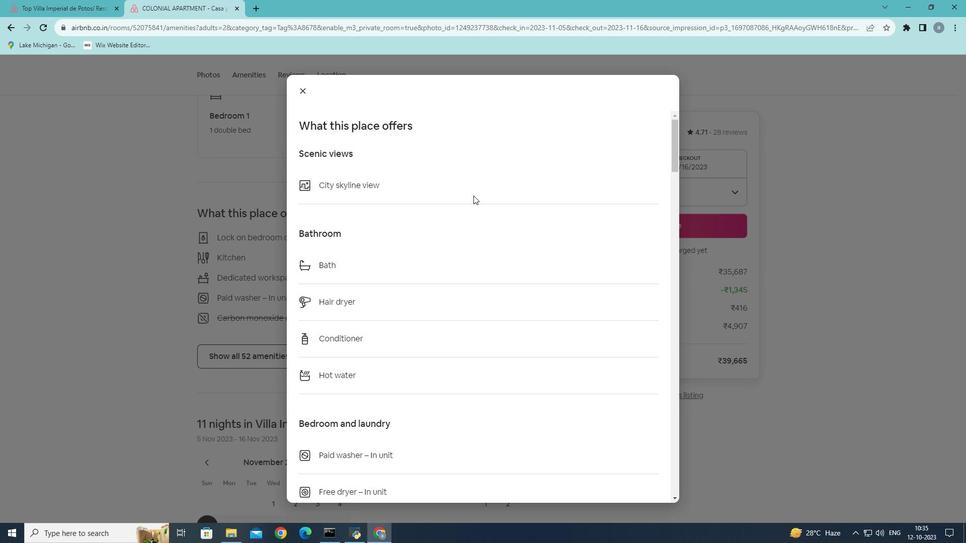 
Action: Mouse scrolled (473, 195) with delta (0, 0)
Screenshot: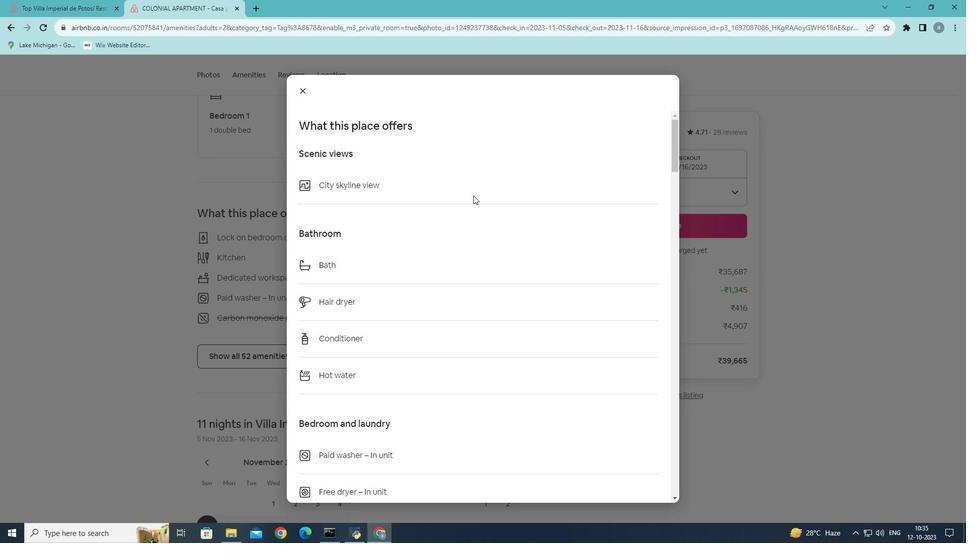 
Action: Mouse scrolled (473, 195) with delta (0, 0)
Screenshot: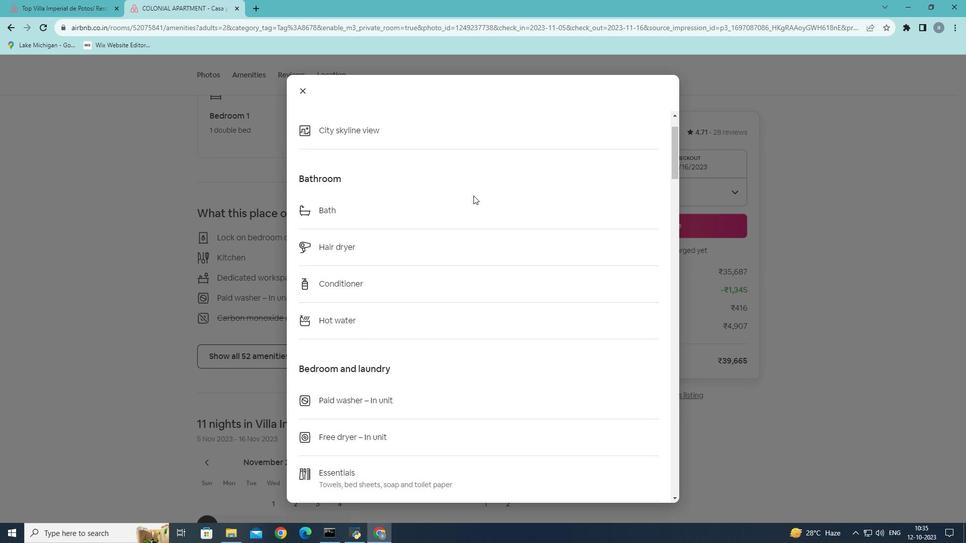 
Action: Mouse scrolled (473, 195) with delta (0, 0)
Screenshot: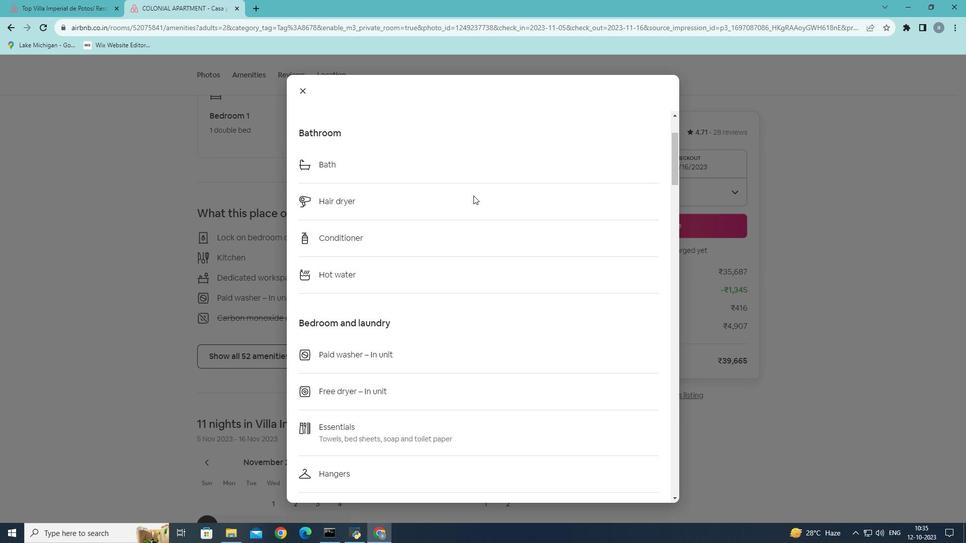 
Action: Mouse scrolled (473, 195) with delta (0, 0)
Screenshot: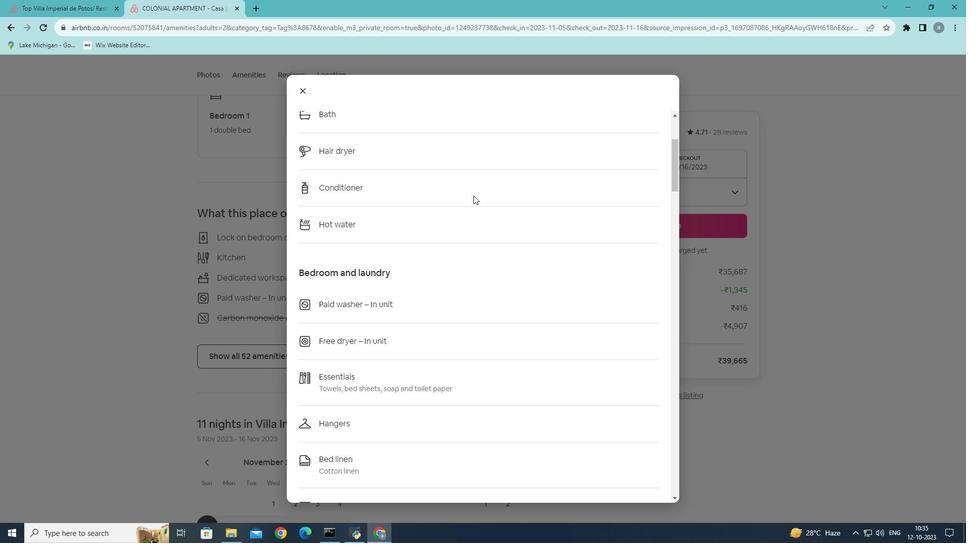 
Action: Mouse scrolled (473, 195) with delta (0, 0)
Screenshot: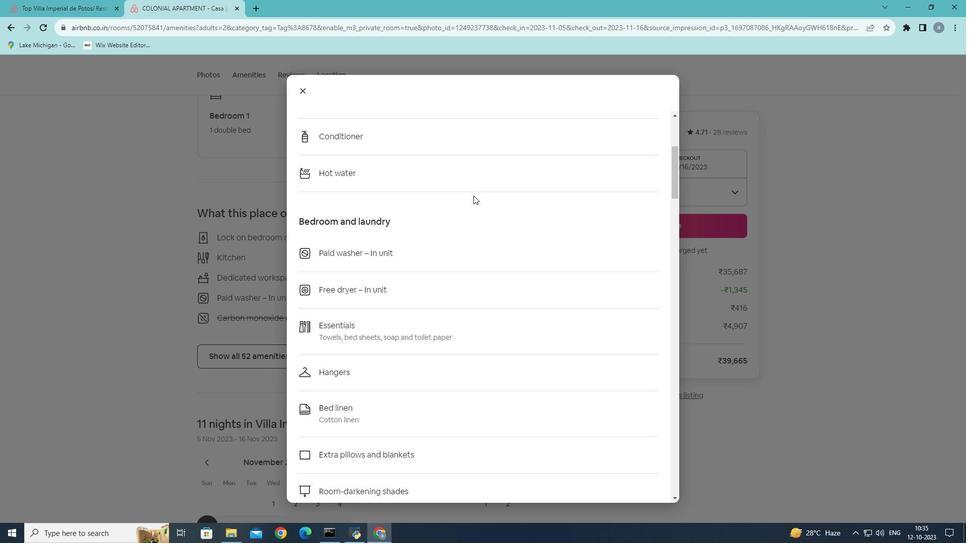 
Action: Mouse scrolled (473, 195) with delta (0, 0)
Screenshot: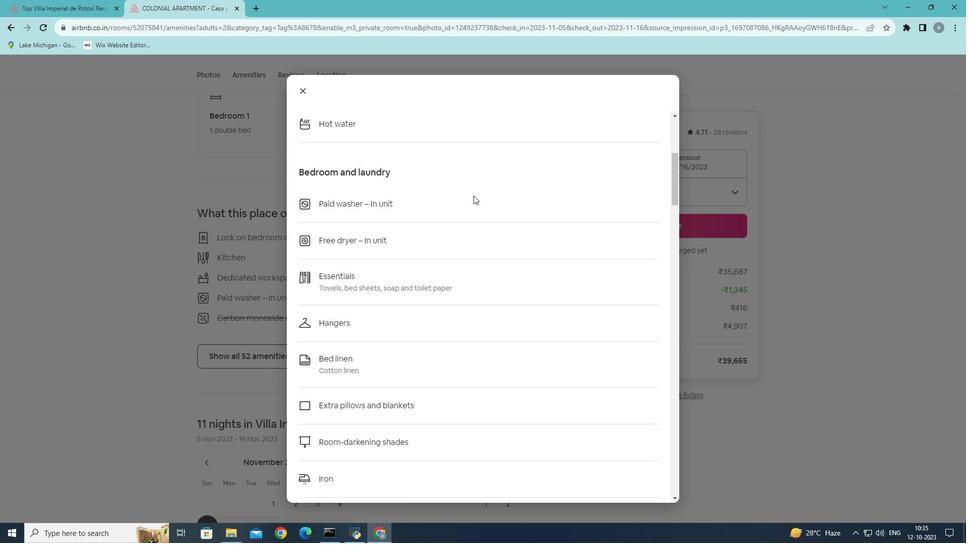 
Action: Mouse scrolled (473, 195) with delta (0, 0)
Screenshot: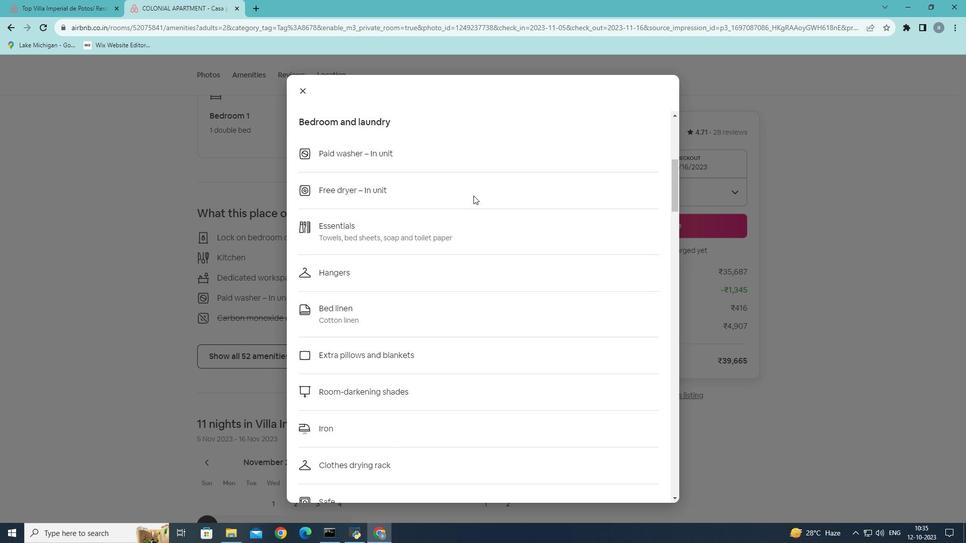 
Action: Mouse scrolled (473, 195) with delta (0, 0)
Screenshot: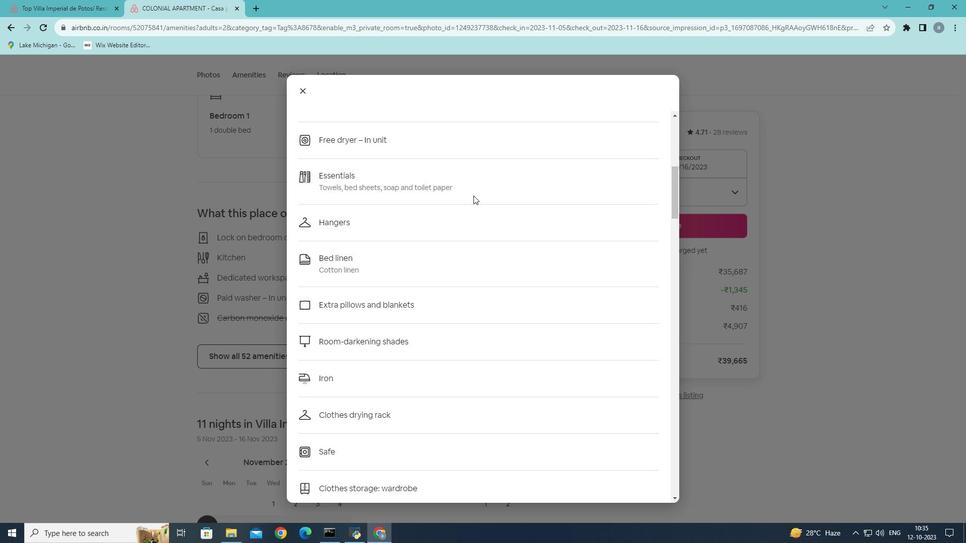 
Action: Mouse scrolled (473, 195) with delta (0, 0)
Screenshot: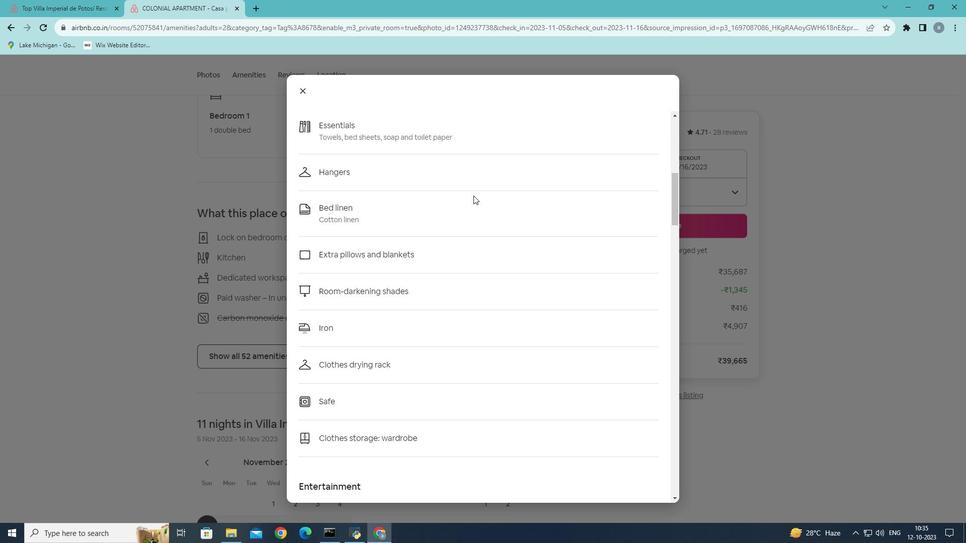 
Action: Mouse scrolled (473, 195) with delta (0, 0)
Screenshot: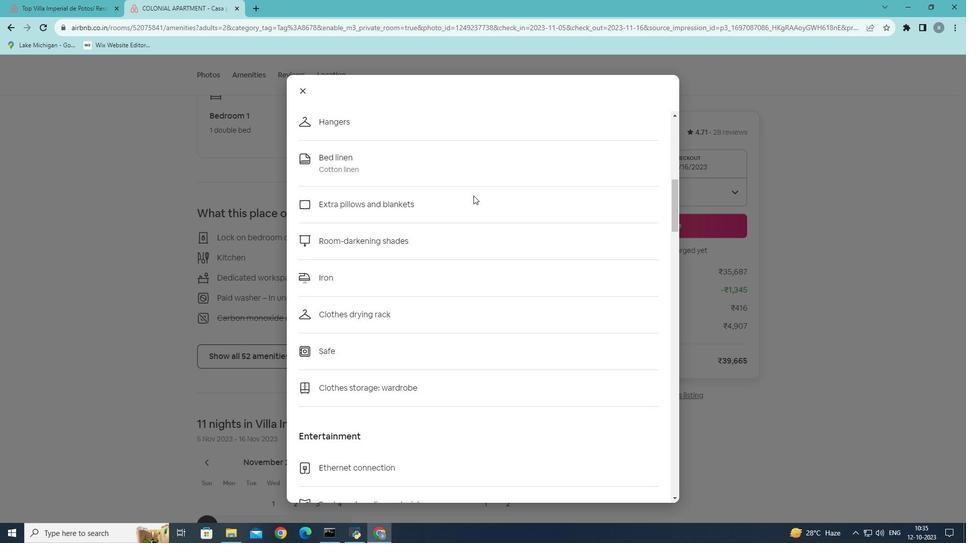 
Action: Mouse scrolled (473, 195) with delta (0, 0)
Screenshot: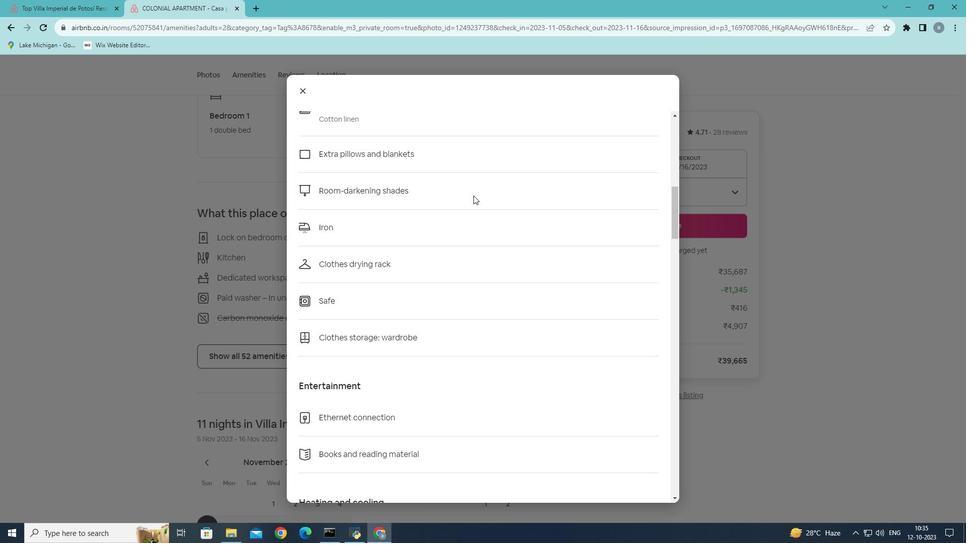 
Action: Mouse scrolled (473, 195) with delta (0, 0)
Screenshot: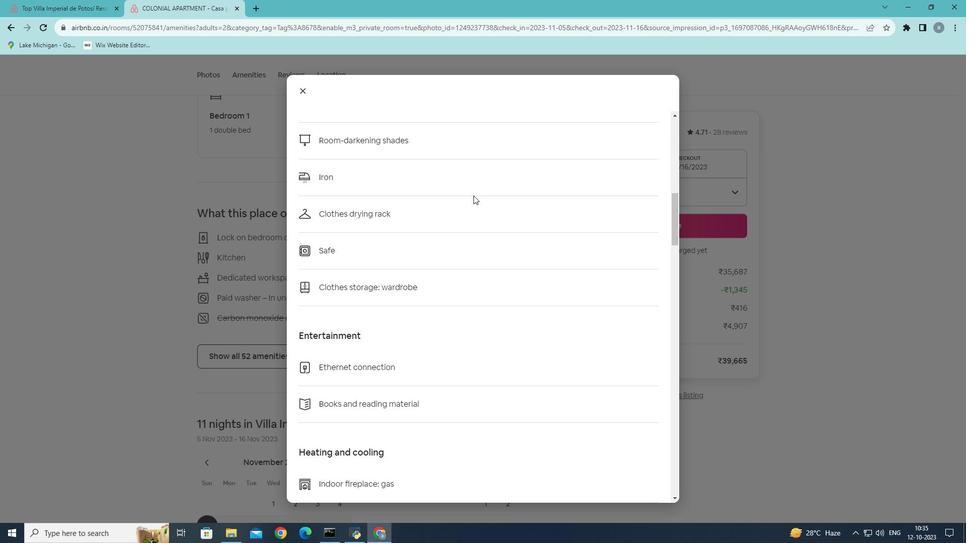 
Action: Mouse scrolled (473, 195) with delta (0, 0)
Screenshot: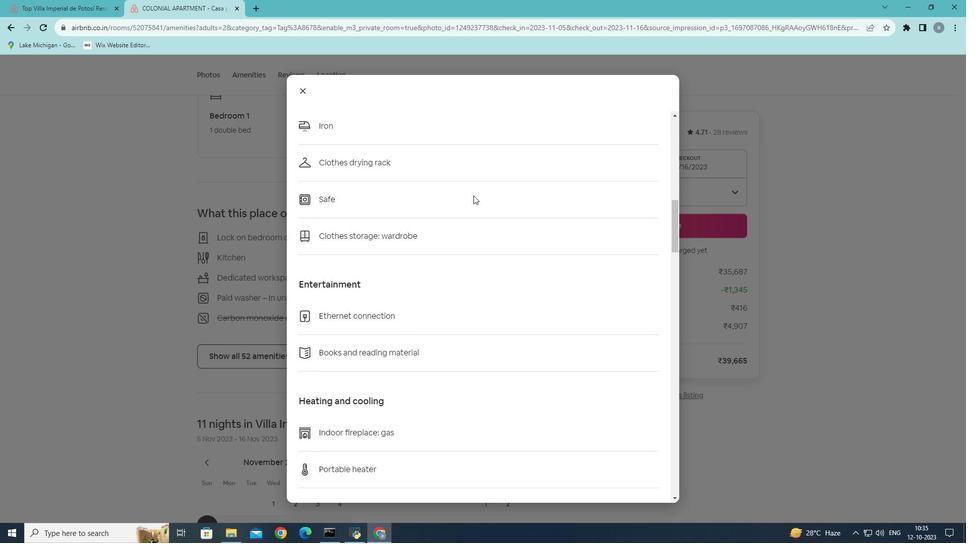 
Action: Mouse scrolled (473, 195) with delta (0, 0)
Screenshot: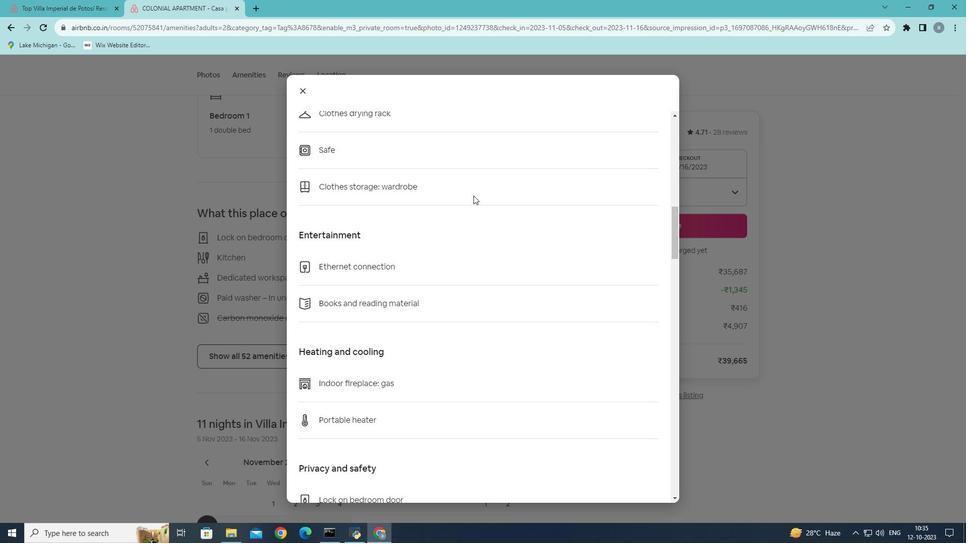 
Action: Mouse scrolled (473, 195) with delta (0, 0)
Screenshot: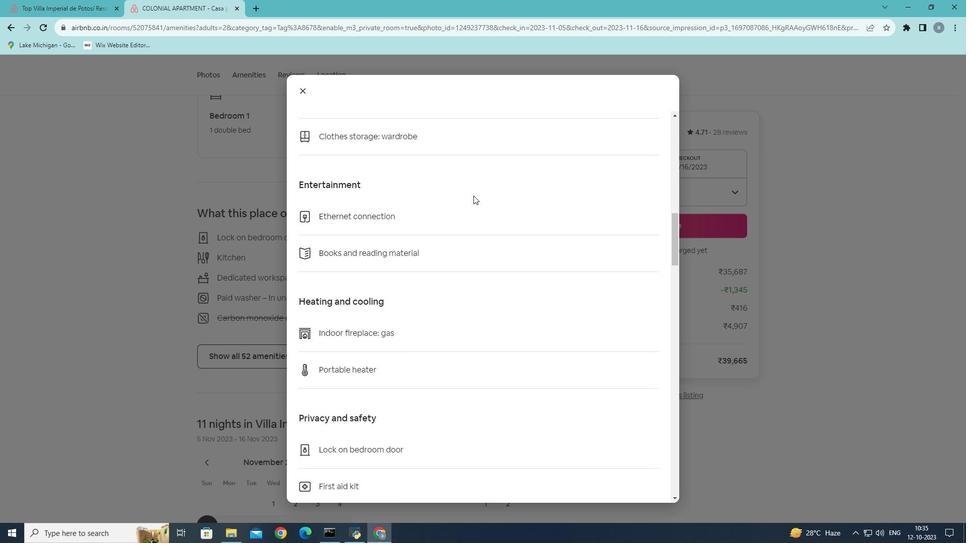 
Action: Mouse scrolled (473, 195) with delta (0, 0)
Screenshot: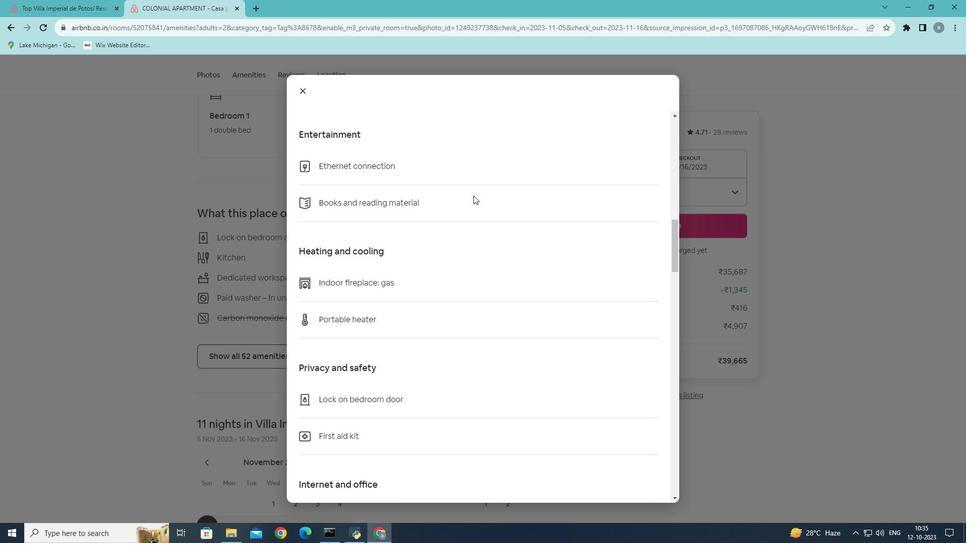 
Action: Mouse scrolled (473, 195) with delta (0, 0)
Screenshot: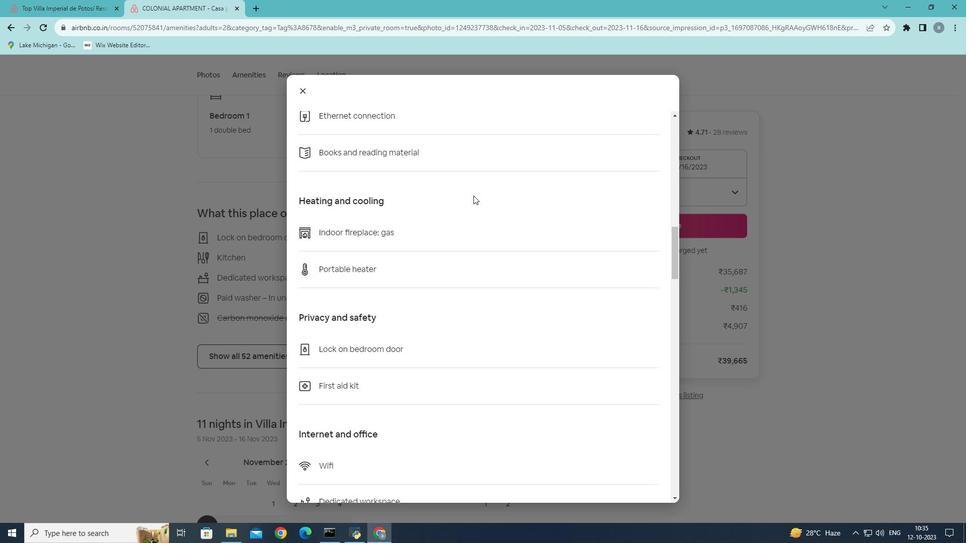
Action: Mouse scrolled (473, 195) with delta (0, 0)
Screenshot: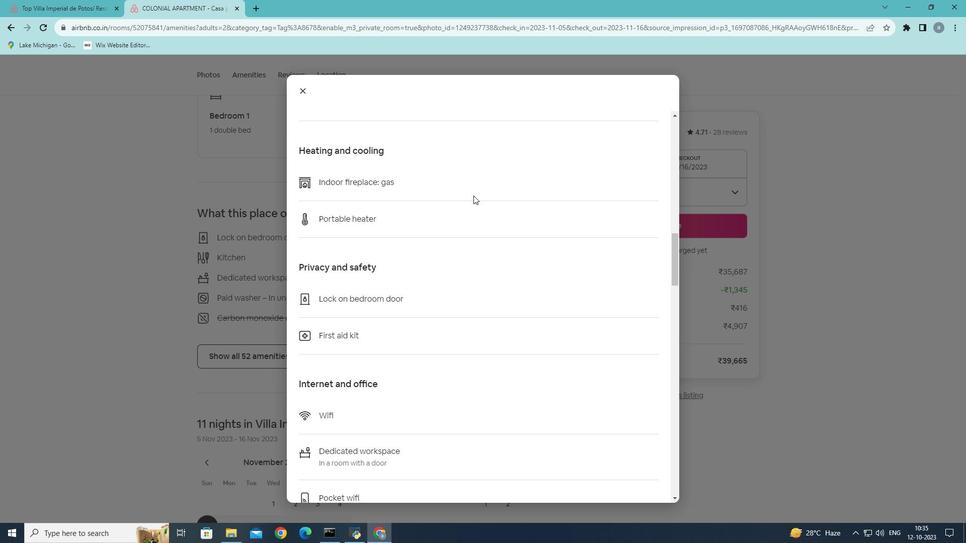 
Action: Mouse scrolled (473, 195) with delta (0, 0)
Screenshot: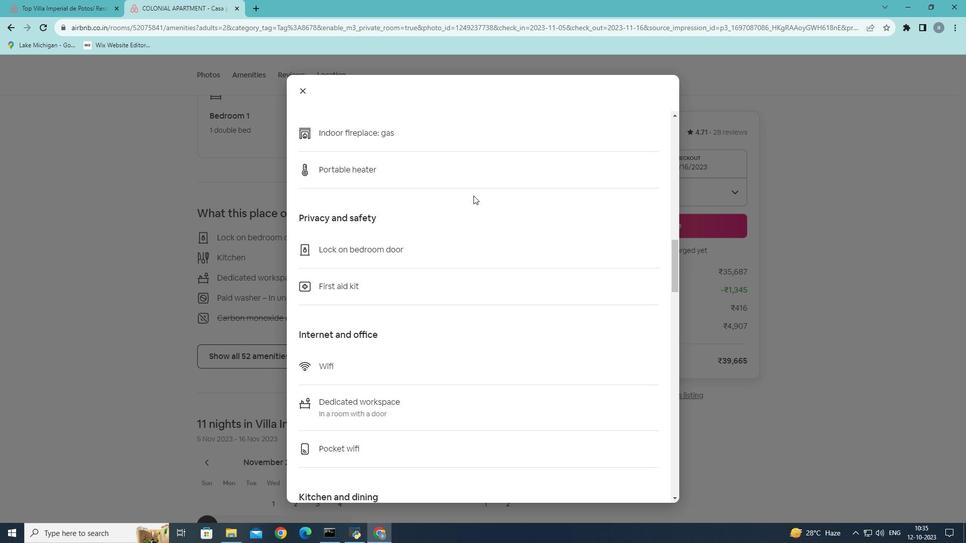 
Action: Mouse scrolled (473, 195) with delta (0, 0)
Screenshot: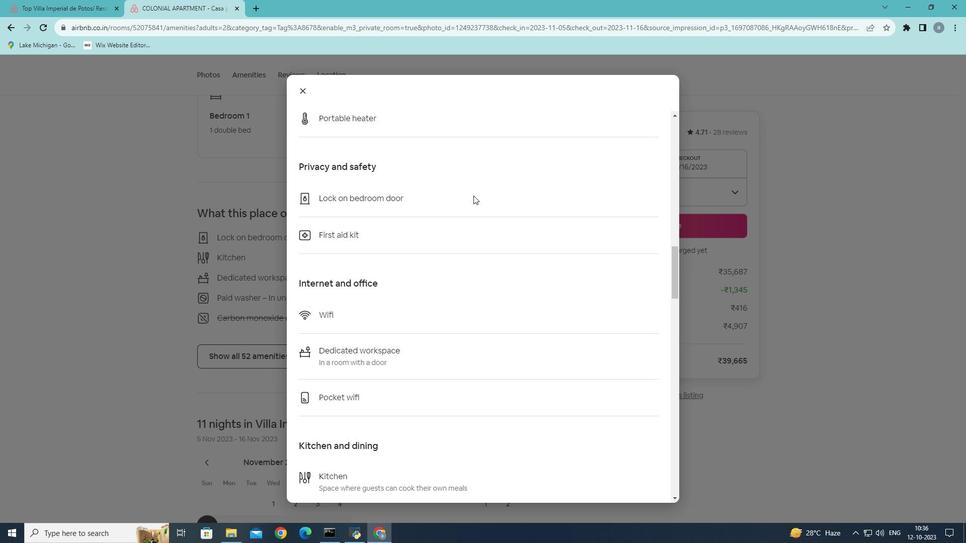 
Action: Mouse scrolled (473, 195) with delta (0, 0)
Screenshot: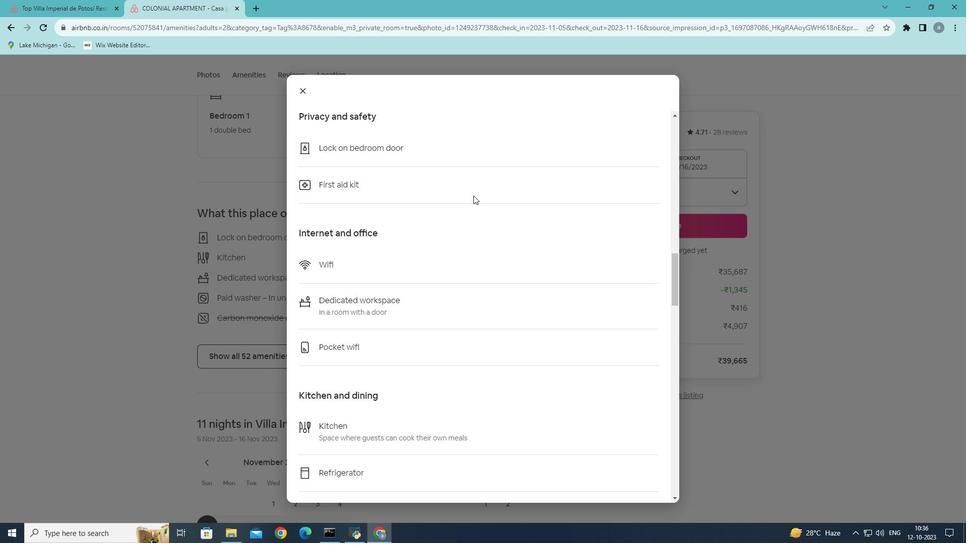 
Action: Mouse scrolled (473, 195) with delta (0, 0)
Screenshot: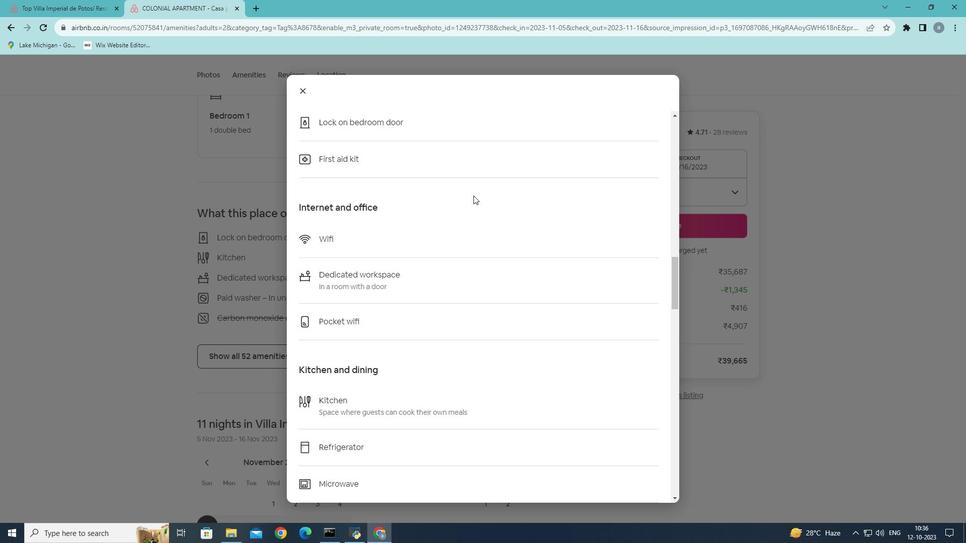 
Action: Mouse scrolled (473, 195) with delta (0, 0)
Screenshot: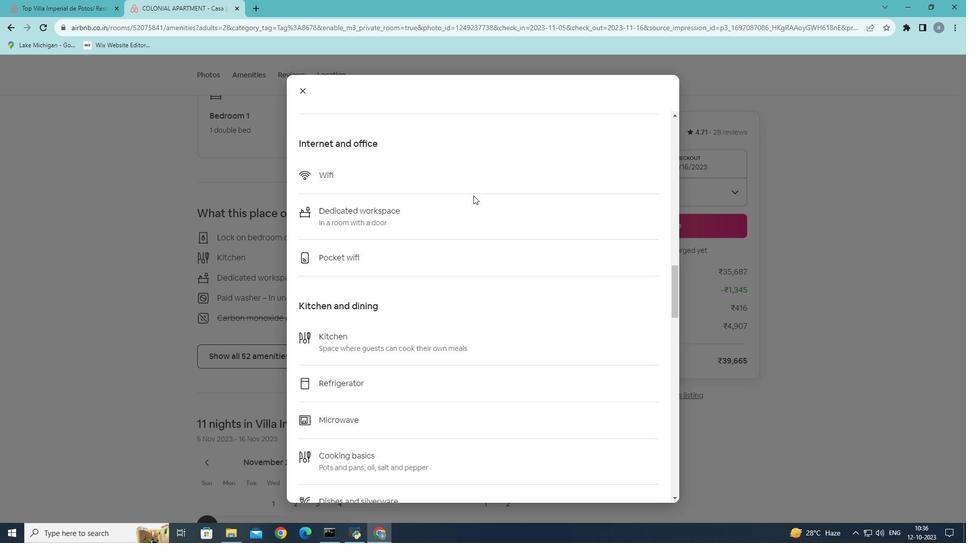 
Action: Mouse scrolled (473, 195) with delta (0, 0)
Screenshot: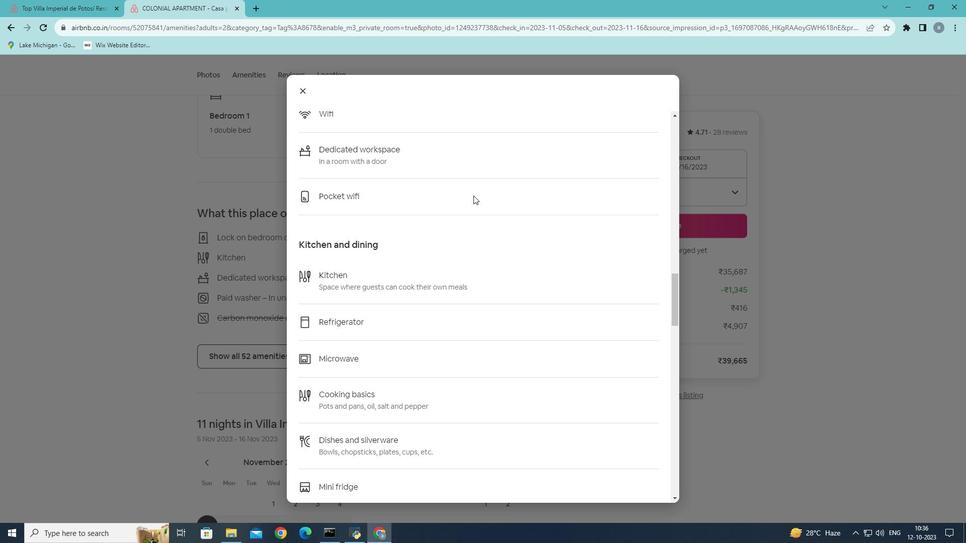 
Action: Mouse scrolled (473, 195) with delta (0, 0)
Screenshot: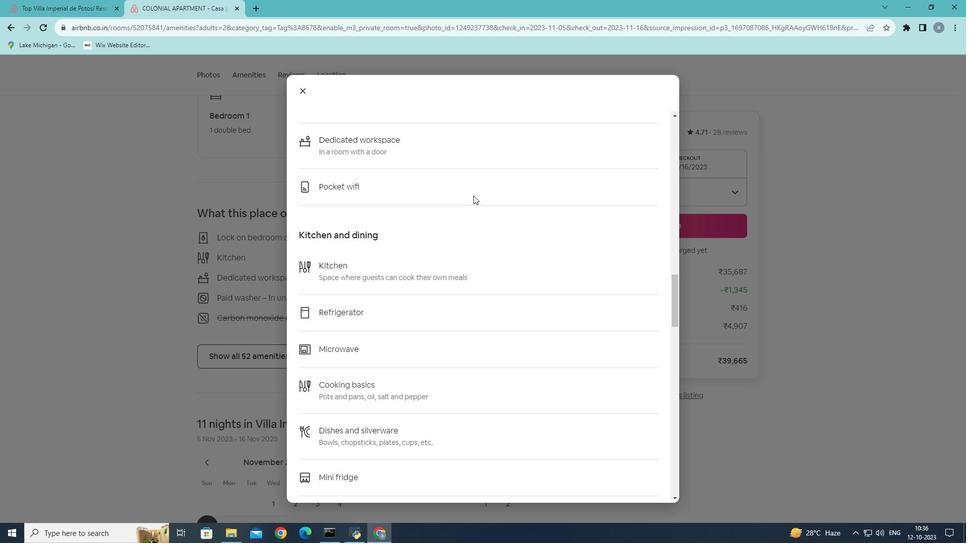 
Action: Mouse scrolled (473, 195) with delta (0, 0)
Screenshot: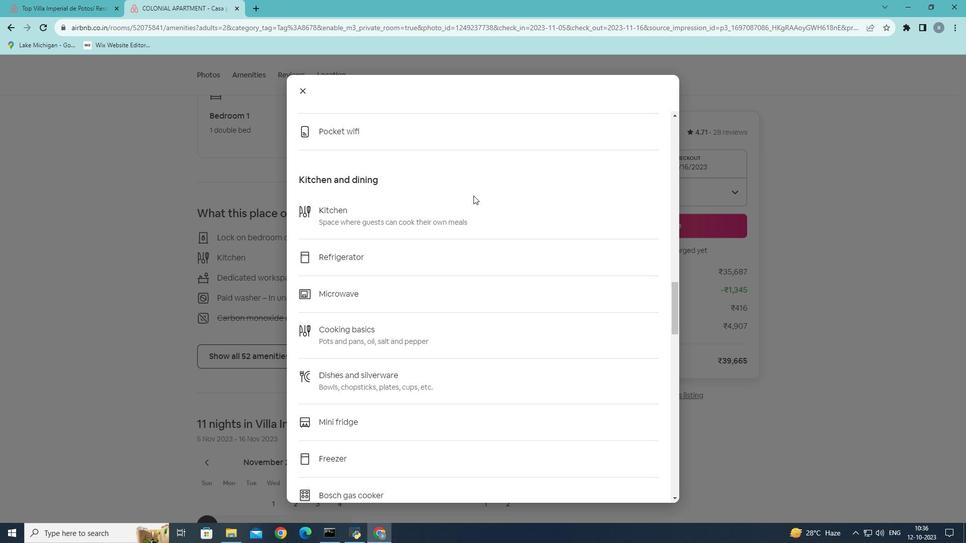 
Action: Mouse scrolled (473, 195) with delta (0, 0)
Screenshot: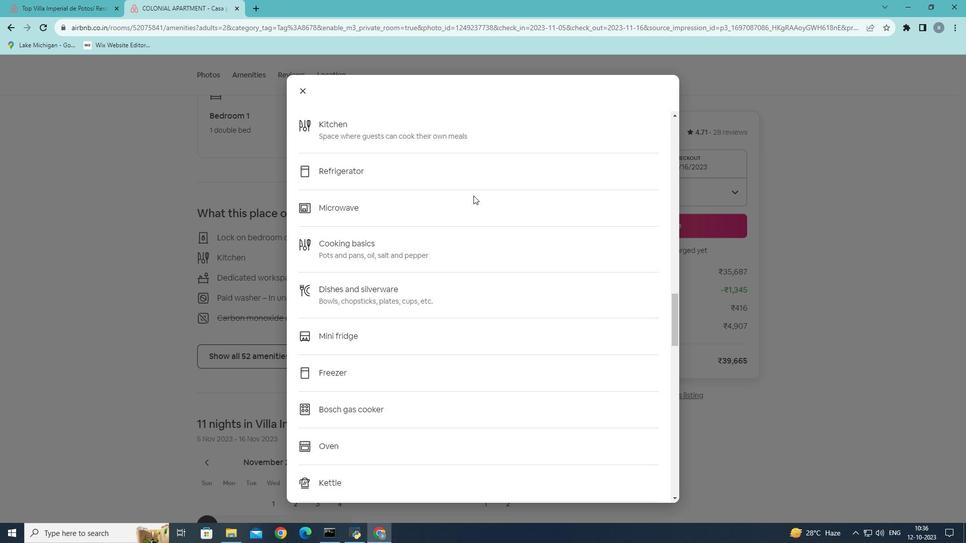 
Action: Mouse scrolled (473, 195) with delta (0, 0)
Screenshot: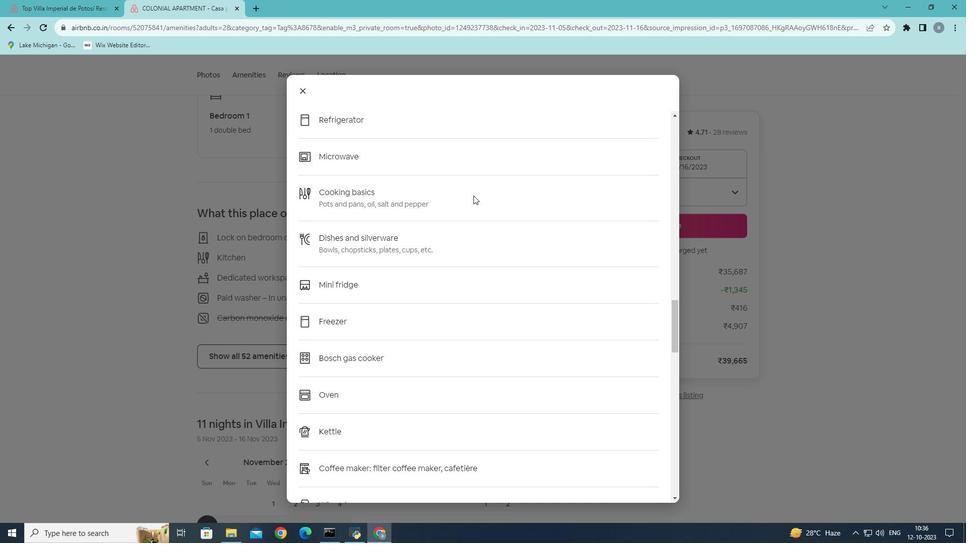 
Action: Mouse scrolled (473, 195) with delta (0, 0)
Screenshot: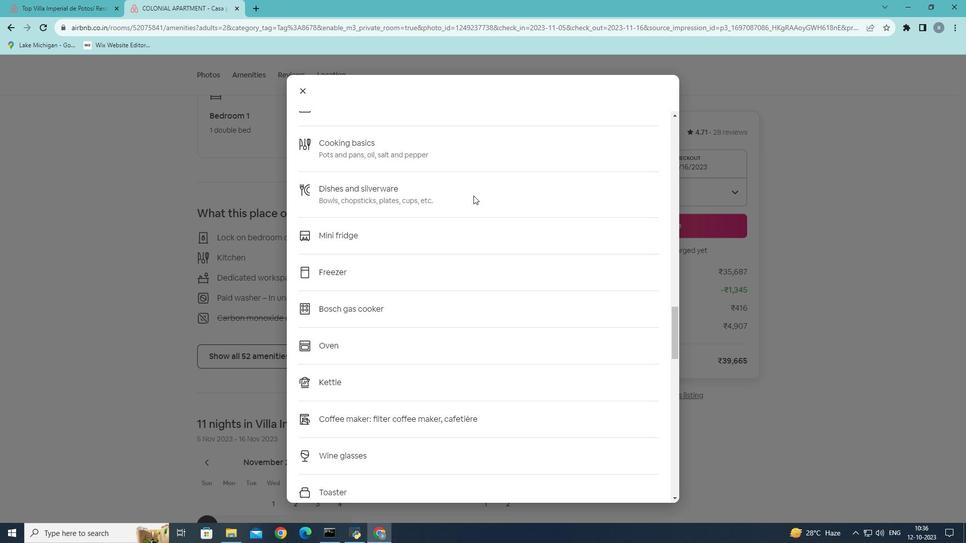 
Action: Mouse scrolled (473, 195) with delta (0, 0)
Screenshot: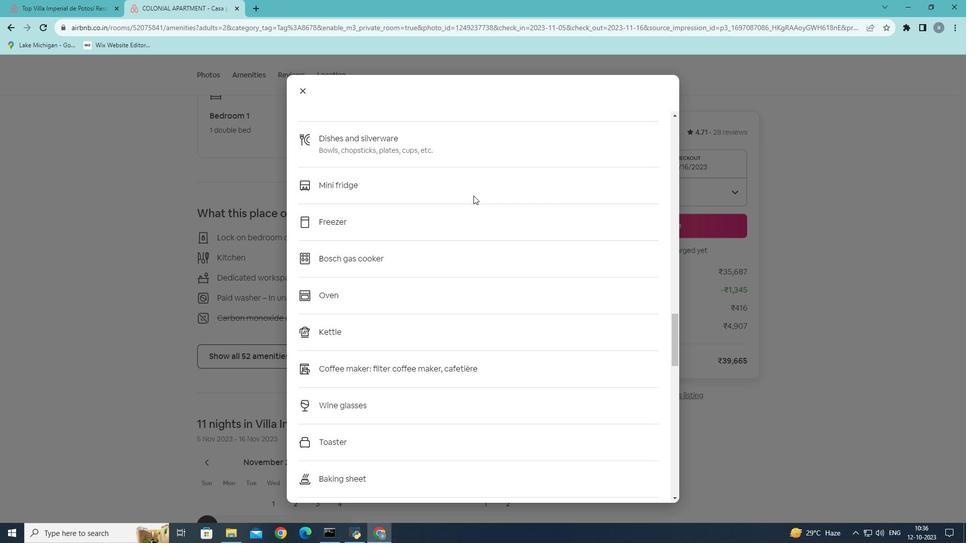 
Action: Mouse scrolled (473, 195) with delta (0, 0)
Screenshot: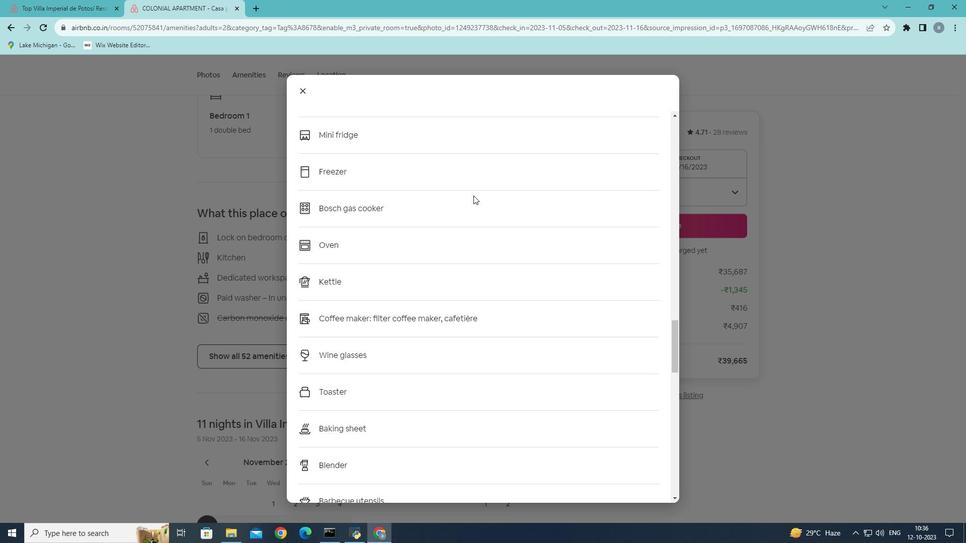 
Action: Mouse scrolled (473, 195) with delta (0, 0)
Screenshot: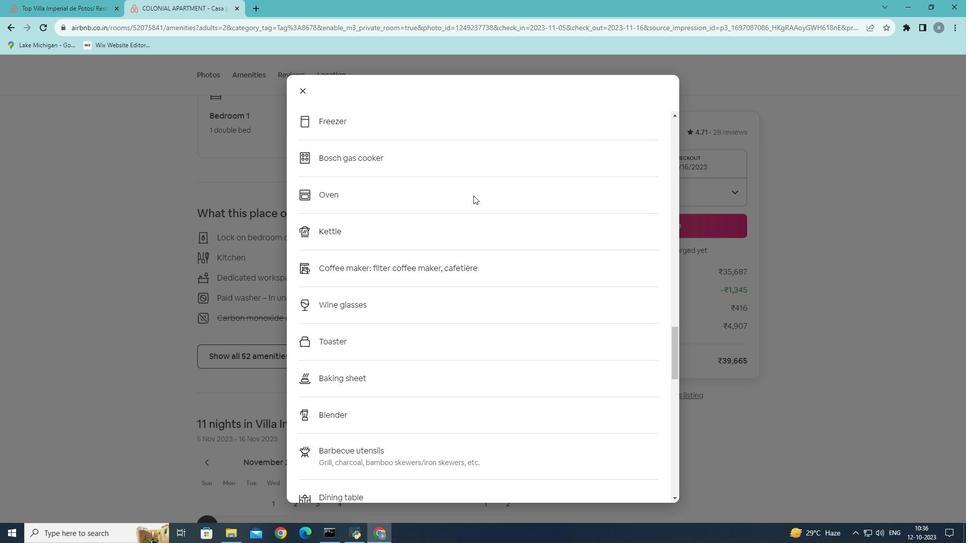 
Action: Mouse scrolled (473, 195) with delta (0, 0)
Screenshot: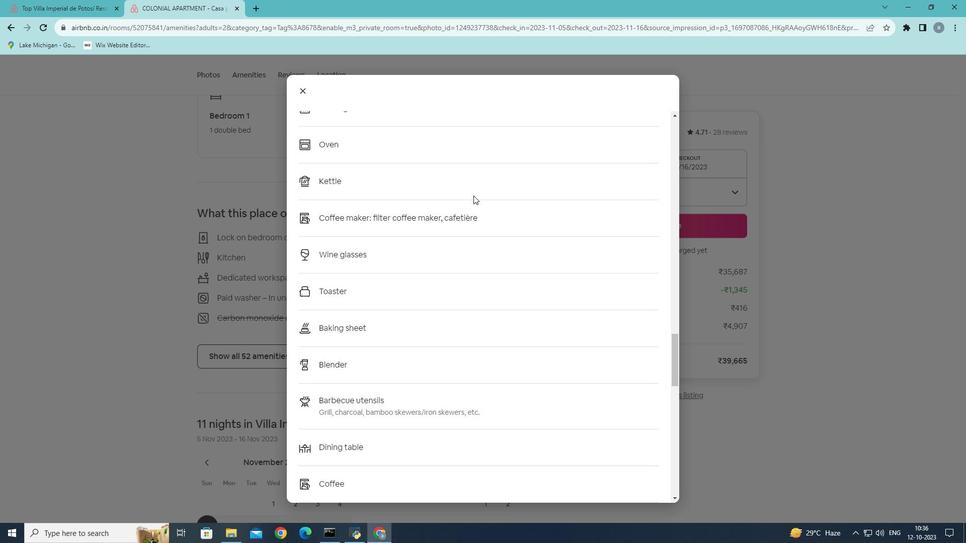 
Action: Mouse scrolled (473, 195) with delta (0, 0)
Screenshot: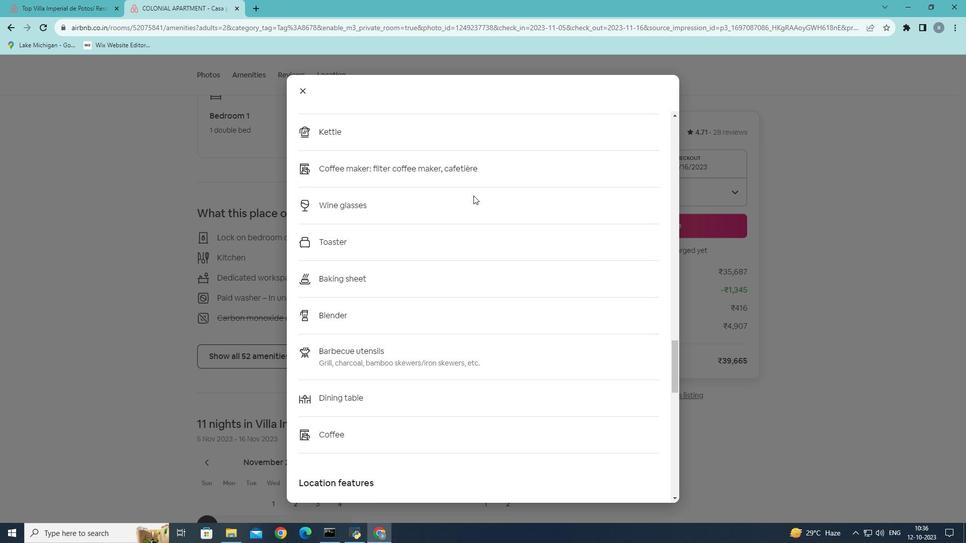 
Action: Mouse scrolled (473, 195) with delta (0, 0)
Screenshot: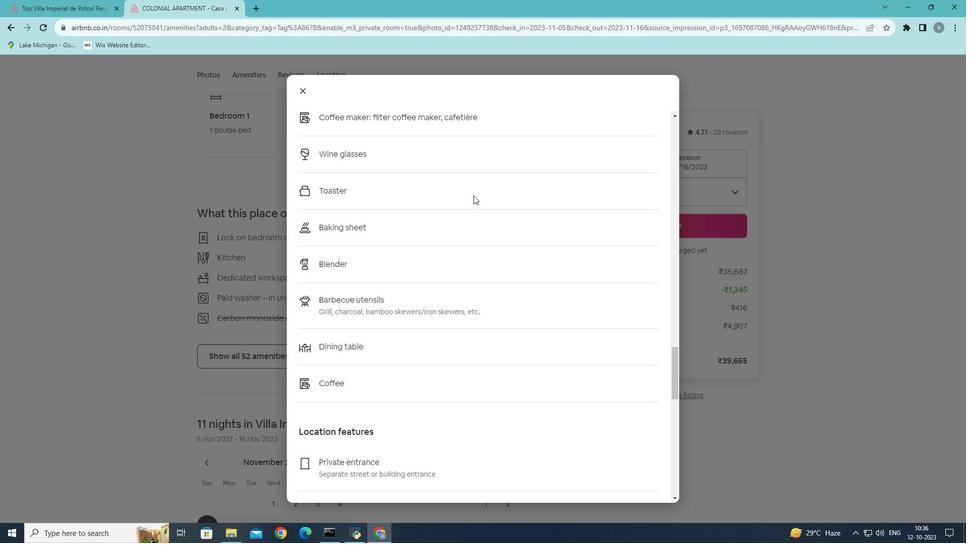 
Action: Mouse scrolled (473, 195) with delta (0, 0)
Screenshot: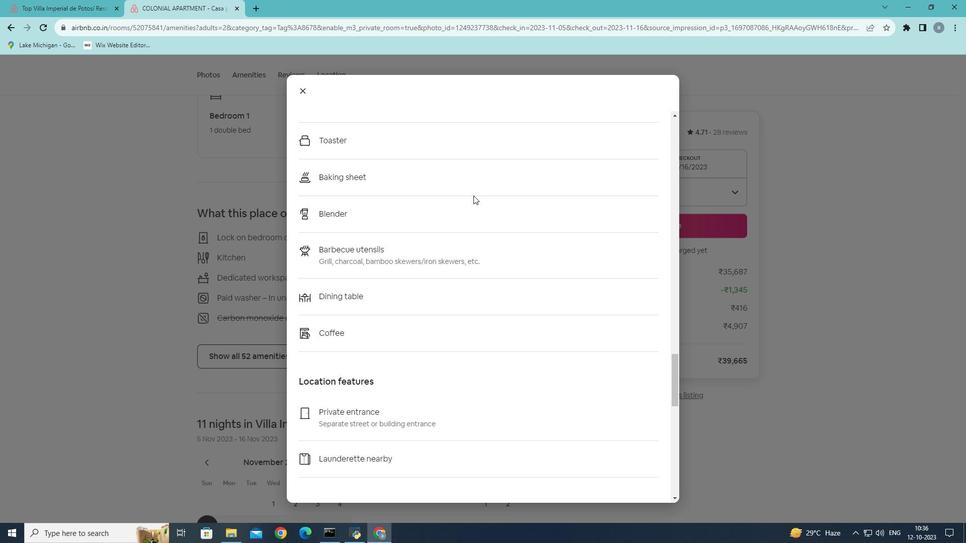 
Action: Mouse scrolled (473, 195) with delta (0, 0)
Screenshot: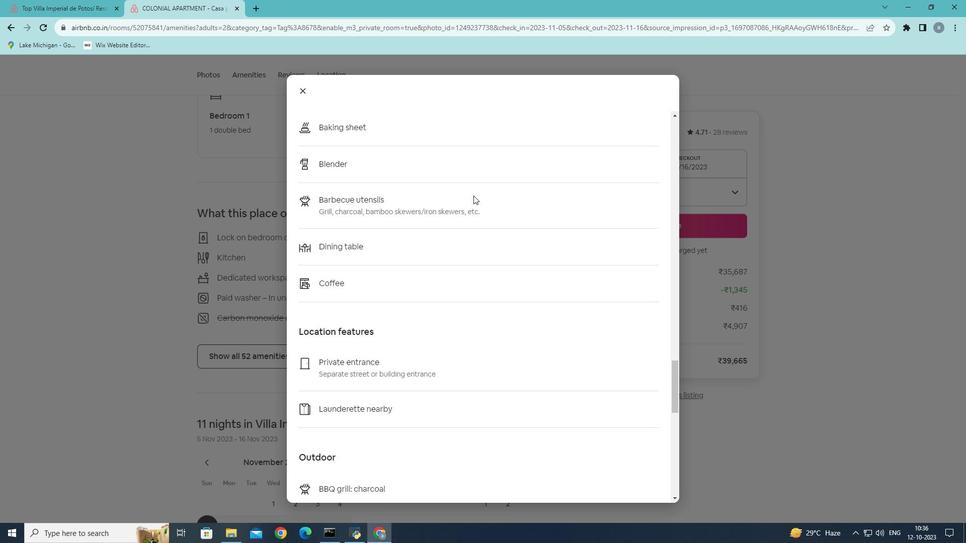
Action: Mouse scrolled (473, 195) with delta (0, 0)
Screenshot: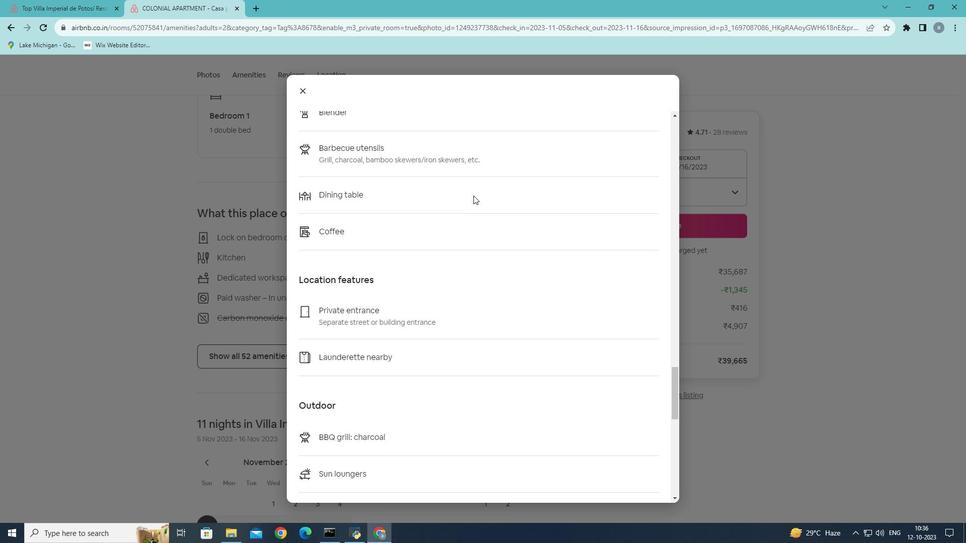 
Action: Mouse scrolled (473, 195) with delta (0, 0)
Screenshot: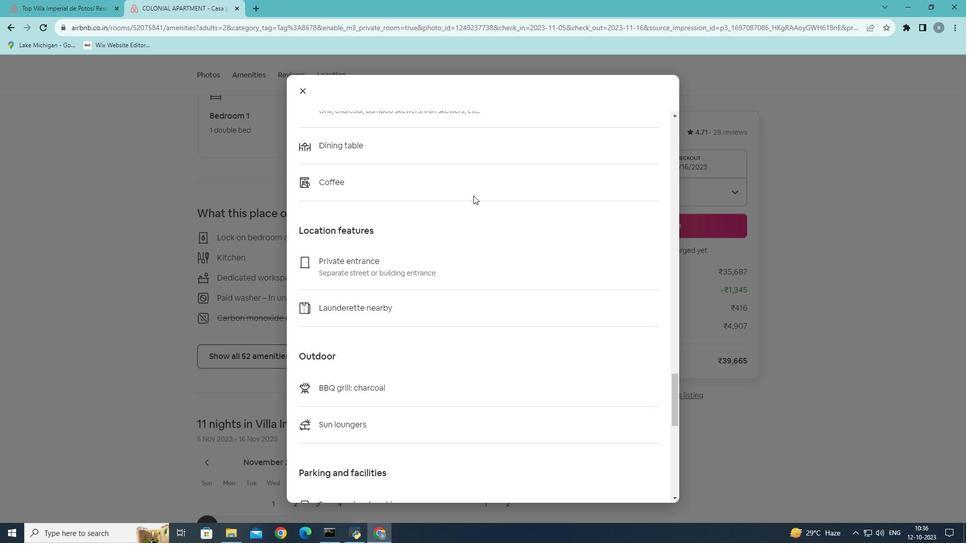 
Action: Mouse scrolled (473, 195) with delta (0, 0)
Screenshot: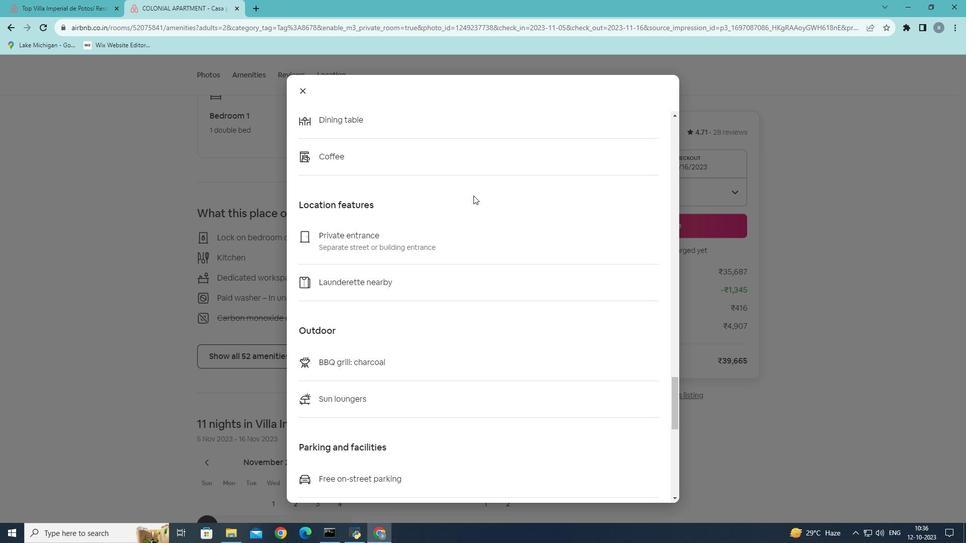 
Action: Mouse scrolled (473, 195) with delta (0, 0)
Screenshot: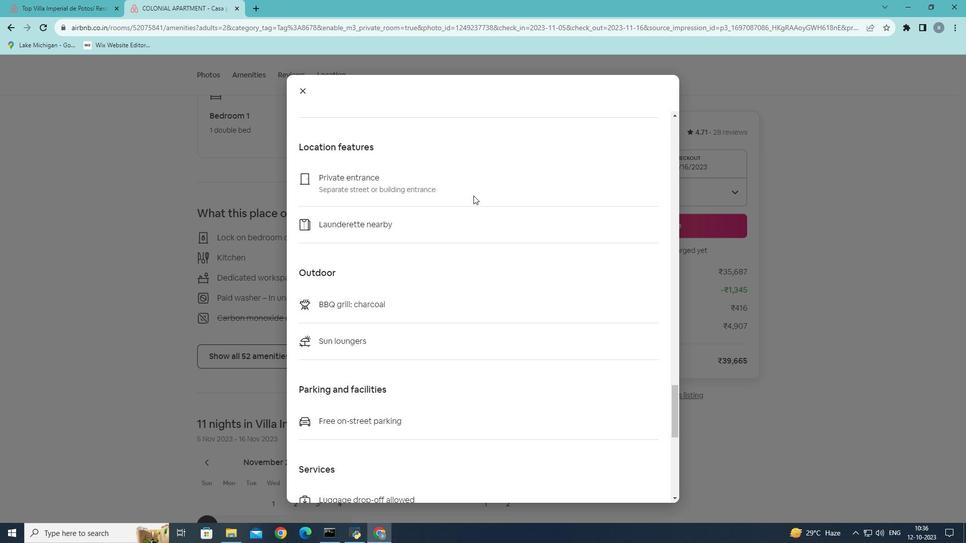 
Action: Mouse scrolled (473, 195) with delta (0, 0)
Screenshot: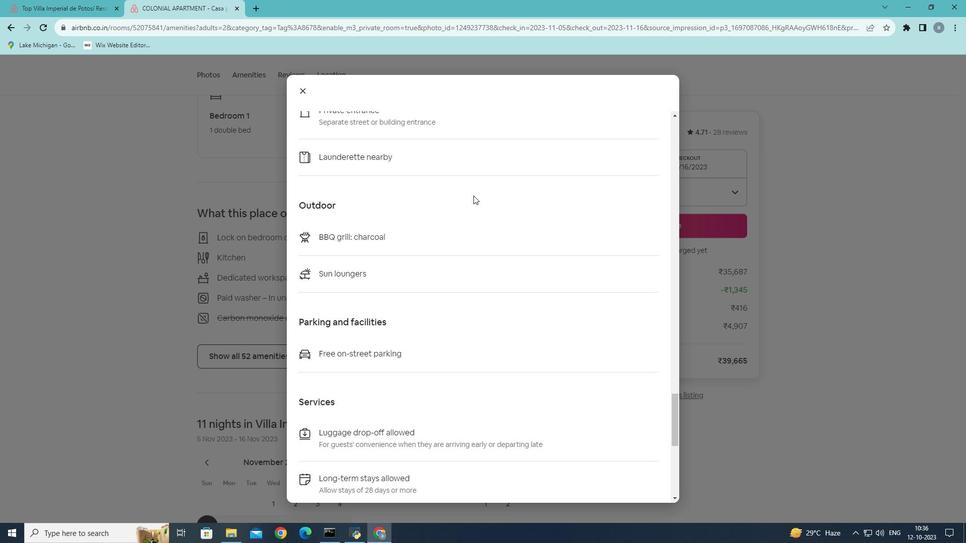 
Action: Mouse scrolled (473, 195) with delta (0, 0)
Screenshot: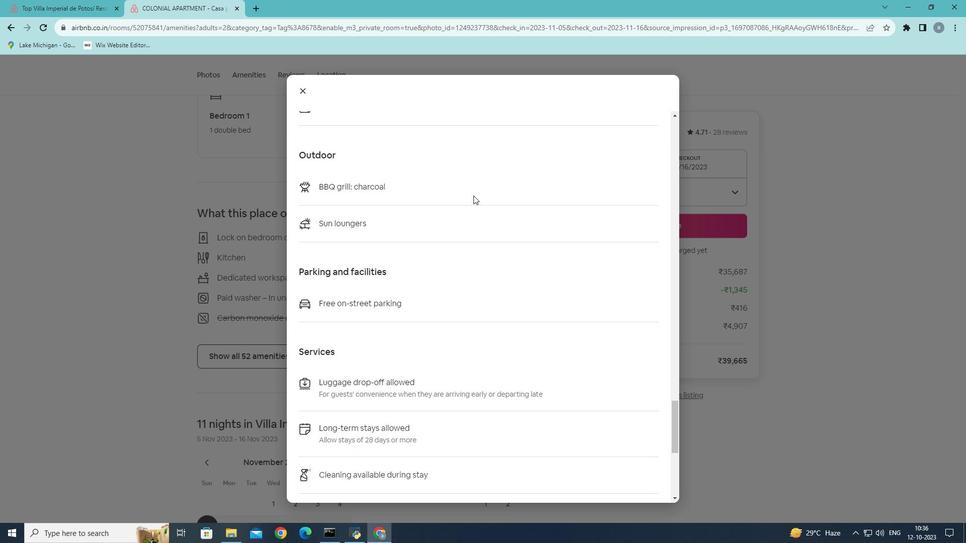 
Action: Mouse scrolled (473, 195) with delta (0, 0)
Screenshot: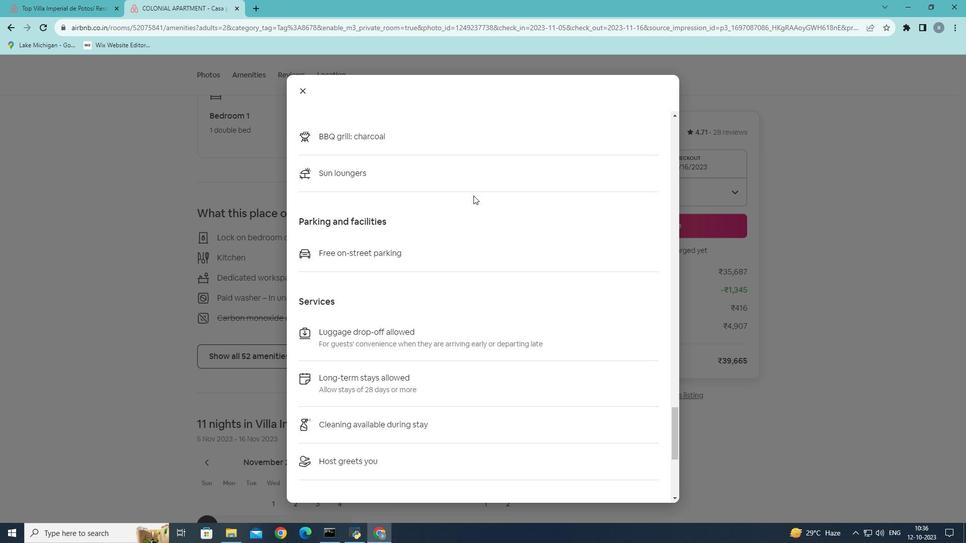 
Action: Mouse scrolled (473, 195) with delta (0, 0)
Screenshot: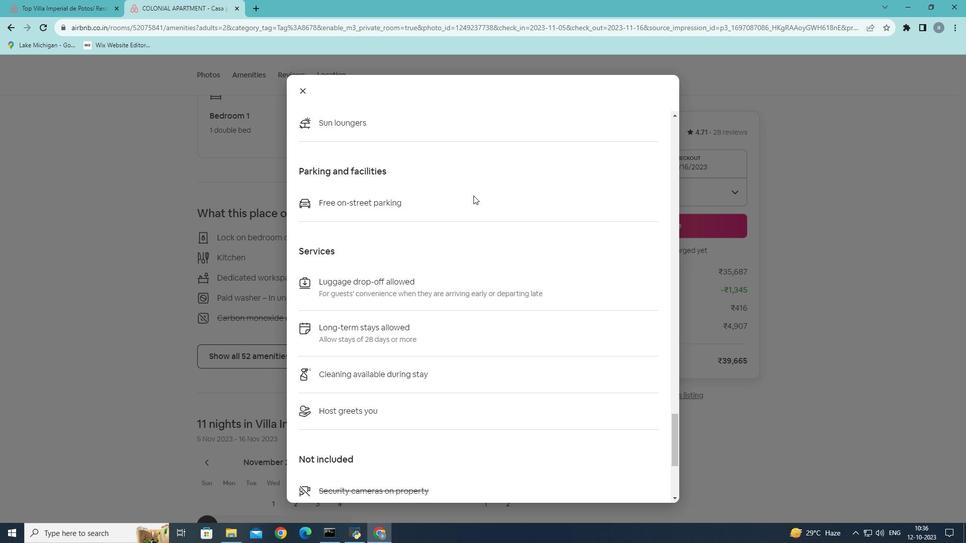 
Action: Mouse scrolled (473, 195) with delta (0, 0)
Screenshot: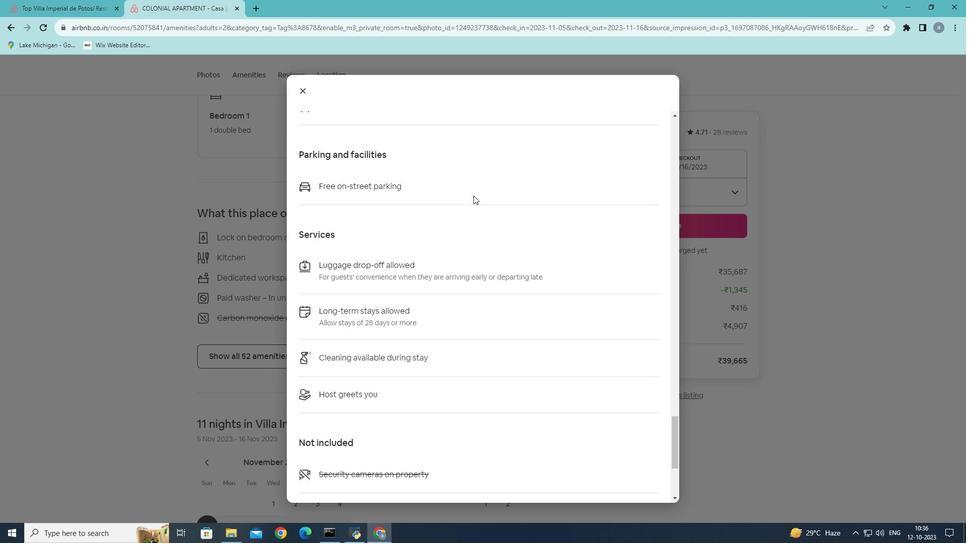 
Action: Mouse scrolled (473, 195) with delta (0, 0)
Screenshot: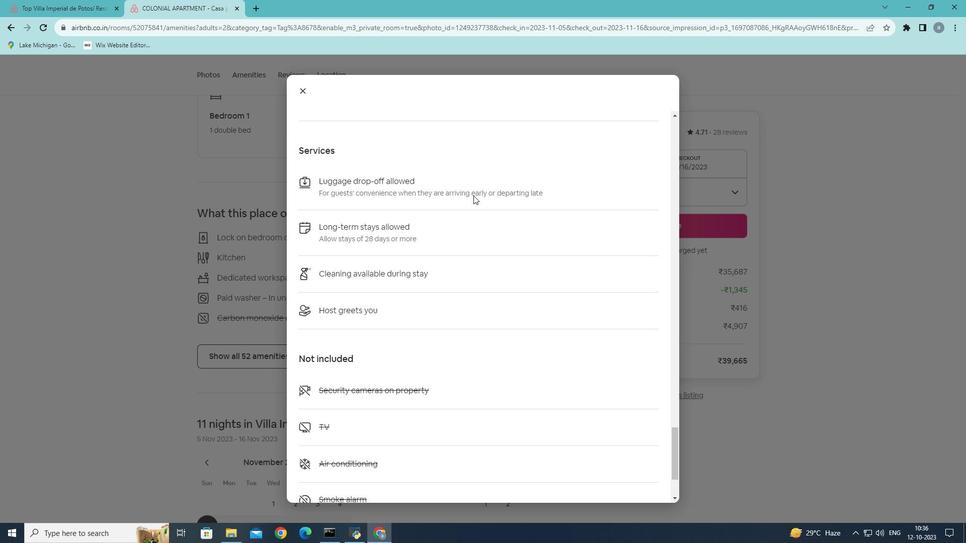 
Action: Mouse scrolled (473, 195) with delta (0, 0)
Screenshot: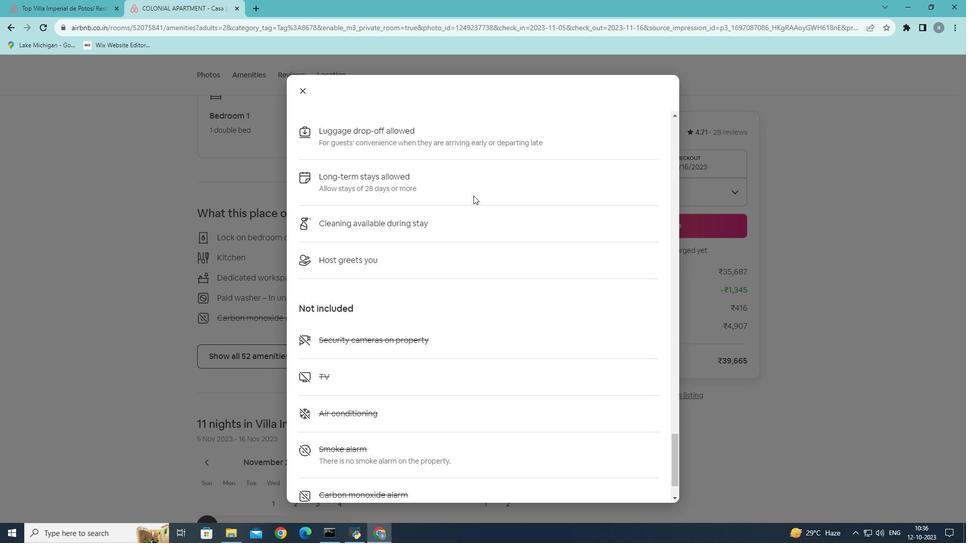 
Action: Mouse scrolled (473, 195) with delta (0, 0)
Screenshot: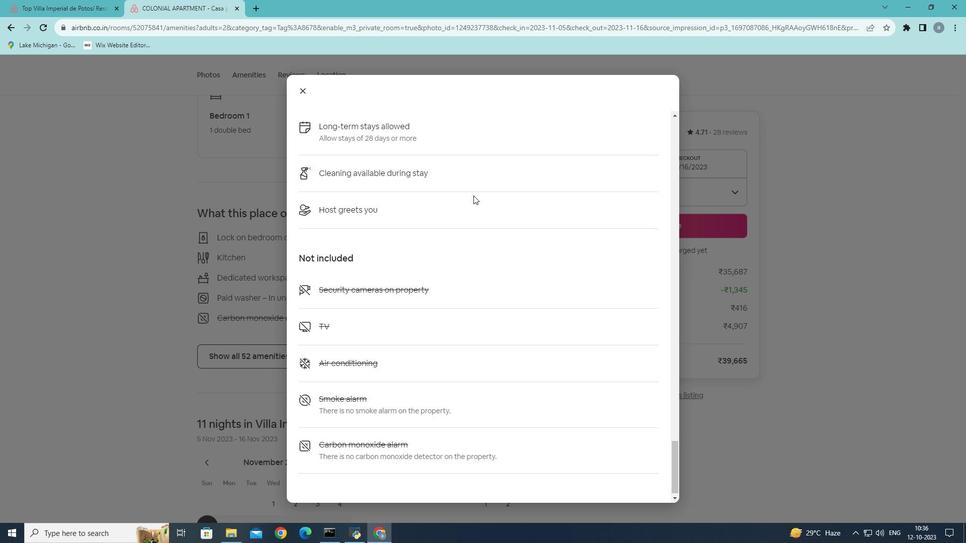 
Action: Mouse scrolled (473, 195) with delta (0, 0)
Screenshot: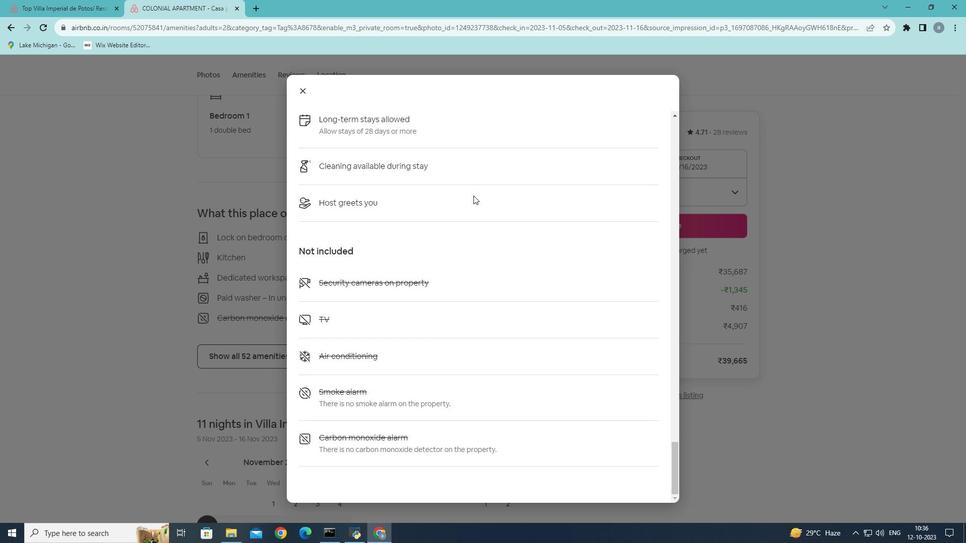 
Action: Mouse scrolled (473, 195) with delta (0, 0)
Screenshot: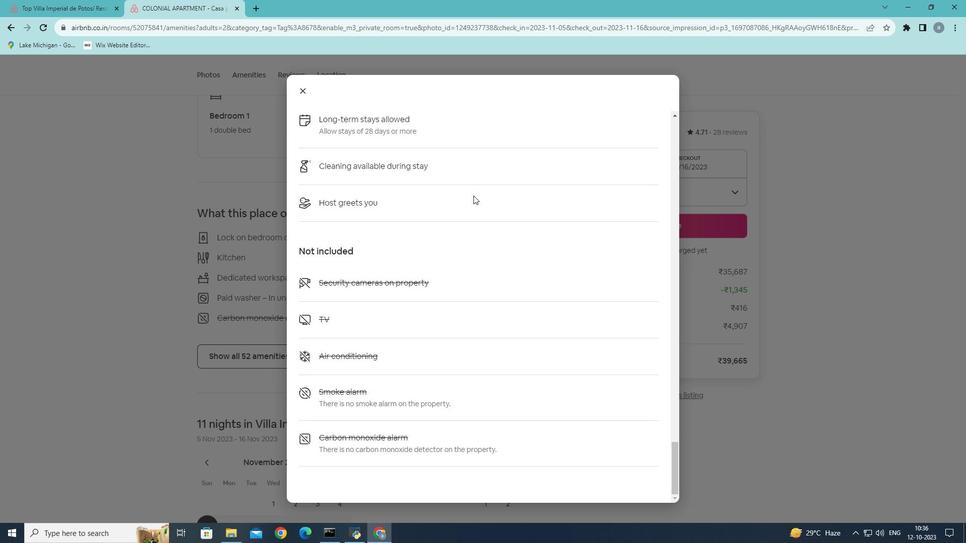 
Action: Mouse scrolled (473, 195) with delta (0, 0)
Screenshot: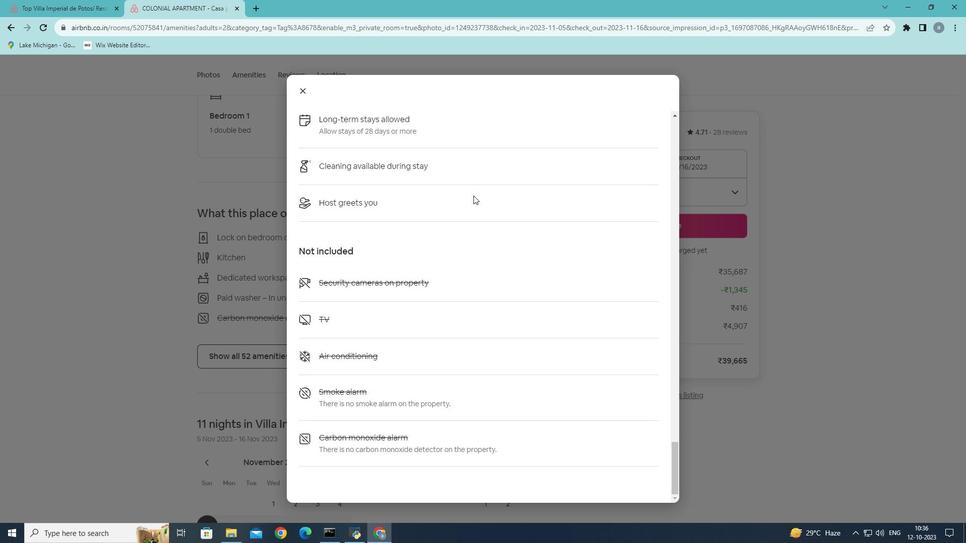 
Action: Mouse scrolled (473, 195) with delta (0, 0)
Screenshot: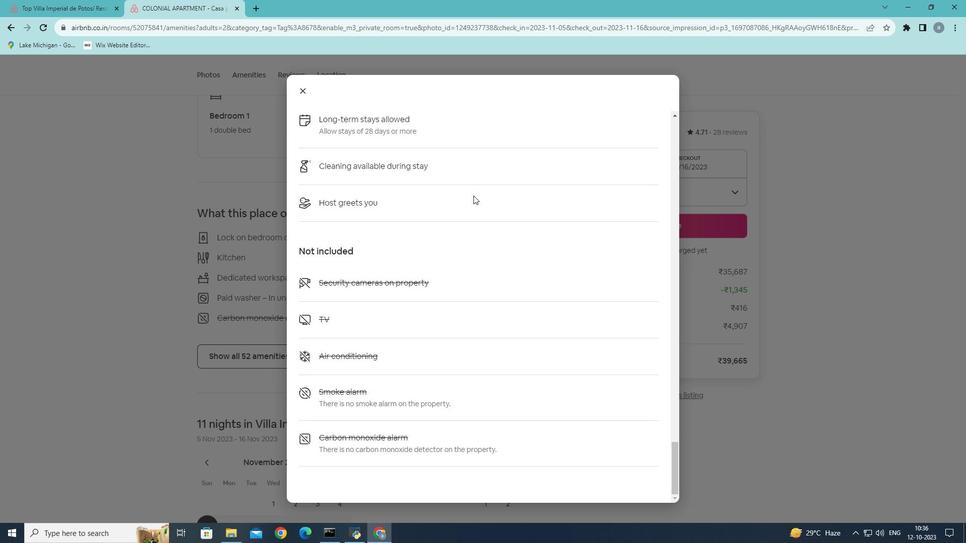 
Action: Mouse moved to (302, 88)
Screenshot: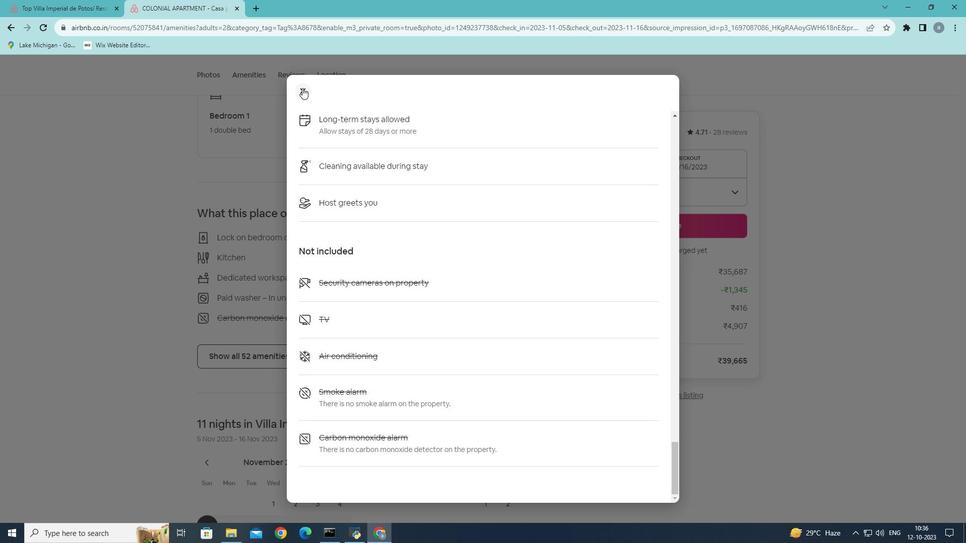 
Action: Mouse pressed left at (302, 88)
Screenshot: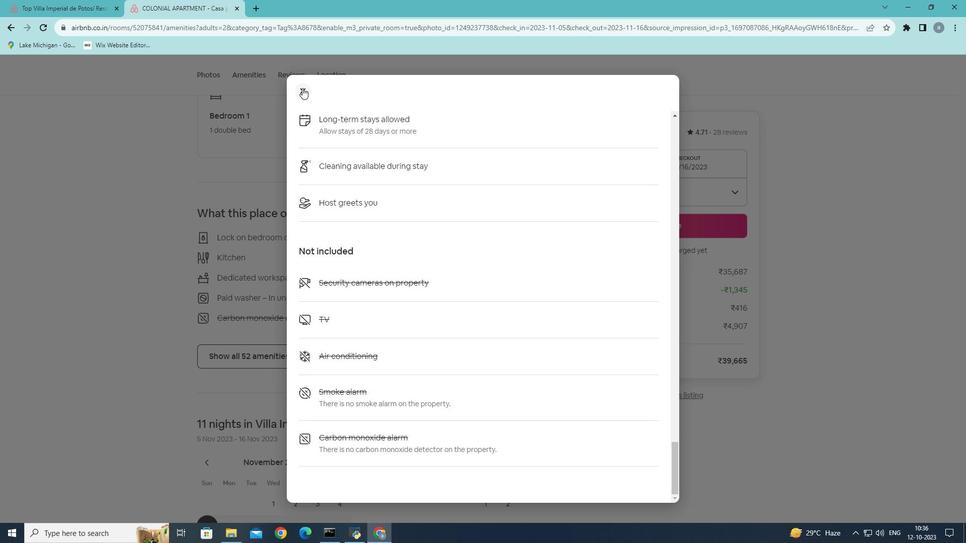 
Action: Mouse moved to (290, 234)
Screenshot: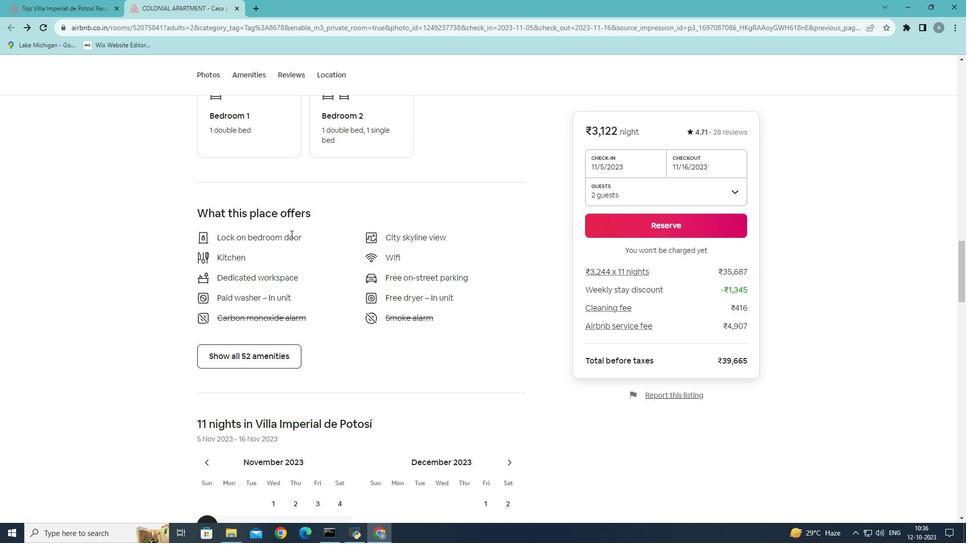 
Action: Mouse scrolled (290, 234) with delta (0, 0)
Screenshot: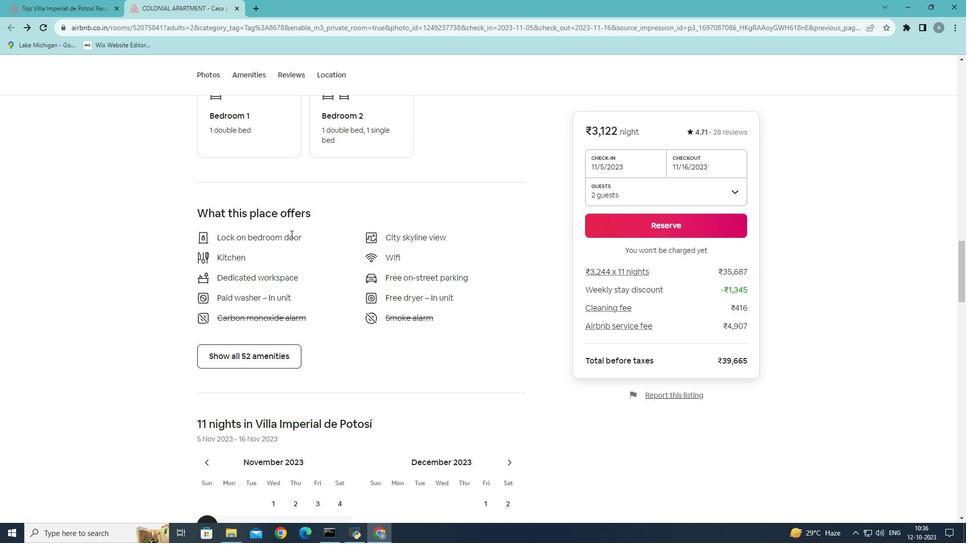 
Action: Mouse scrolled (290, 234) with delta (0, 0)
Screenshot: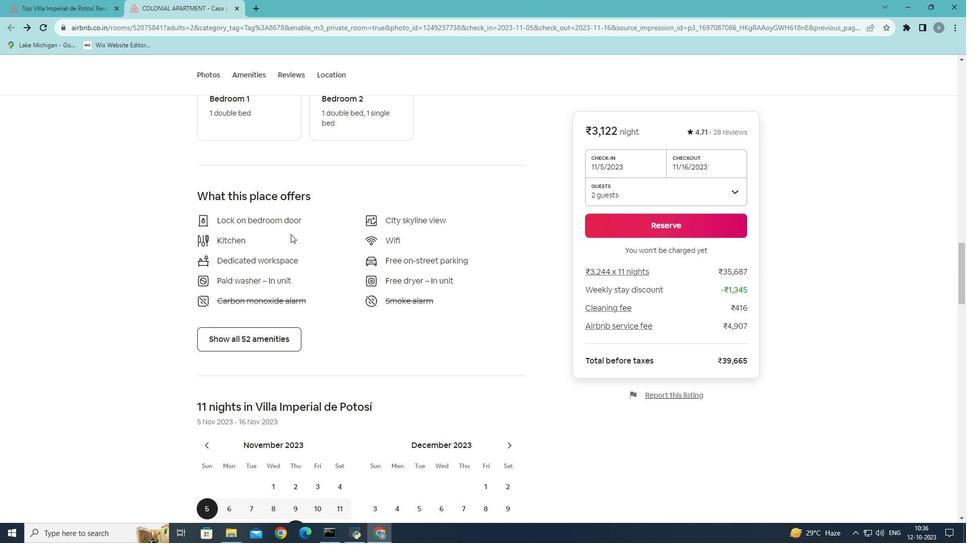 
Action: Mouse scrolled (290, 234) with delta (0, 0)
Screenshot: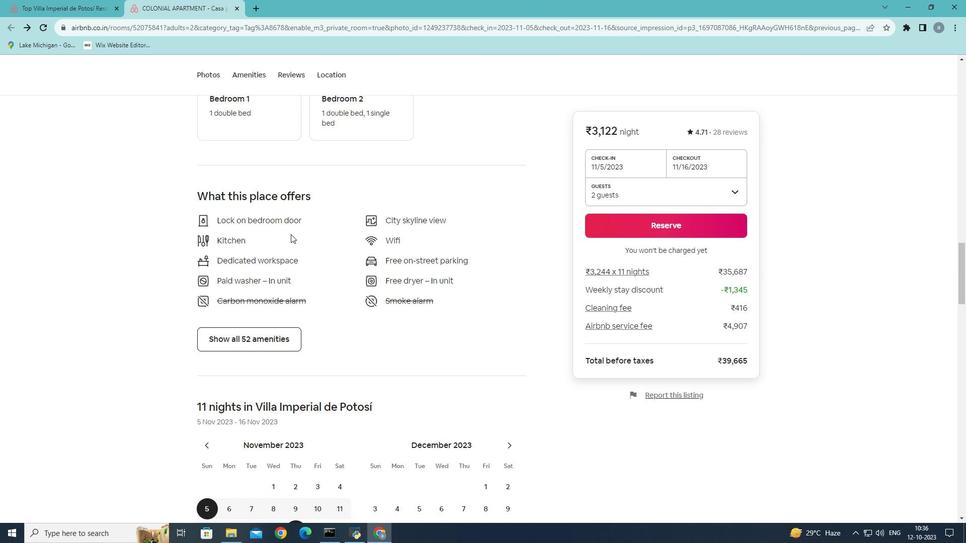 
Action: Mouse scrolled (290, 234) with delta (0, 0)
Screenshot: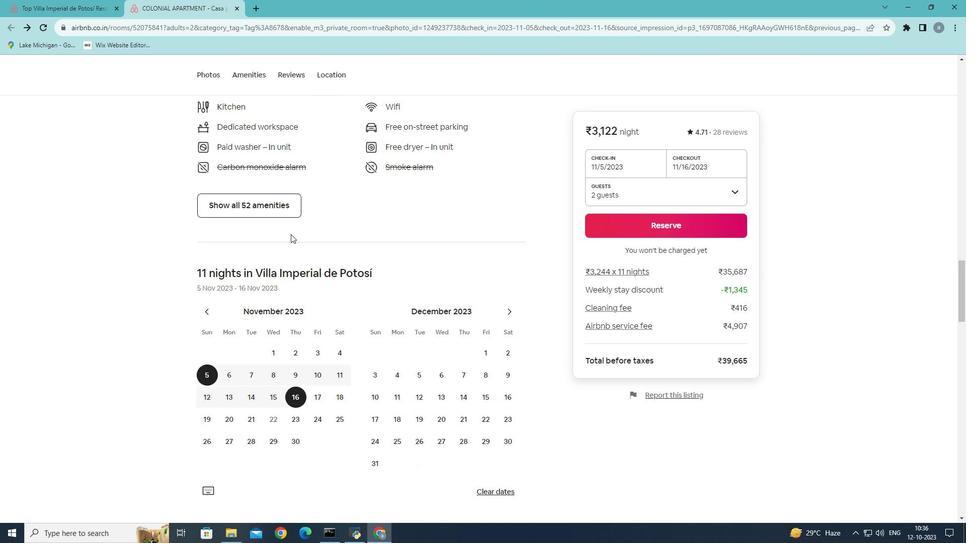 
Action: Mouse scrolled (290, 234) with delta (0, 0)
Screenshot: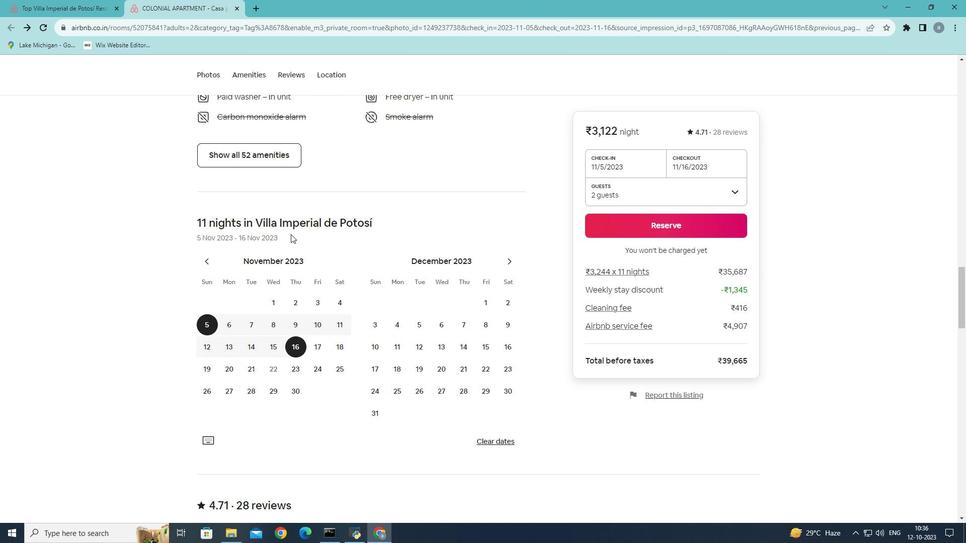 
Action: Mouse scrolled (290, 234) with delta (0, 0)
Screenshot: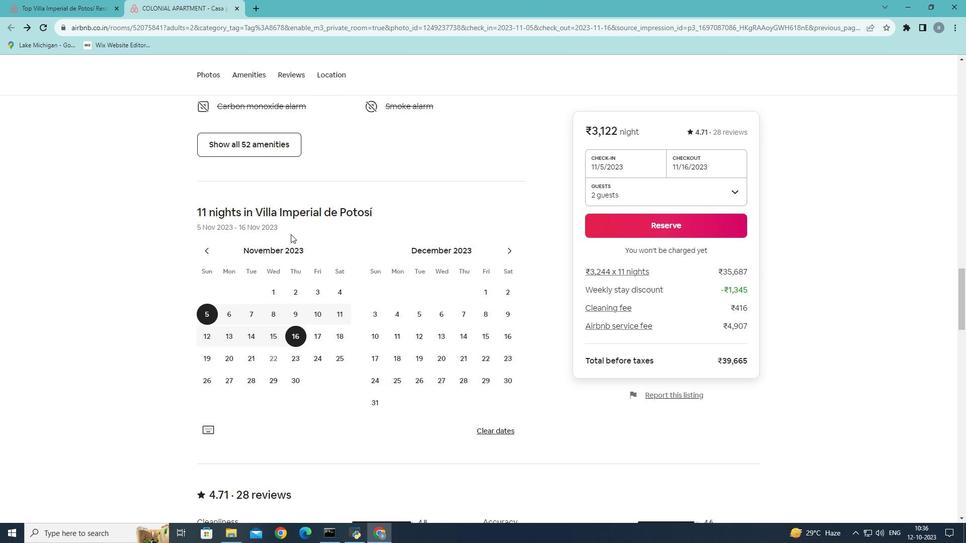 
Action: Mouse scrolled (290, 234) with delta (0, 0)
Screenshot: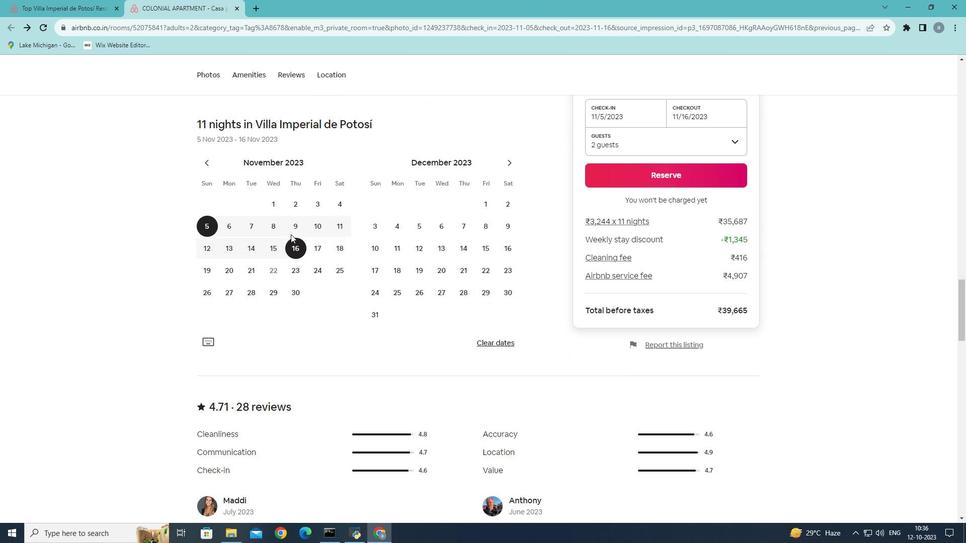
Action: Mouse scrolled (290, 234) with delta (0, 0)
Screenshot: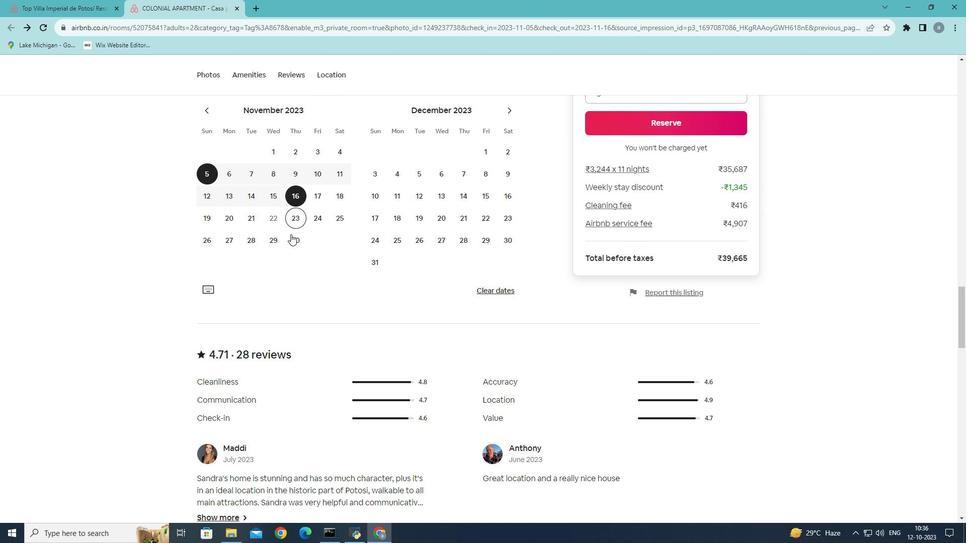 
Action: Mouse scrolled (290, 234) with delta (0, 0)
Screenshot: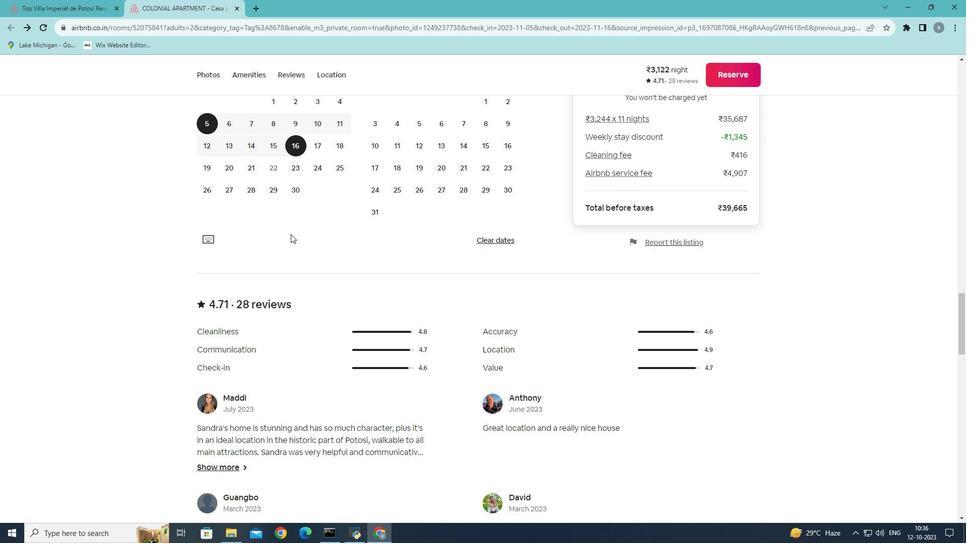 
Action: Mouse scrolled (290, 234) with delta (0, 0)
Screenshot: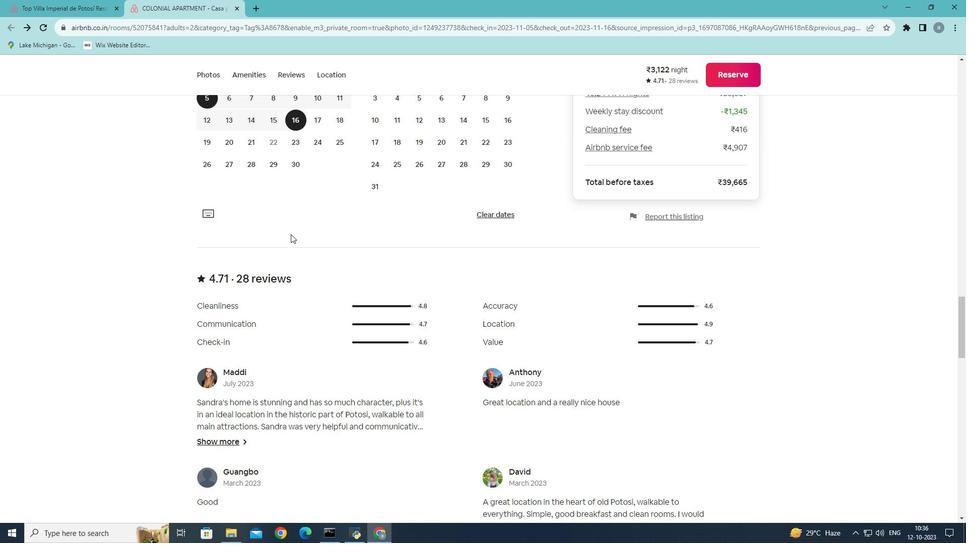 
Action: Mouse scrolled (290, 234) with delta (0, 0)
Screenshot: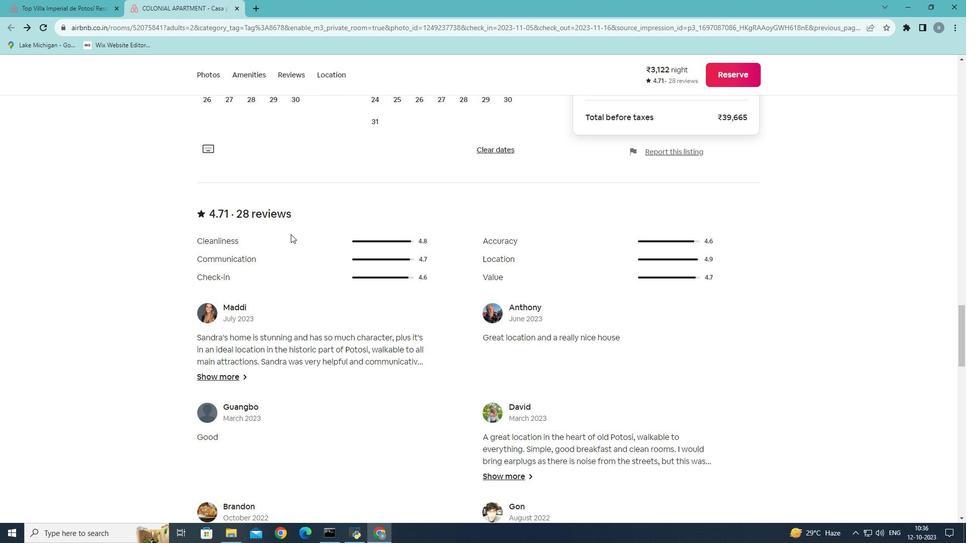 
Action: Mouse scrolled (290, 234) with delta (0, 0)
Screenshot: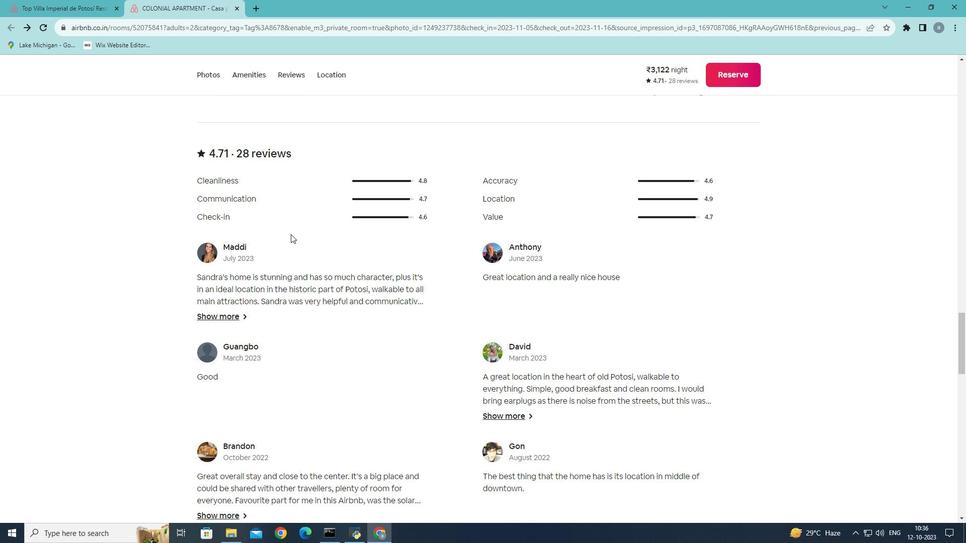 
Action: Mouse scrolled (290, 234) with delta (0, 0)
Screenshot: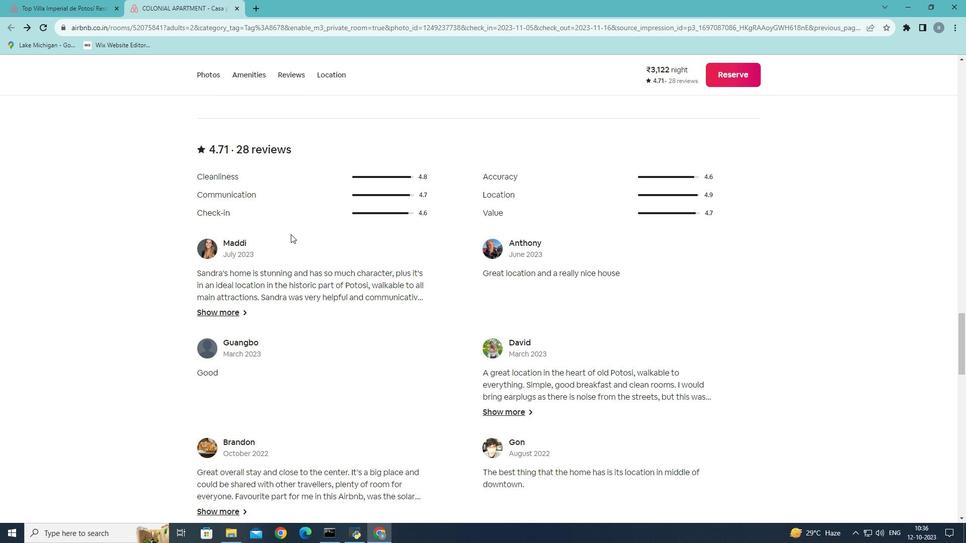 
Action: Mouse scrolled (290, 234) with delta (0, 0)
Screenshot: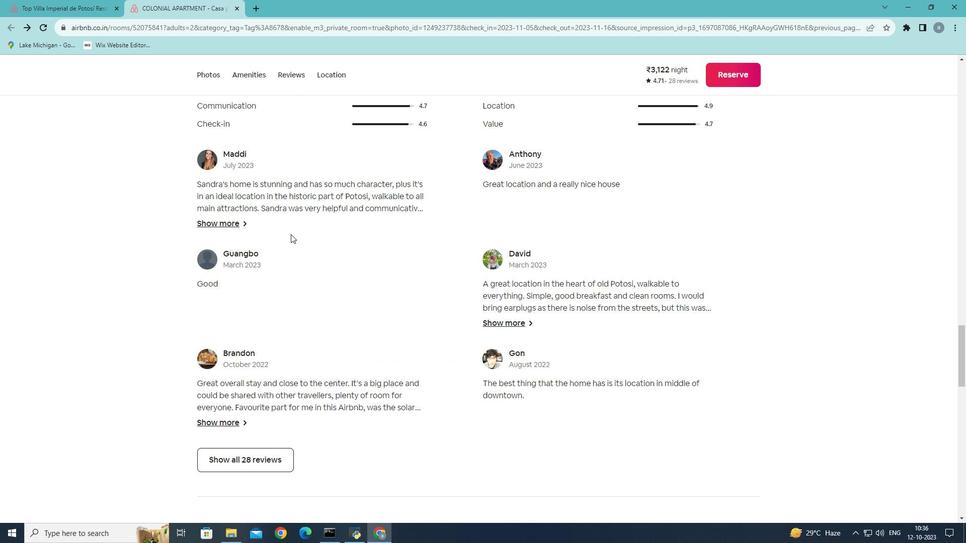
Action: Mouse moved to (218, 408)
Screenshot: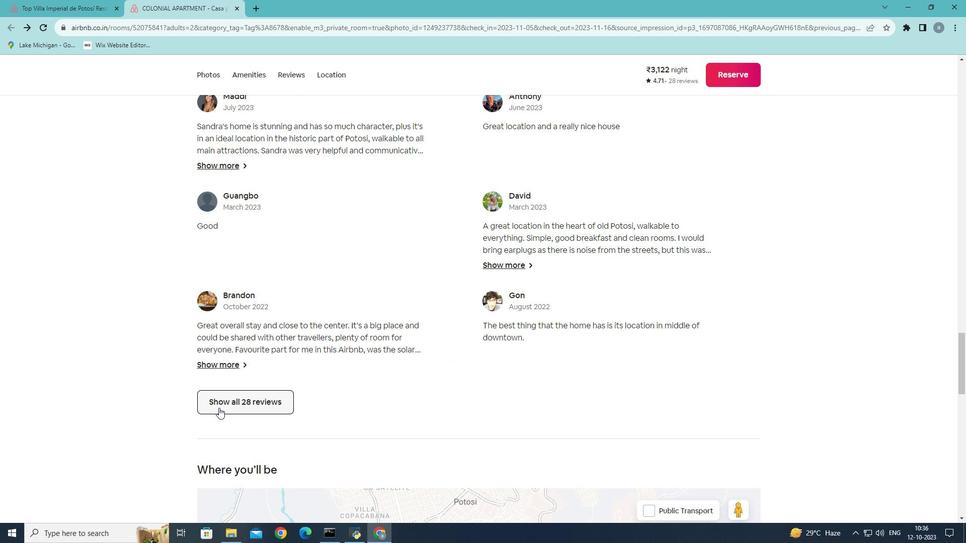 
Action: Mouse pressed left at (218, 408)
Screenshot: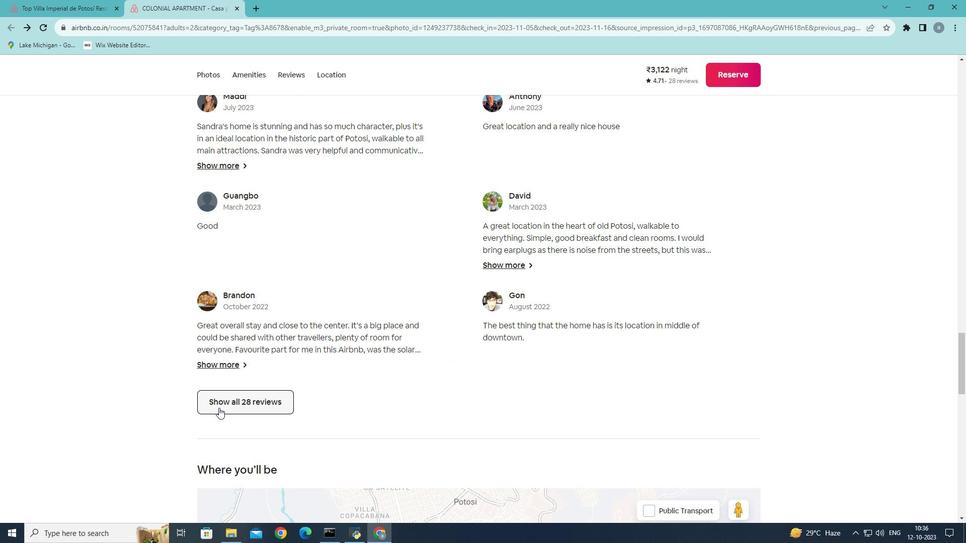 
Action: Mouse moved to (398, 285)
Screenshot: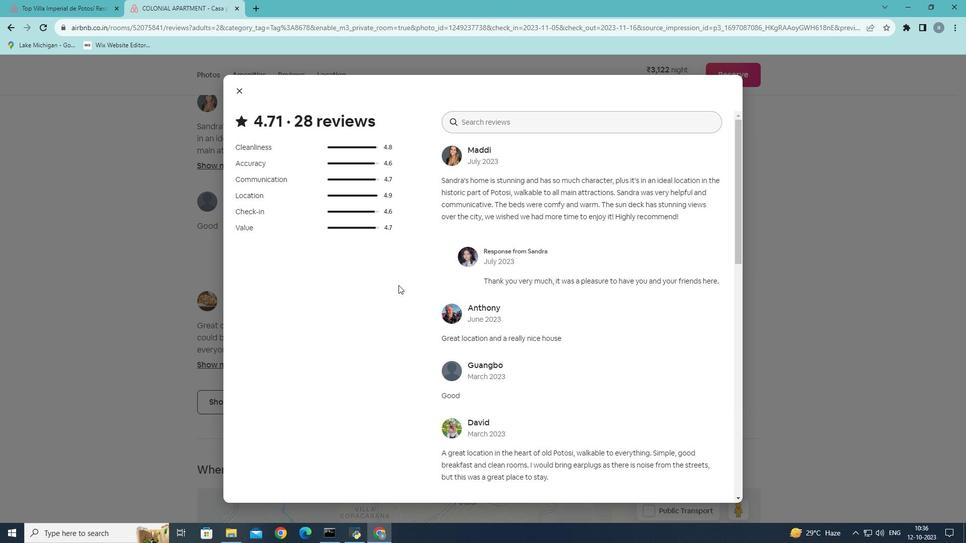 
Action: Mouse scrolled (398, 284) with delta (0, 0)
Screenshot: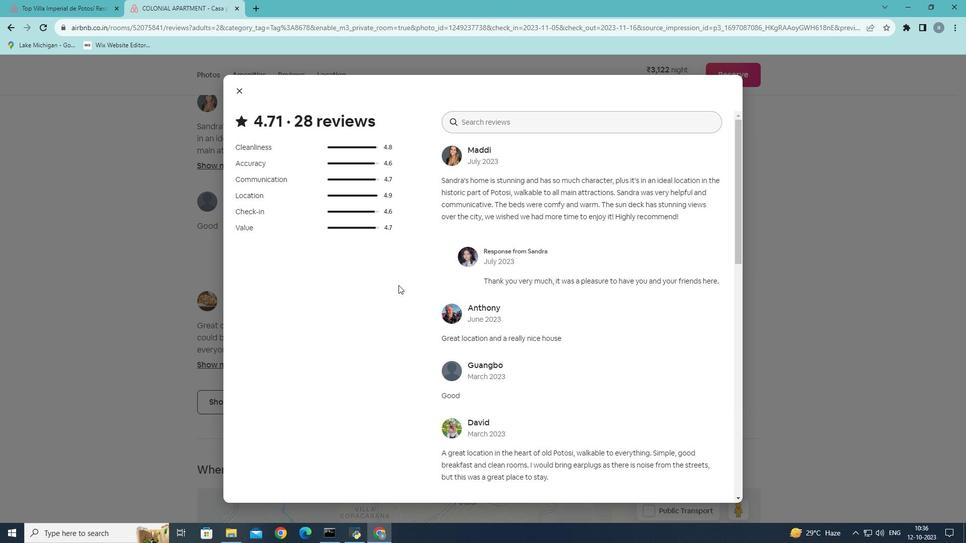 
Action: Mouse scrolled (398, 284) with delta (0, 0)
Screenshot: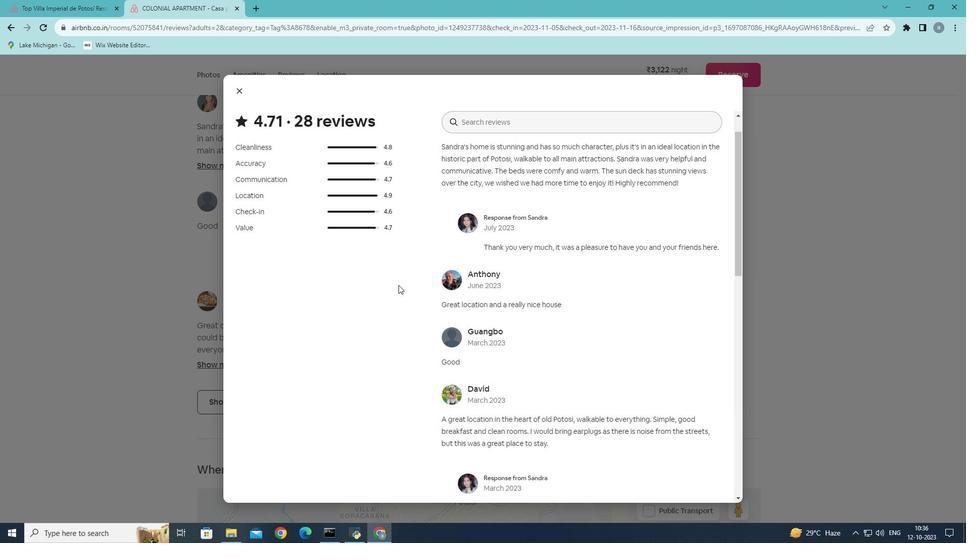 
Action: Mouse scrolled (398, 284) with delta (0, 0)
Screenshot: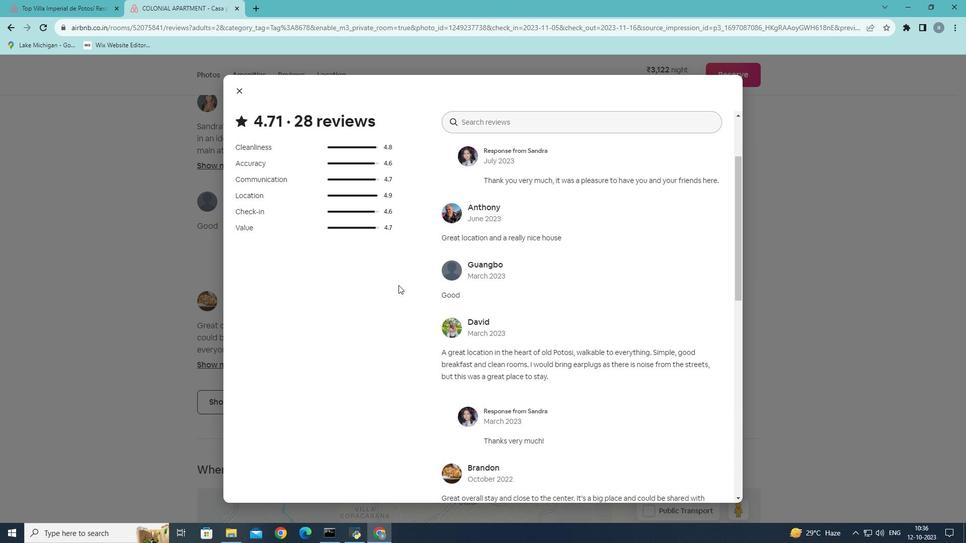 
Action: Mouse scrolled (398, 284) with delta (0, 0)
Screenshot: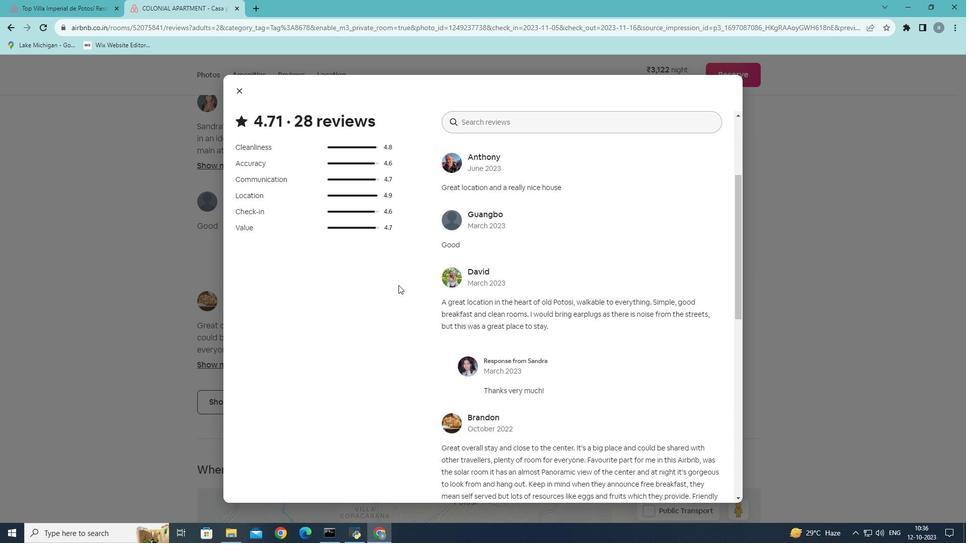 
Action: Mouse scrolled (398, 284) with delta (0, 0)
Screenshot: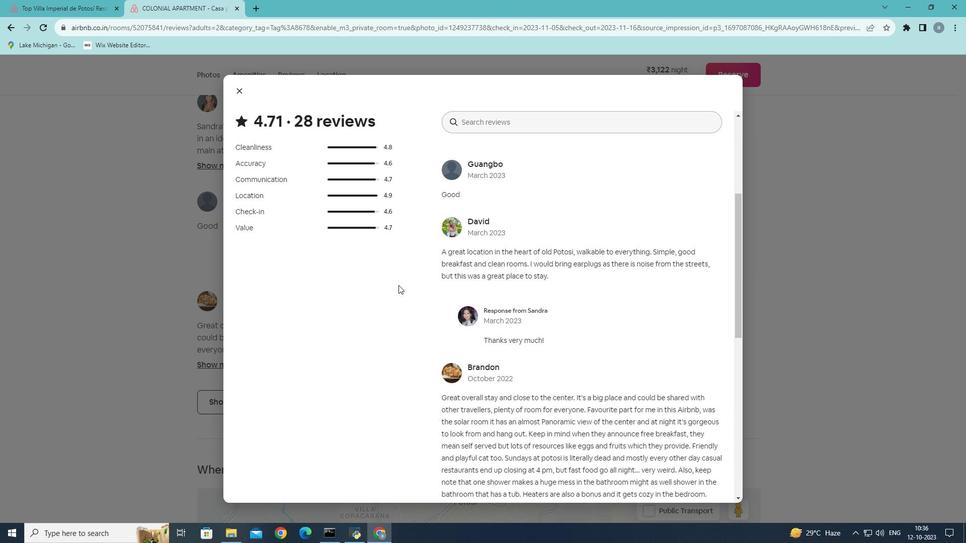 
Action: Mouse scrolled (398, 284) with delta (0, 0)
Screenshot: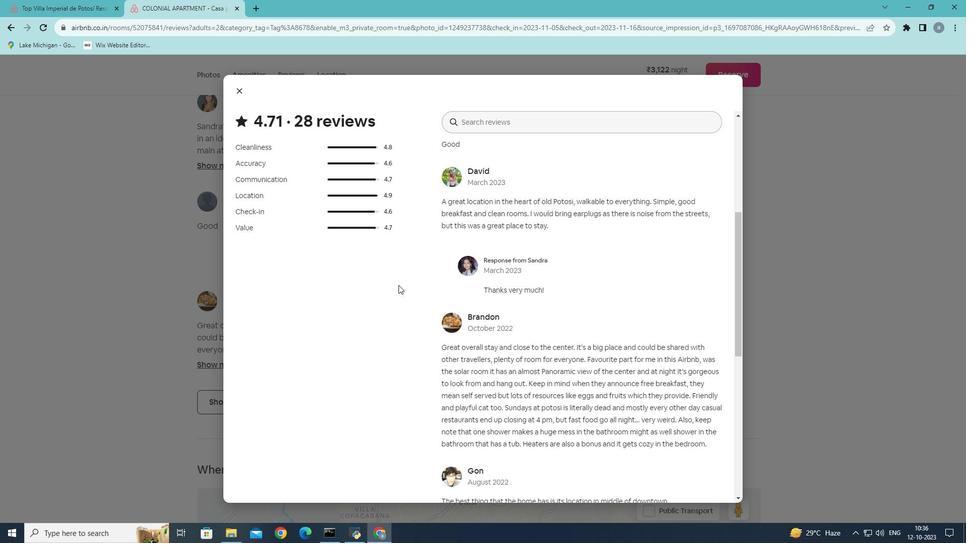 
Action: Mouse scrolled (398, 284) with delta (0, 0)
Screenshot: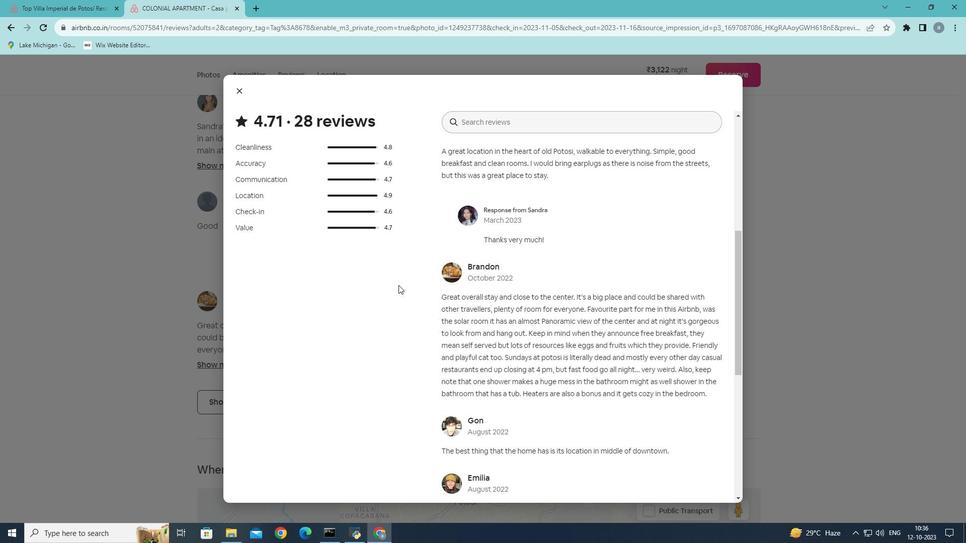 
Action: Mouse scrolled (398, 284) with delta (0, 0)
Screenshot: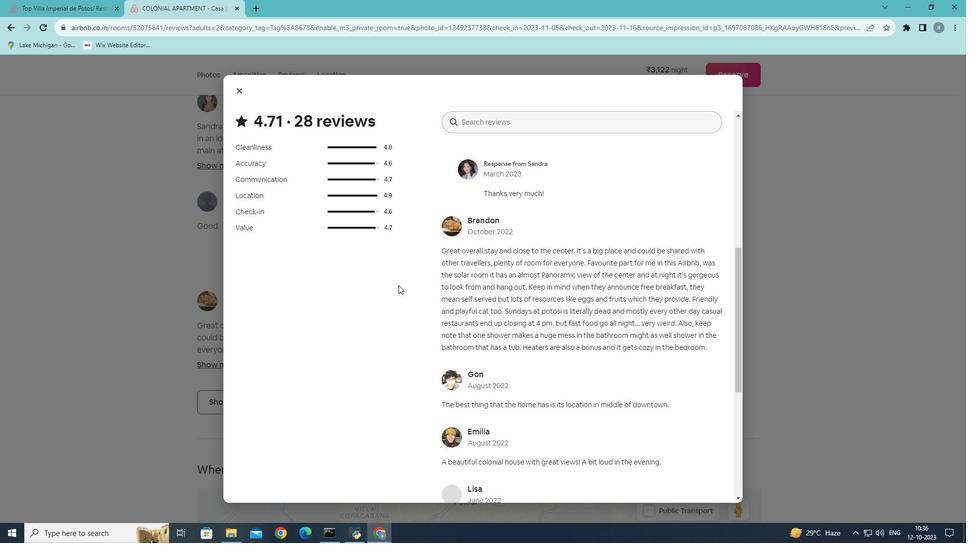 
Action: Mouse scrolled (398, 284) with delta (0, 0)
Screenshot: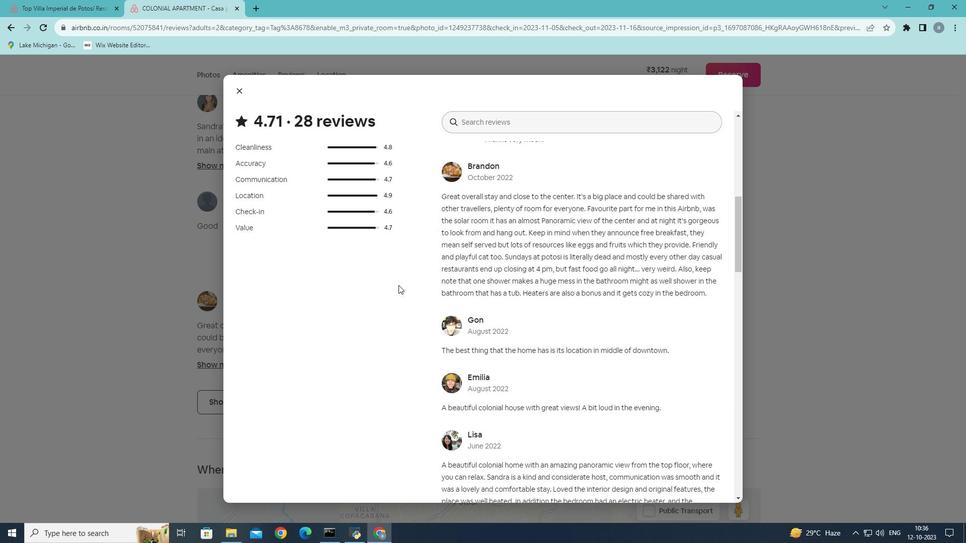 
Action: Mouse scrolled (398, 284) with delta (0, 0)
Screenshot: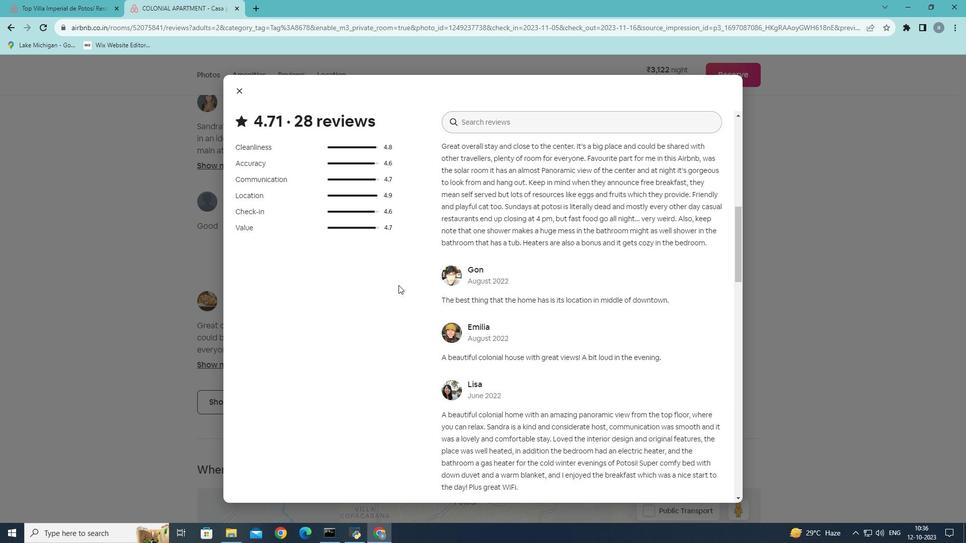 
Action: Mouse scrolled (398, 284) with delta (0, 0)
Screenshot: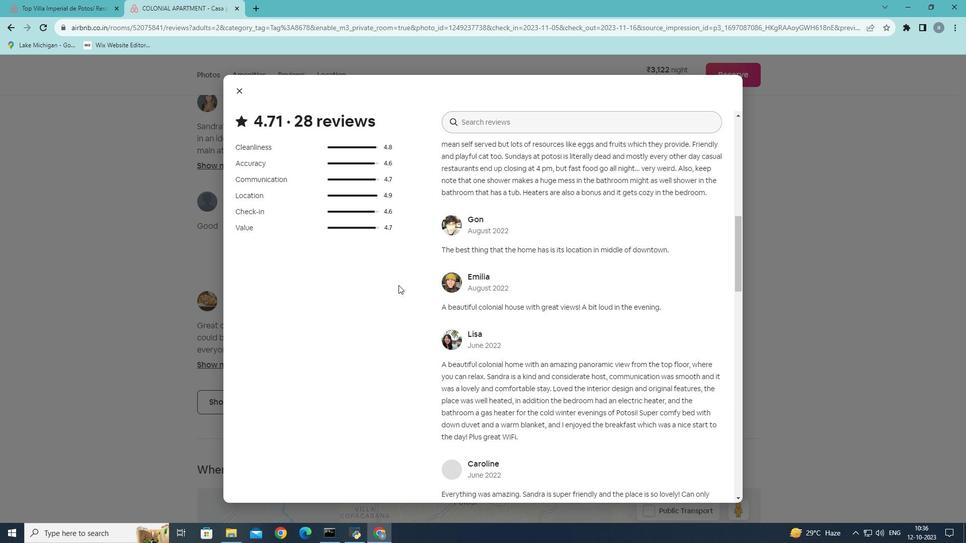 
Action: Mouse scrolled (398, 284) with delta (0, 0)
Screenshot: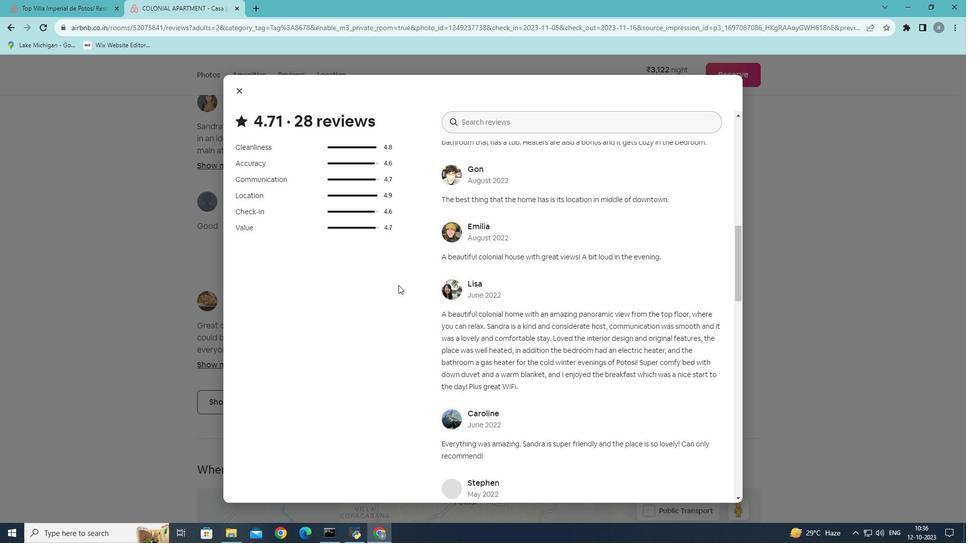 
Action: Mouse scrolled (398, 284) with delta (0, 0)
Screenshot: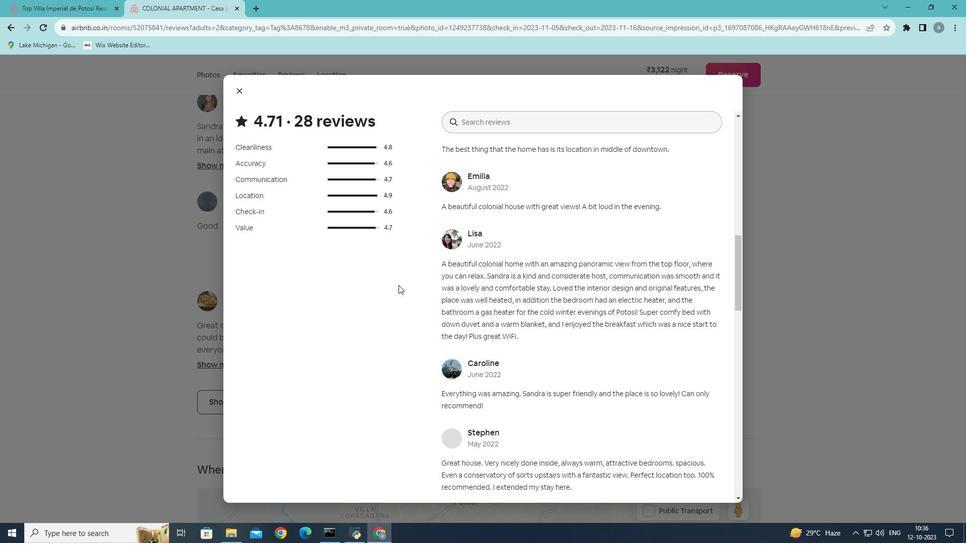 
Action: Mouse scrolled (398, 284) with delta (0, 0)
Screenshot: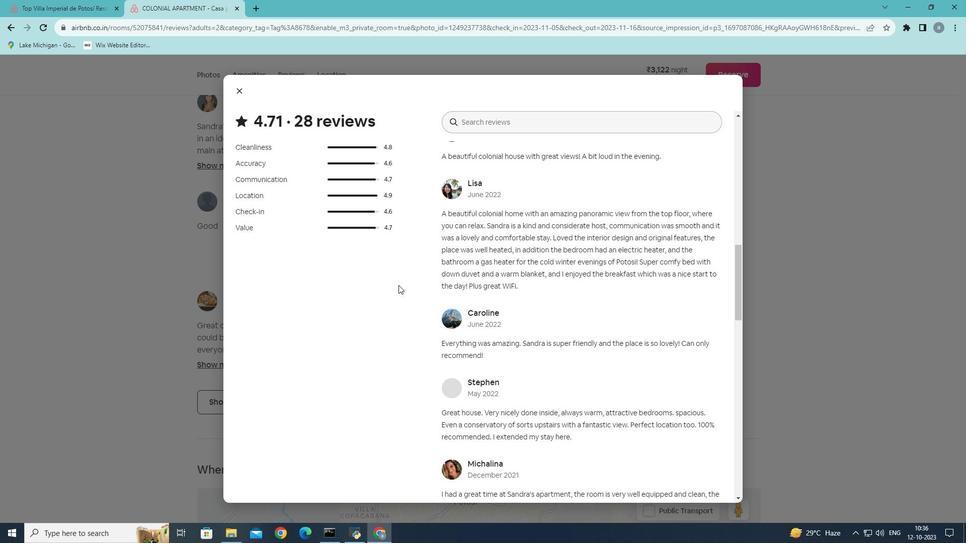 
Action: Mouse scrolled (398, 284) with delta (0, 0)
Screenshot: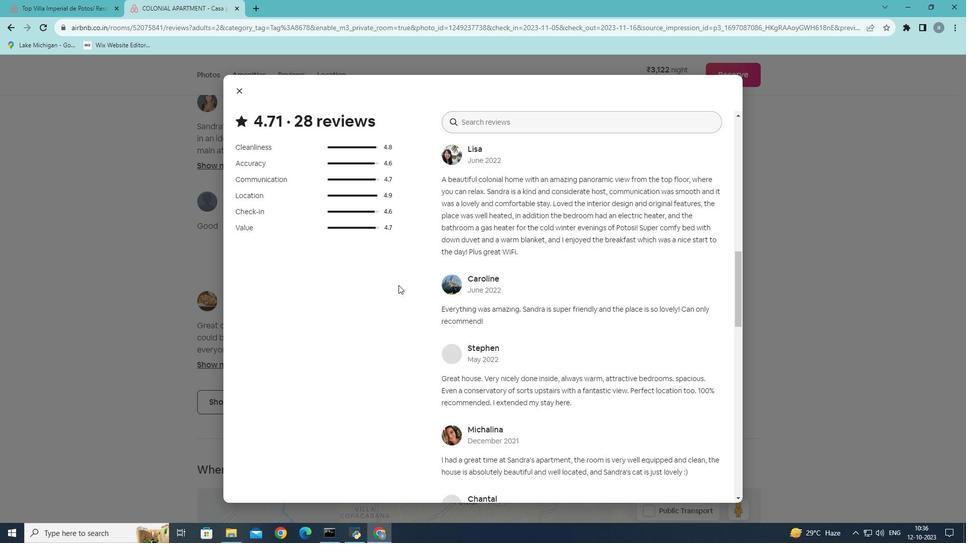 
Action: Mouse scrolled (398, 284) with delta (0, 0)
Screenshot: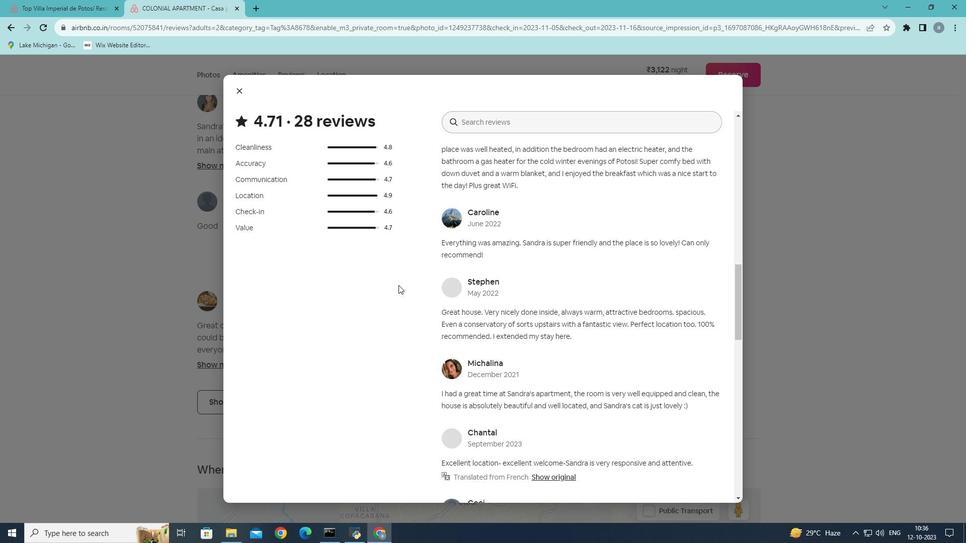 
Action: Mouse scrolled (398, 284) with delta (0, 0)
Screenshot: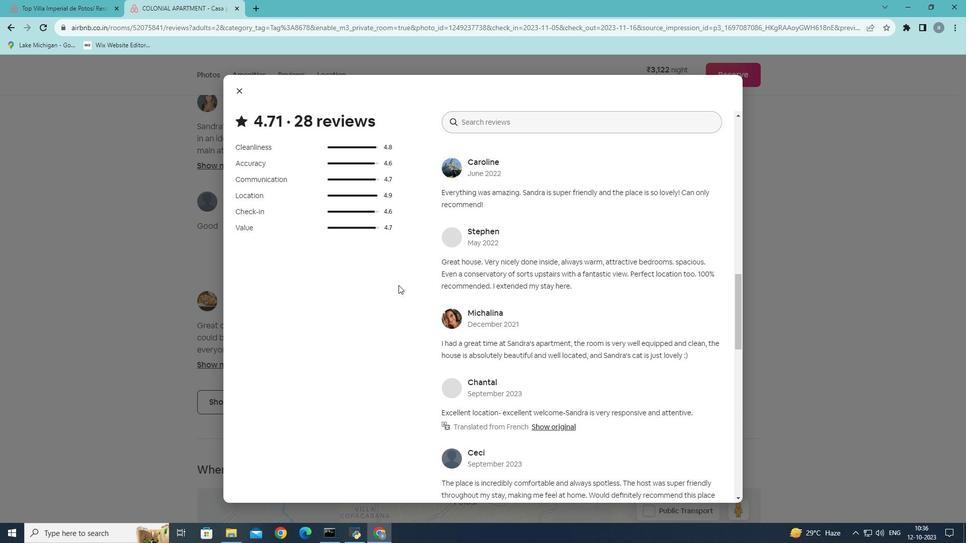 
Action: Mouse scrolled (398, 284) with delta (0, 0)
Screenshot: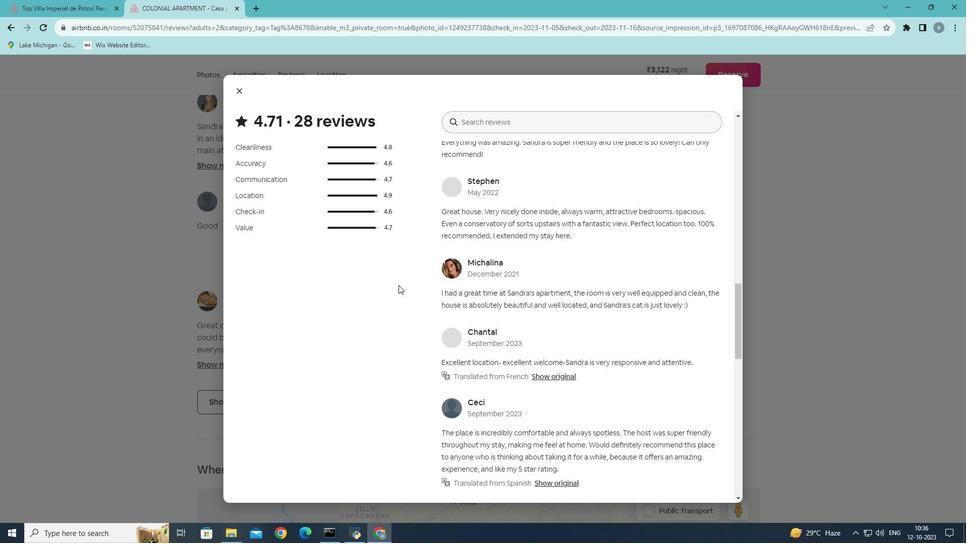 
Action: Mouse scrolled (398, 284) with delta (0, 0)
Screenshot: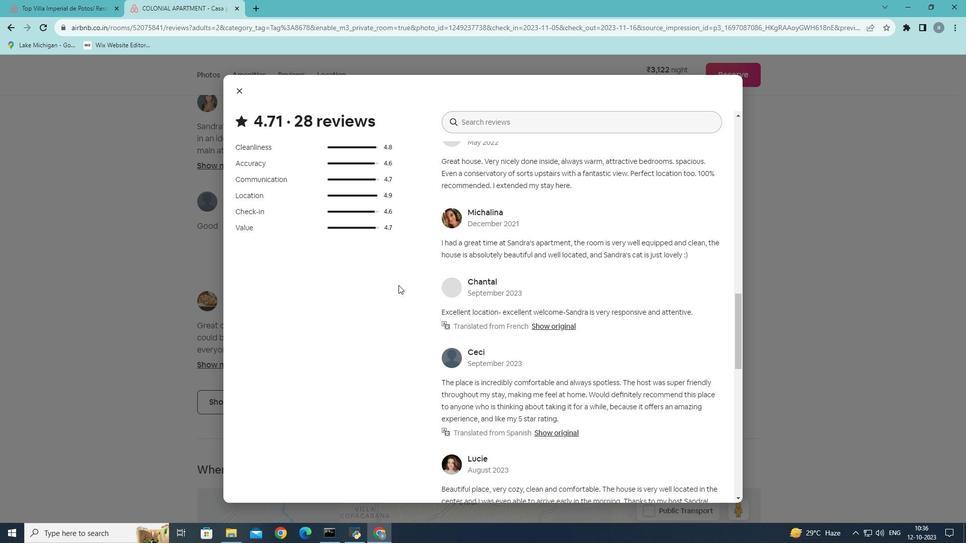 
Action: Mouse scrolled (398, 284) with delta (0, 0)
Screenshot: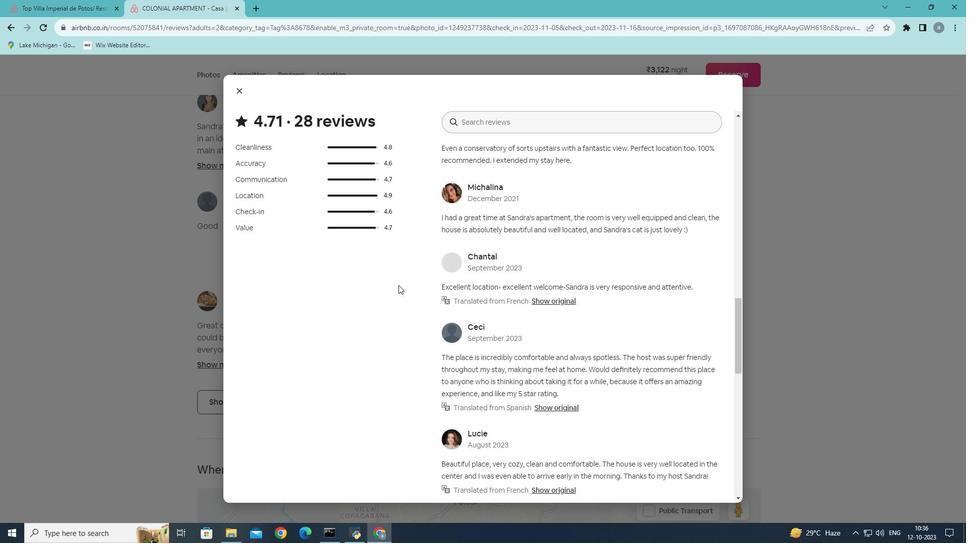 
Action: Mouse scrolled (398, 284) with delta (0, 0)
Screenshot: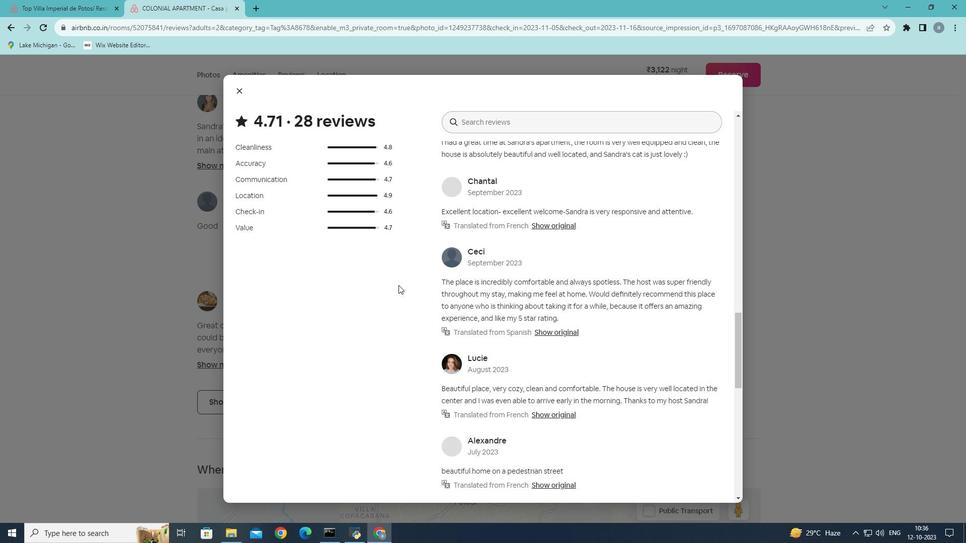 
Action: Mouse scrolled (398, 284) with delta (0, 0)
Screenshot: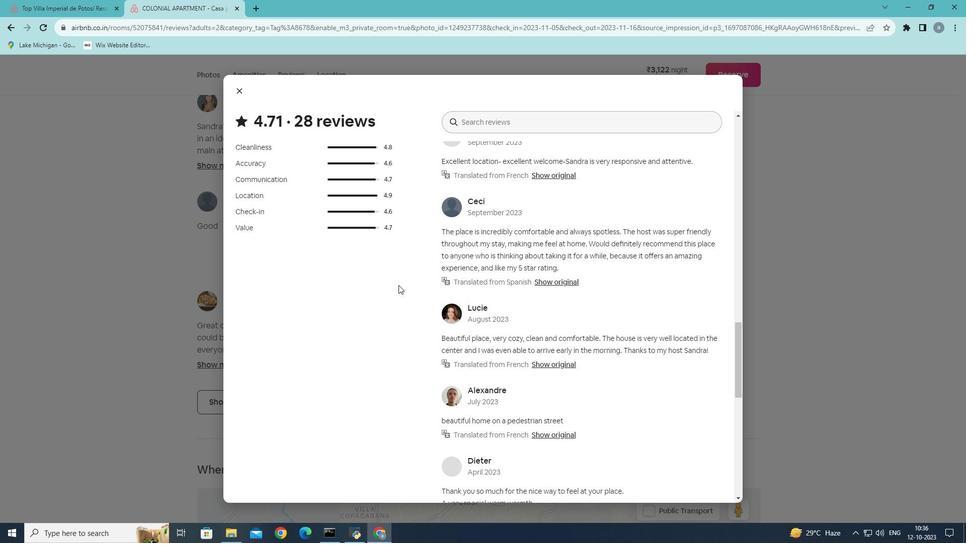 
Action: Mouse scrolled (398, 284) with delta (0, 0)
Screenshot: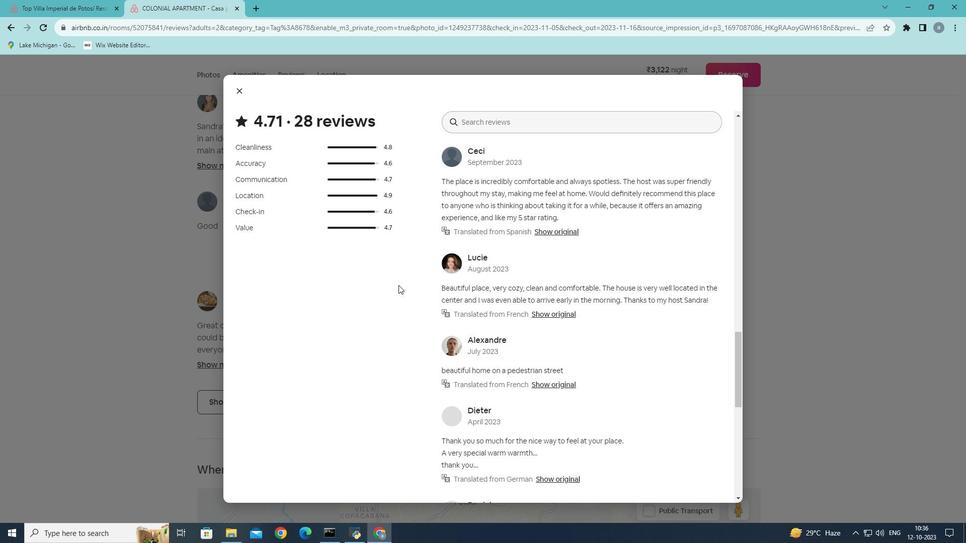 
Action: Mouse scrolled (398, 284) with delta (0, 0)
Screenshot: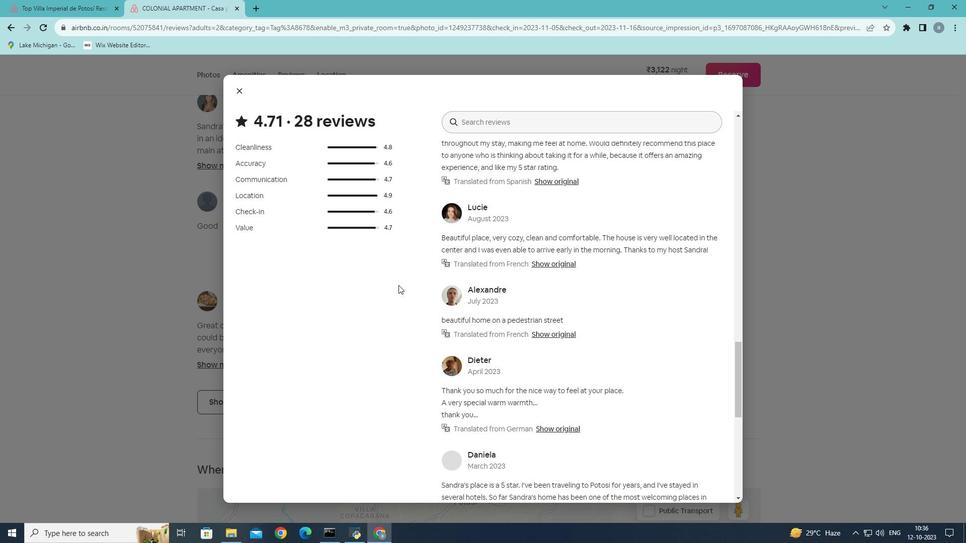 
Action: Mouse scrolled (398, 284) with delta (0, 0)
Screenshot: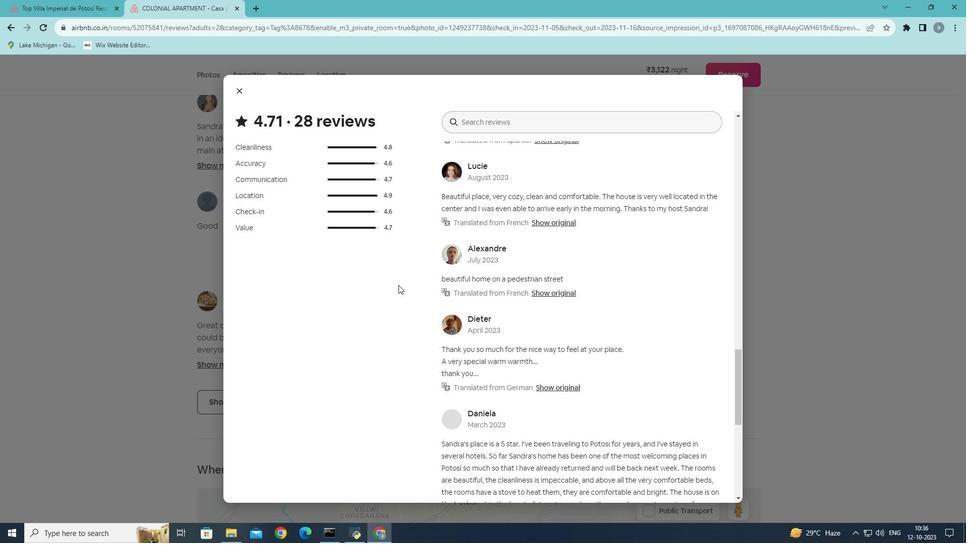 
Action: Mouse scrolled (398, 284) with delta (0, 0)
Screenshot: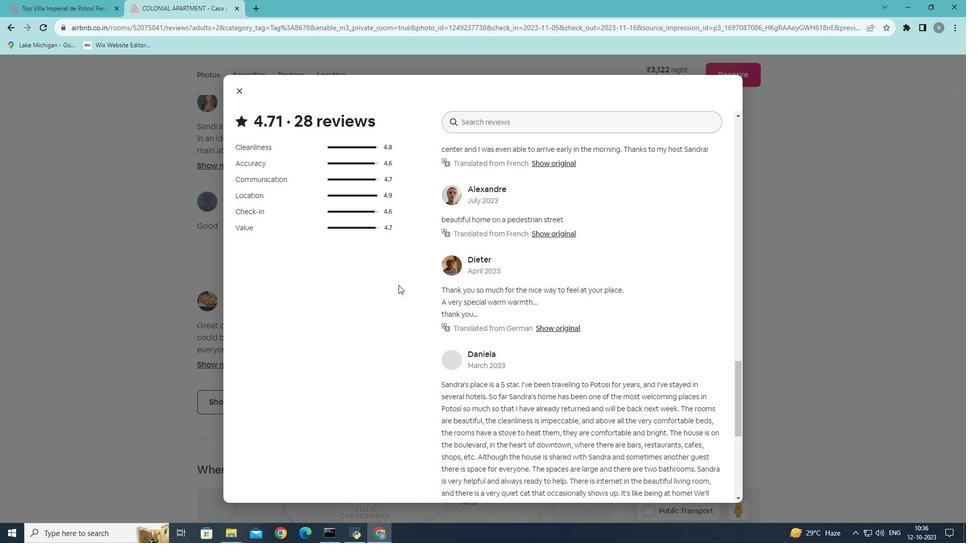 
Action: Mouse scrolled (398, 284) with delta (0, 0)
Screenshot: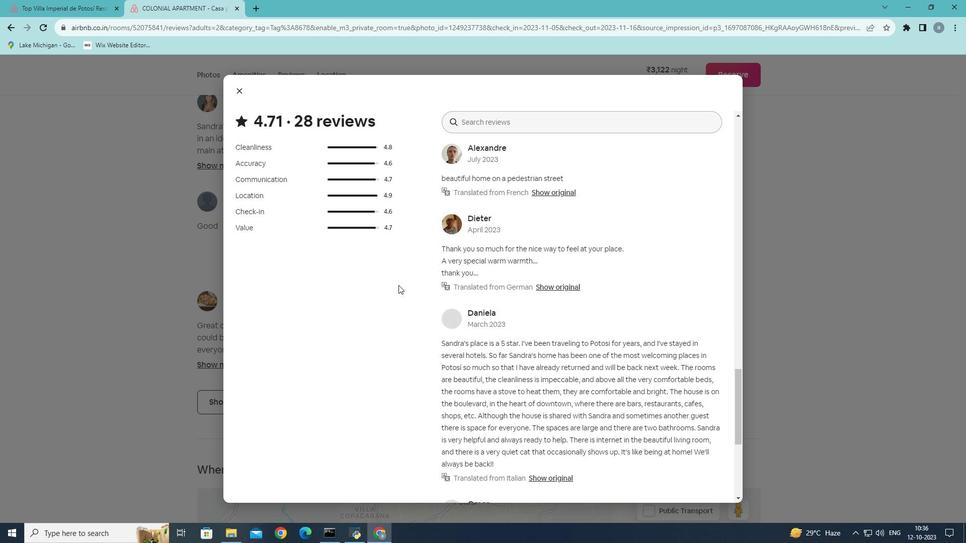 
Action: Mouse scrolled (398, 284) with delta (0, 0)
Screenshot: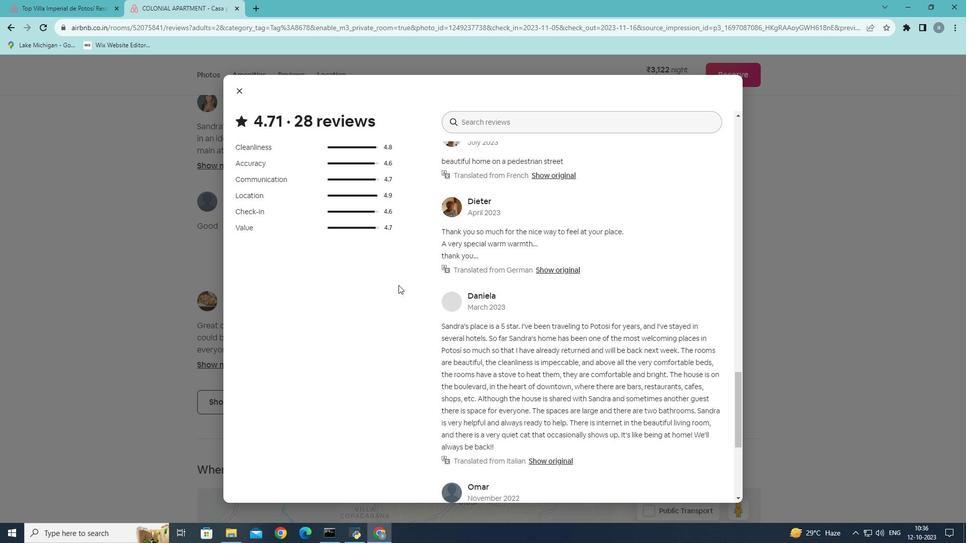 
Action: Mouse scrolled (398, 284) with delta (0, 0)
Screenshot: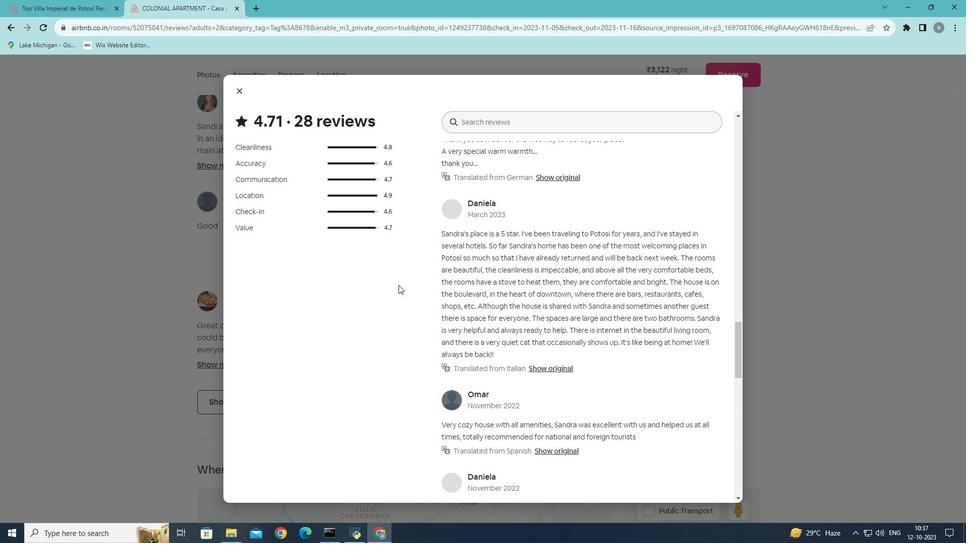 
Action: Mouse scrolled (398, 284) with delta (0, 0)
Screenshot: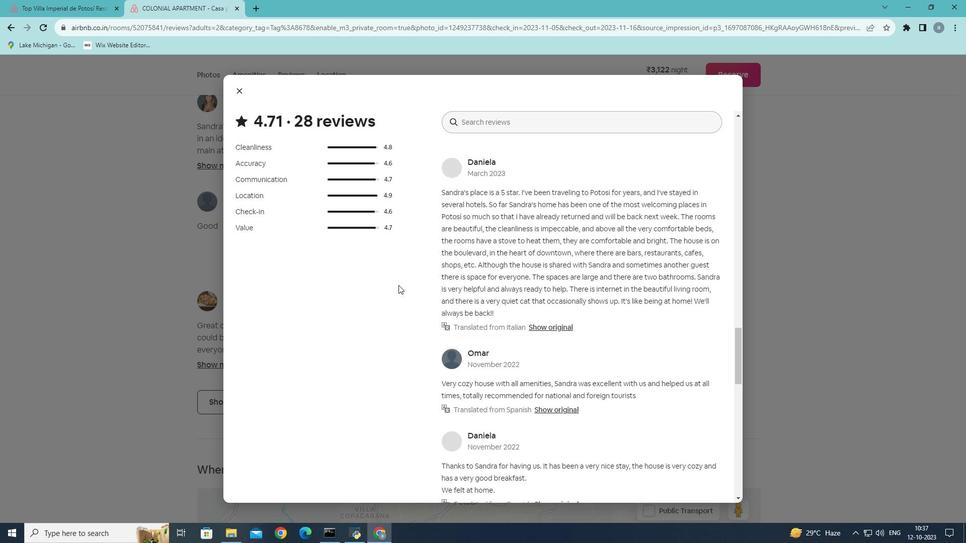 
Action: Mouse scrolled (398, 284) with delta (0, 0)
Screenshot: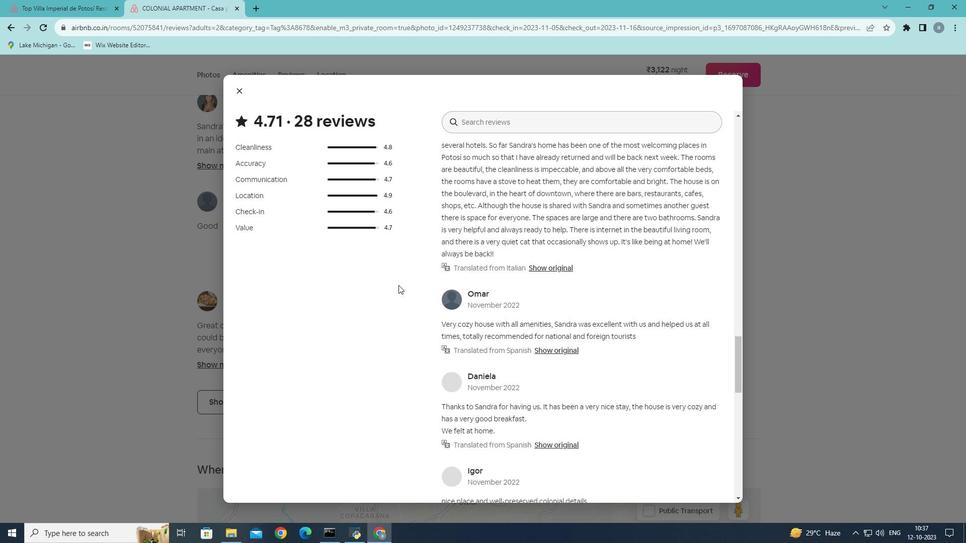 
Action: Mouse scrolled (398, 284) with delta (0, 0)
Screenshot: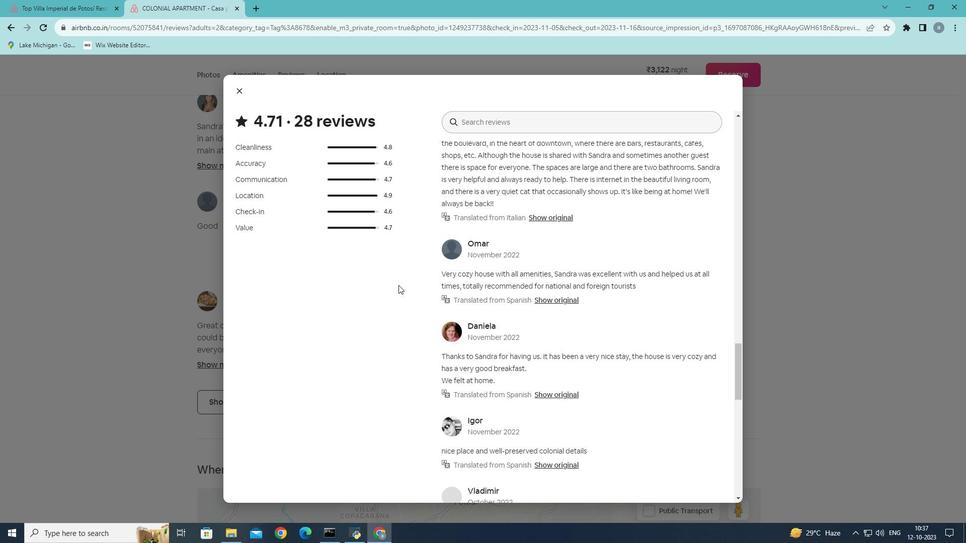 
Action: Mouse scrolled (398, 284) with delta (0, 0)
Screenshot: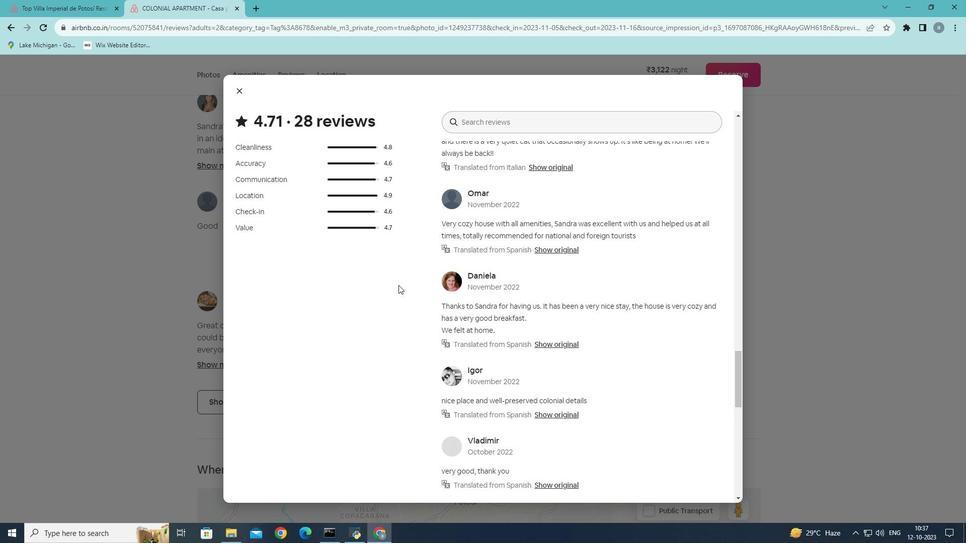
Action: Mouse scrolled (398, 284) with delta (0, 0)
Screenshot: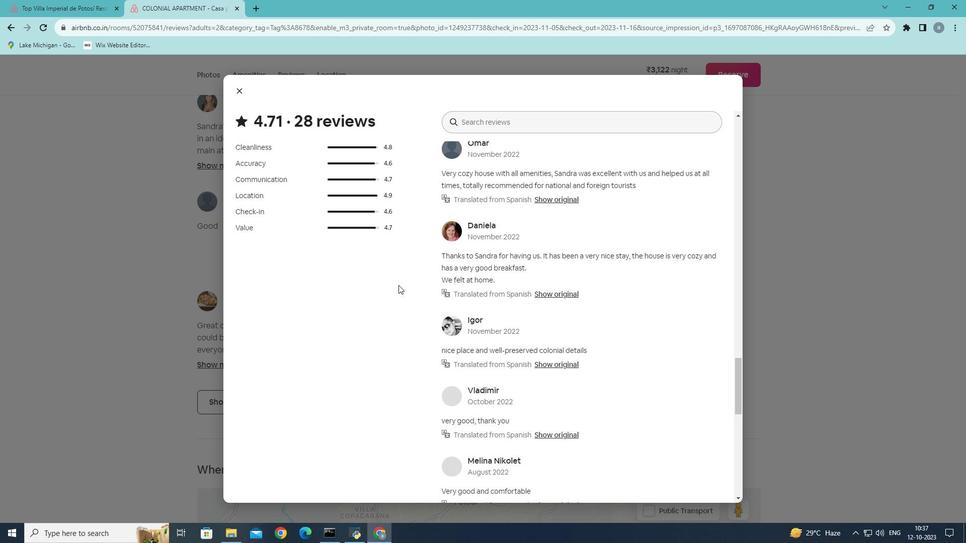 
Action: Mouse scrolled (398, 284) with delta (0, 0)
Screenshot: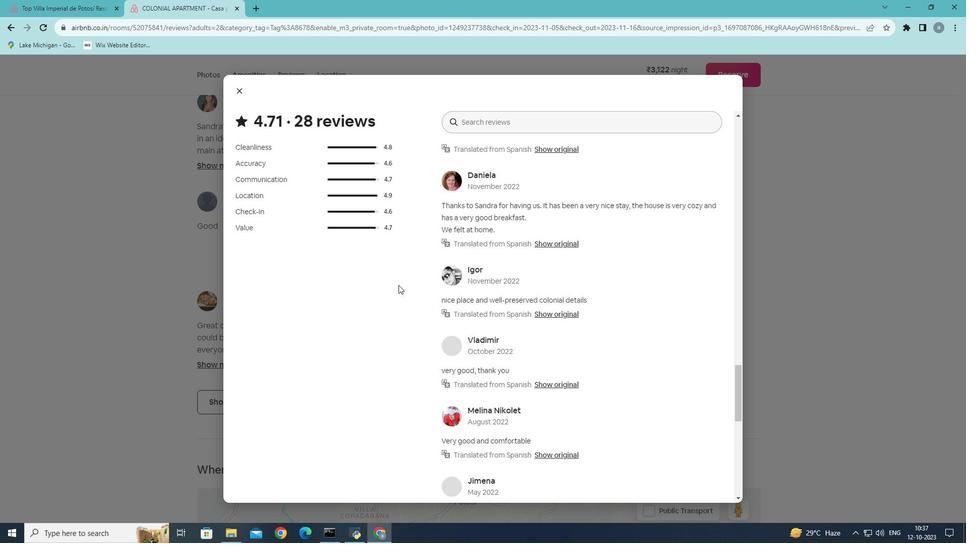 
Action: Mouse scrolled (398, 284) with delta (0, 0)
Screenshot: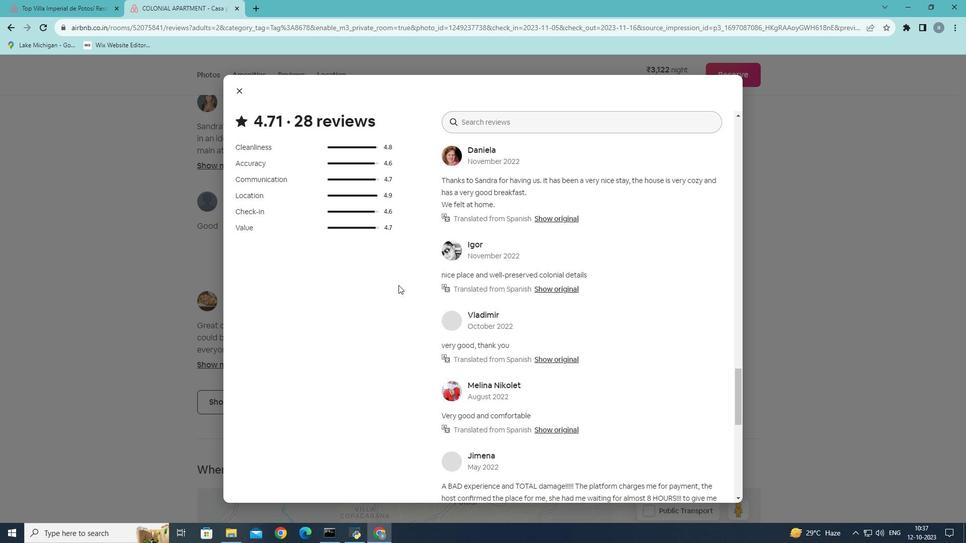 
Action: Mouse scrolled (398, 284) with delta (0, 0)
Screenshot: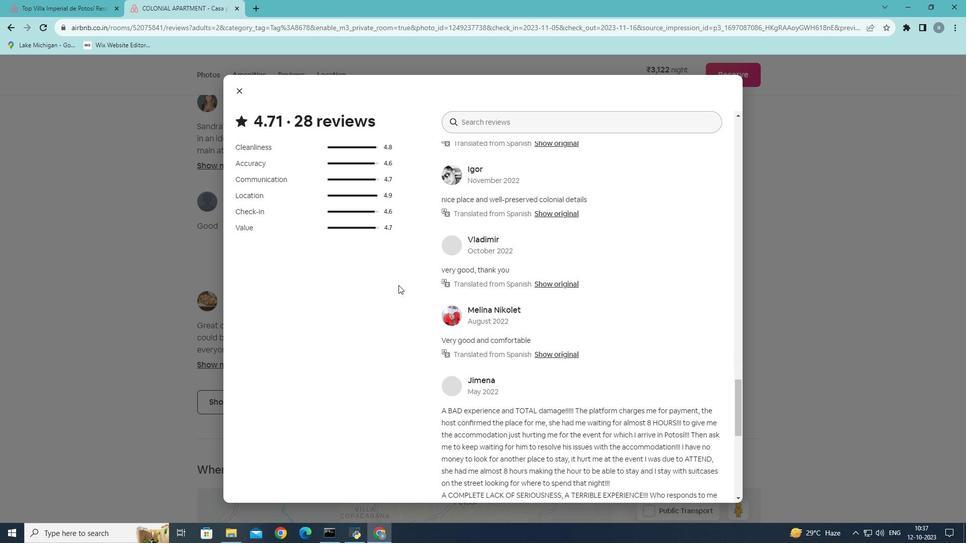 
Action: Mouse scrolled (398, 284) with delta (0, 0)
Screenshot: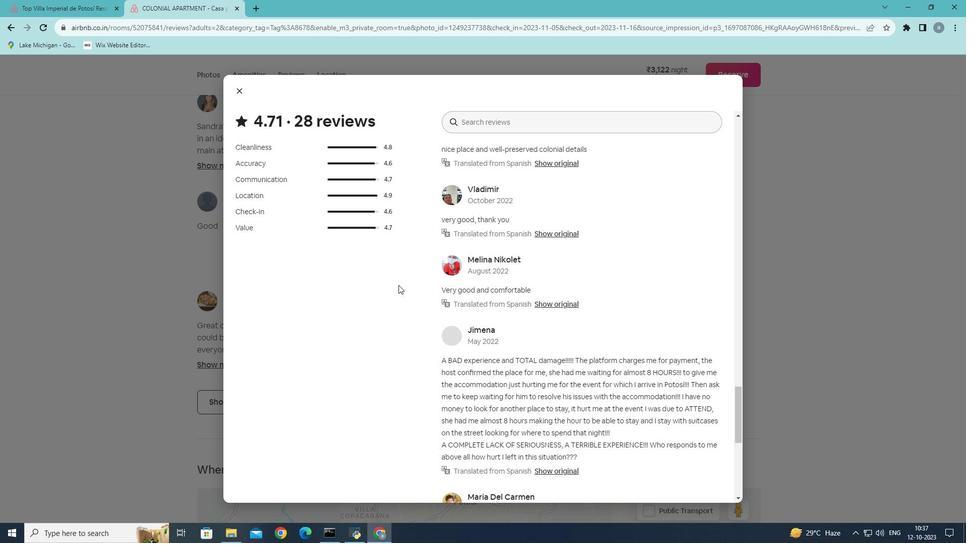 
Action: Mouse scrolled (398, 284) with delta (0, 0)
Screenshot: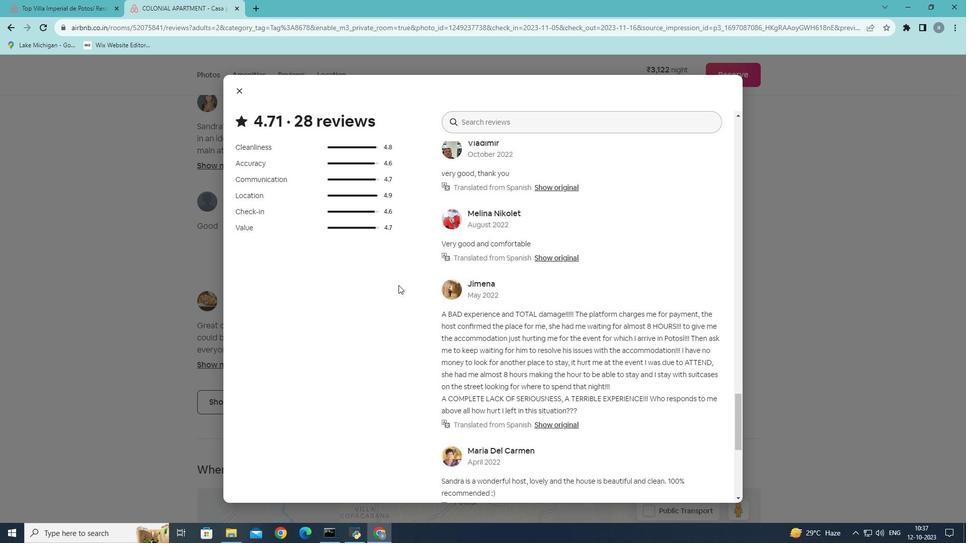 
Action: Mouse scrolled (398, 284) with delta (0, 0)
Screenshot: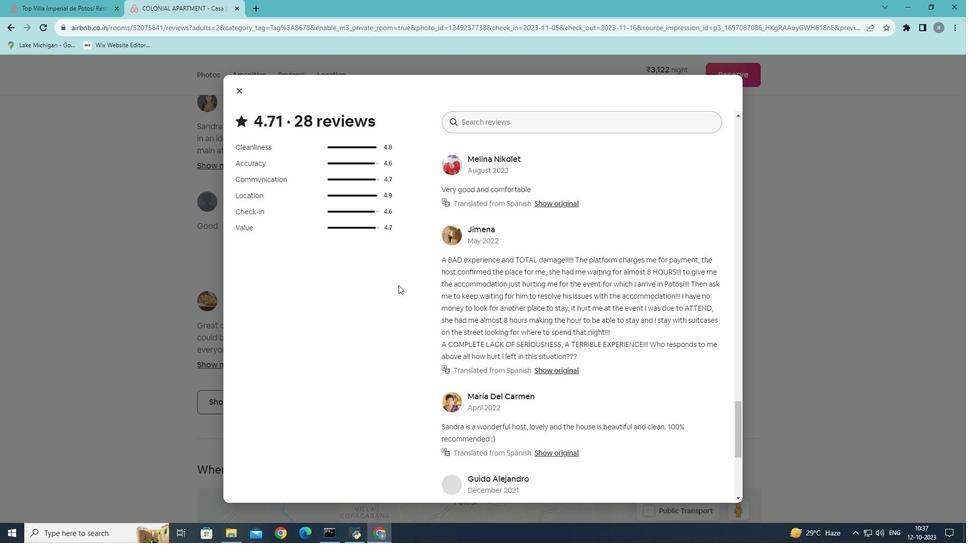 
Action: Mouse scrolled (398, 284) with delta (0, 0)
Screenshot: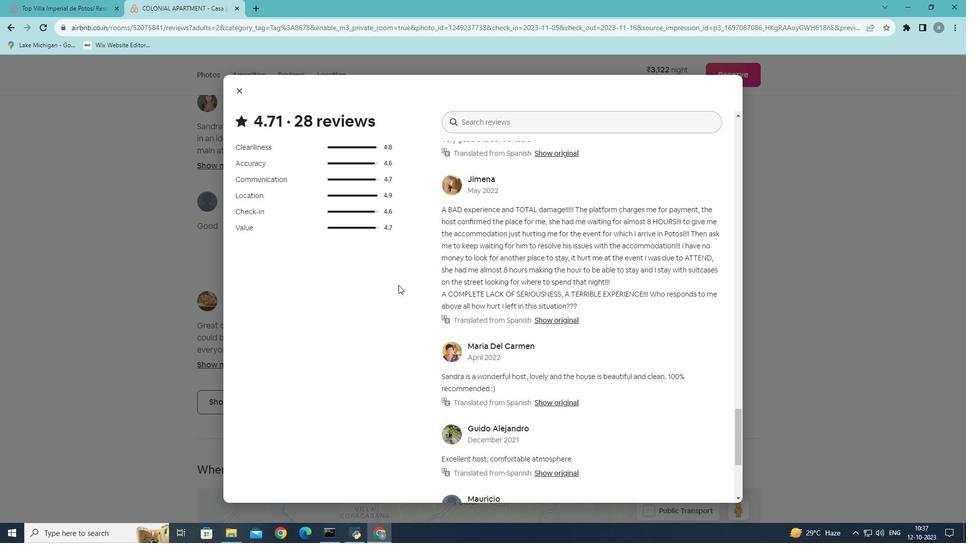 
Action: Mouse scrolled (398, 284) with delta (0, 0)
Screenshot: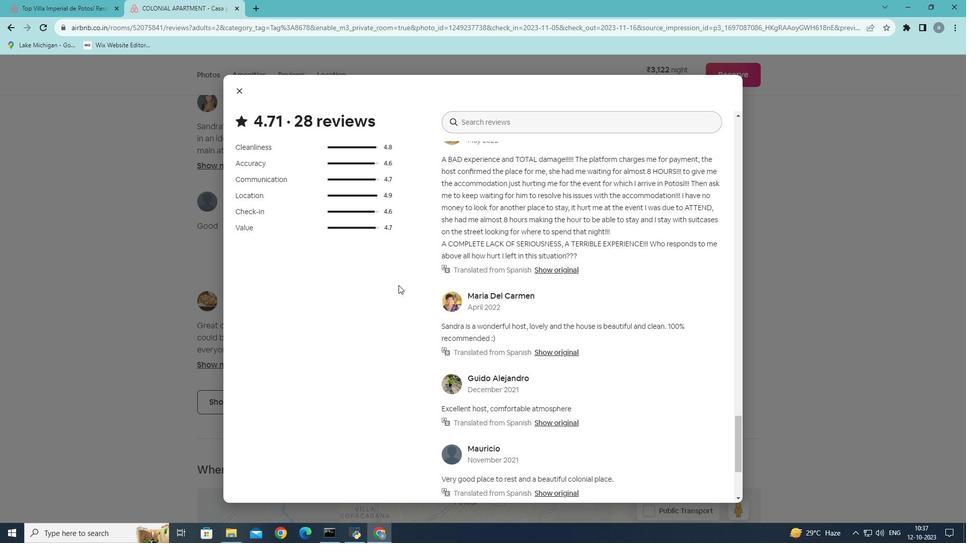 
Action: Mouse scrolled (398, 284) with delta (0, 0)
Screenshot: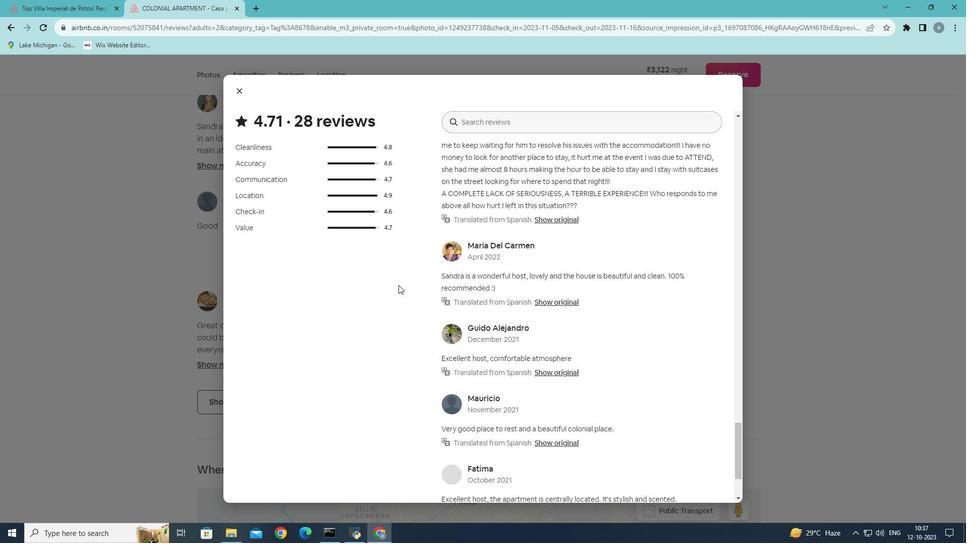 
Action: Mouse scrolled (398, 284) with delta (0, 0)
Screenshot: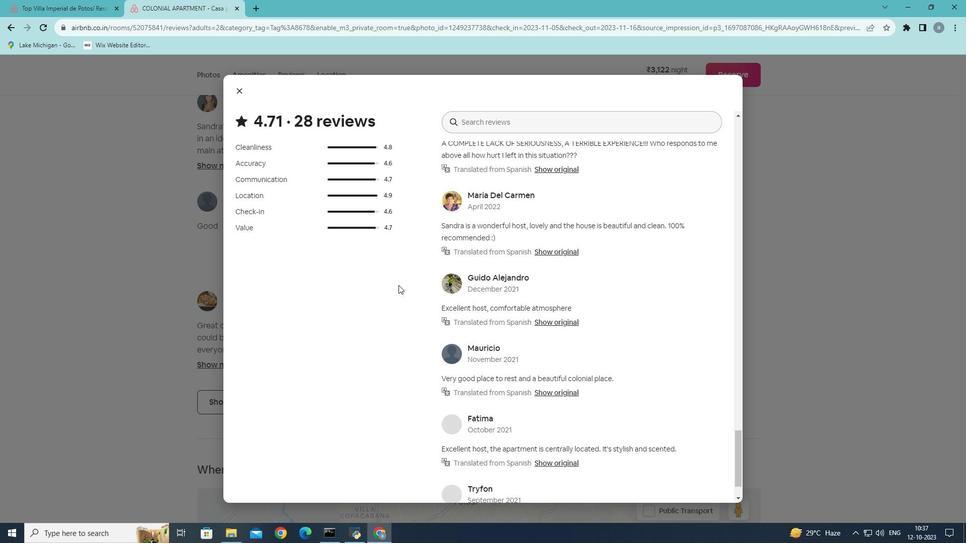 
Action: Mouse scrolled (398, 284) with delta (0, 0)
Screenshot: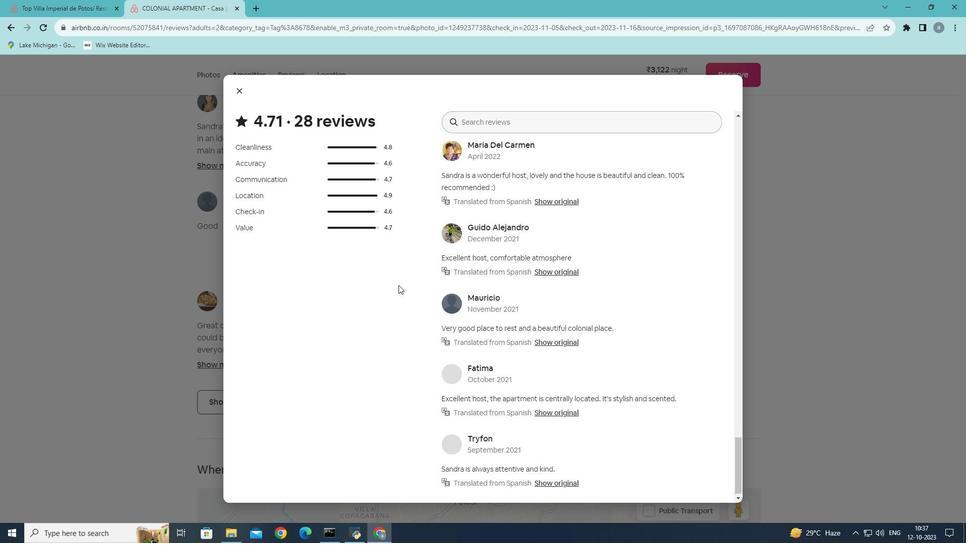 
Action: Mouse scrolled (398, 284) with delta (0, 0)
Screenshot: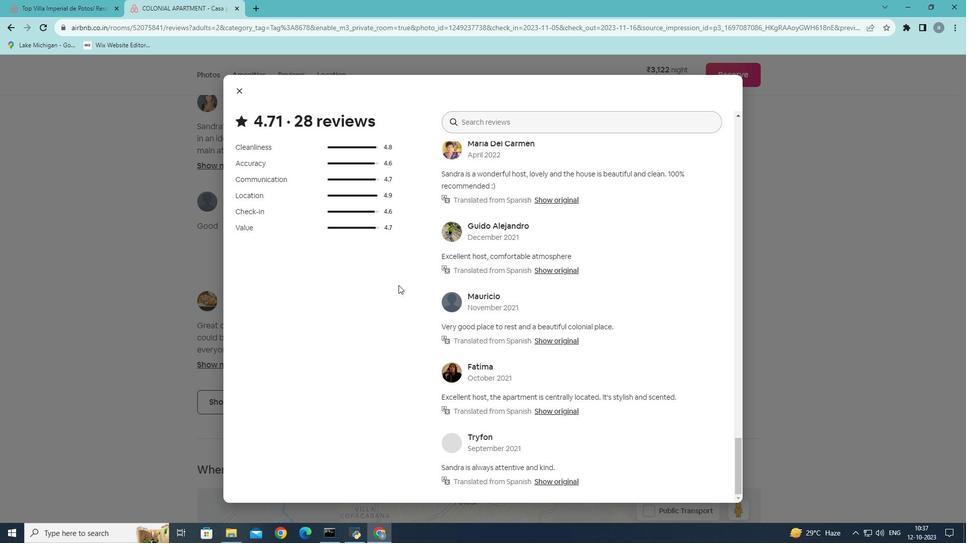 
Action: Mouse scrolled (398, 284) with delta (0, 0)
Screenshot: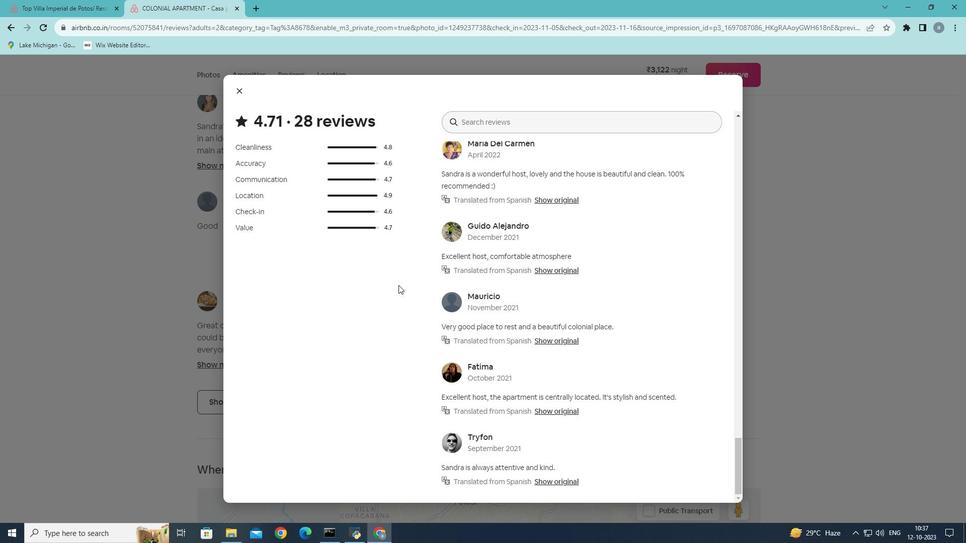 
Action: Mouse scrolled (398, 284) with delta (0, 0)
Screenshot: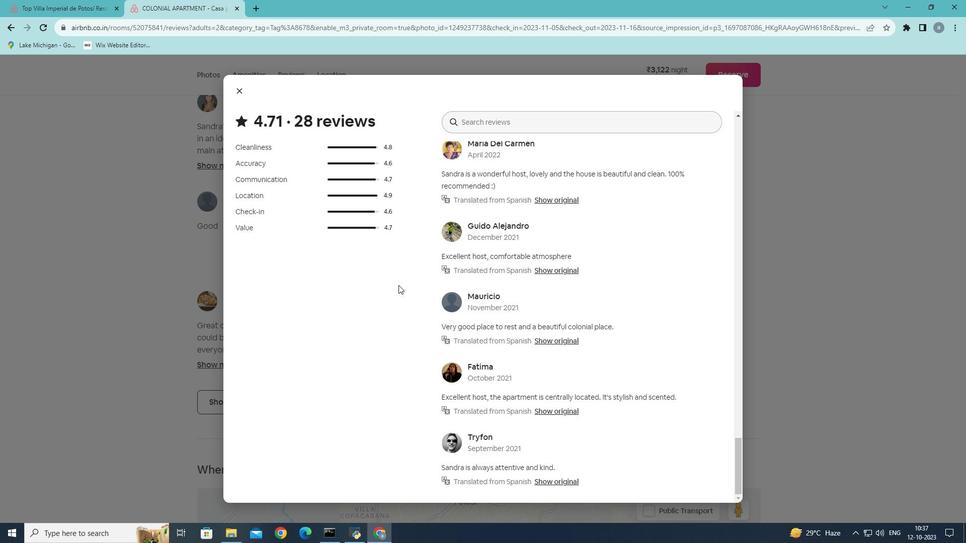 
Action: Mouse scrolled (398, 284) with delta (0, 0)
Screenshot: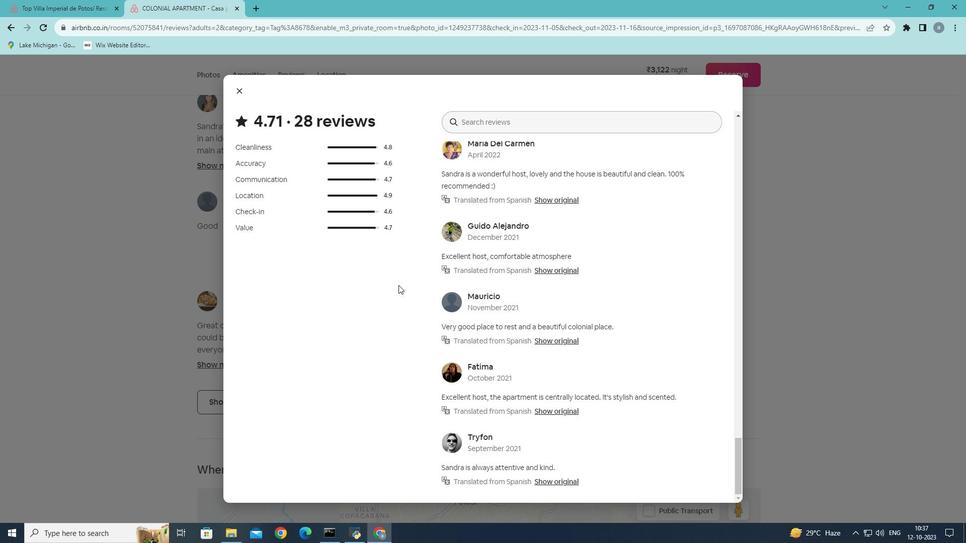 
Action: Mouse scrolled (398, 284) with delta (0, 0)
Screenshot: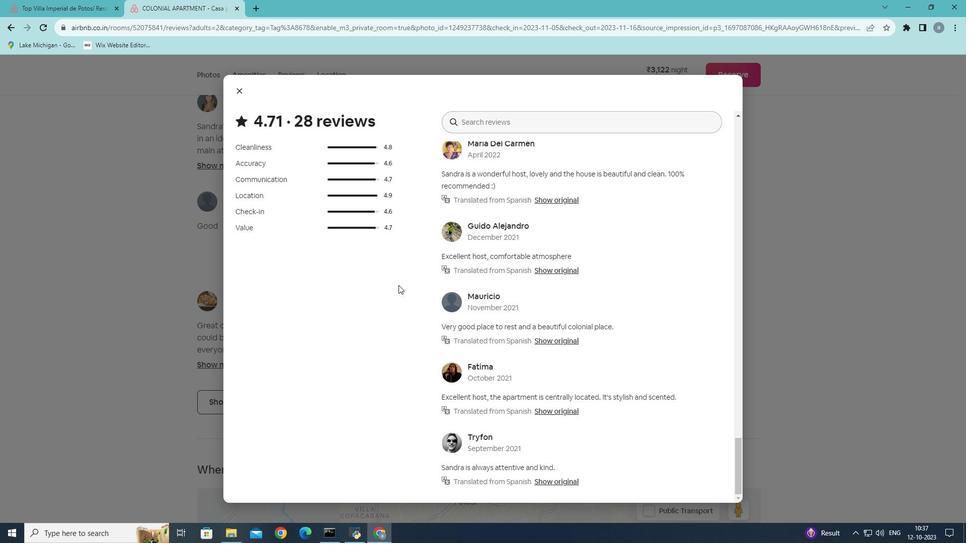 
Action: Mouse scrolled (398, 284) with delta (0, 0)
Screenshot: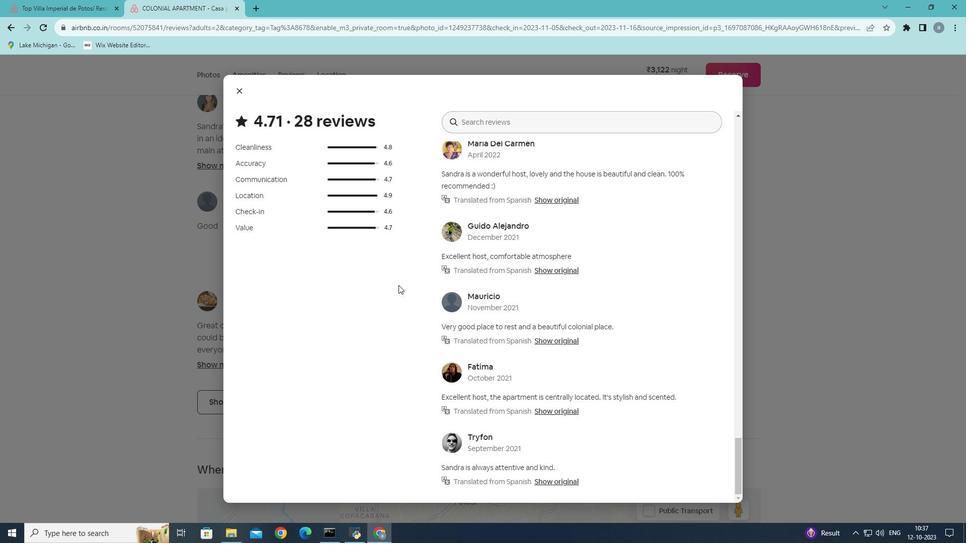 
Action: Mouse scrolled (398, 284) with delta (0, 0)
Screenshot: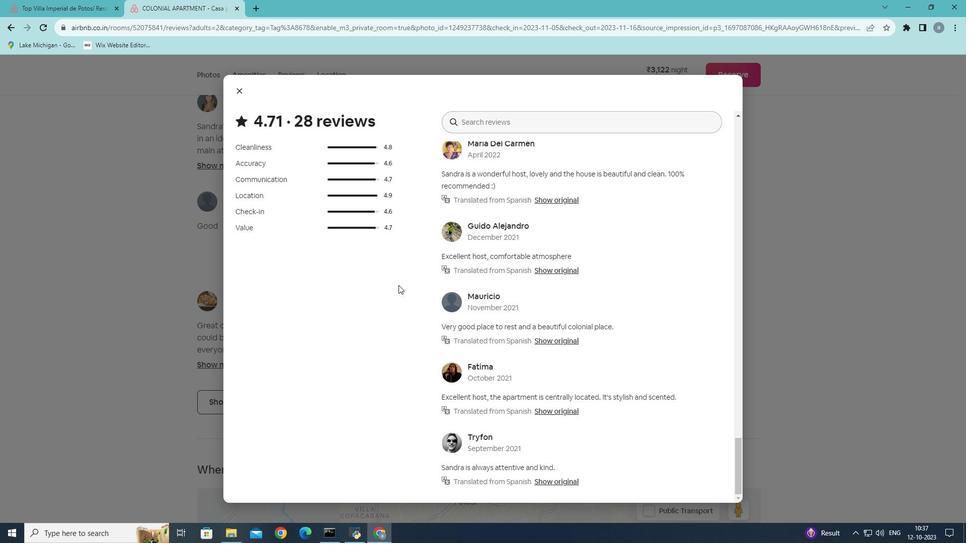 
Action: Mouse moved to (239, 91)
Screenshot: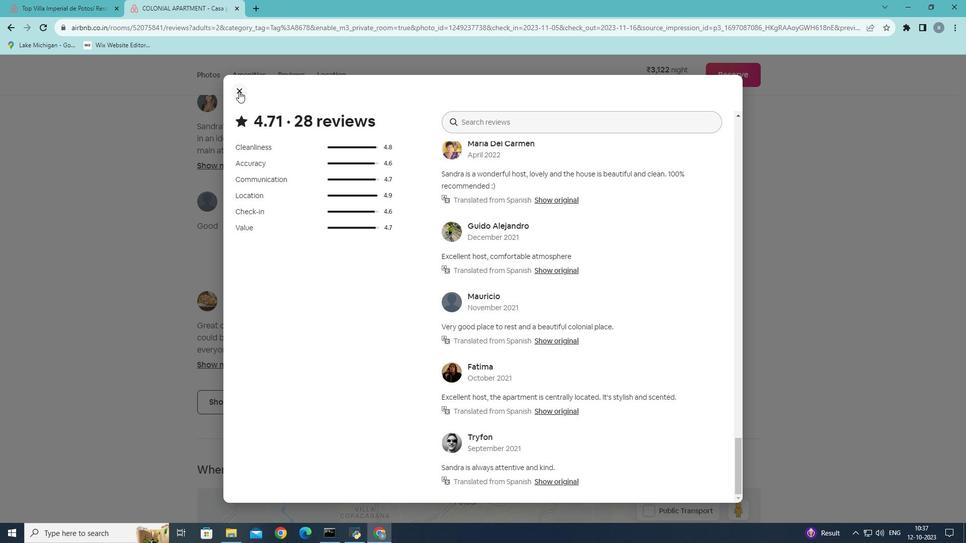 
Action: Mouse pressed left at (239, 91)
